 Task: Find connections with filter location Zagreb with filter topic #wfhwith filter profile language German with filter current company NES Fircroft with filter school Lucknow Public School with filter industry Wholesale Alcoholic Beverages with filter service category Event Photography with filter keywords title Business Analyst
Action: Mouse moved to (581, 78)
Screenshot: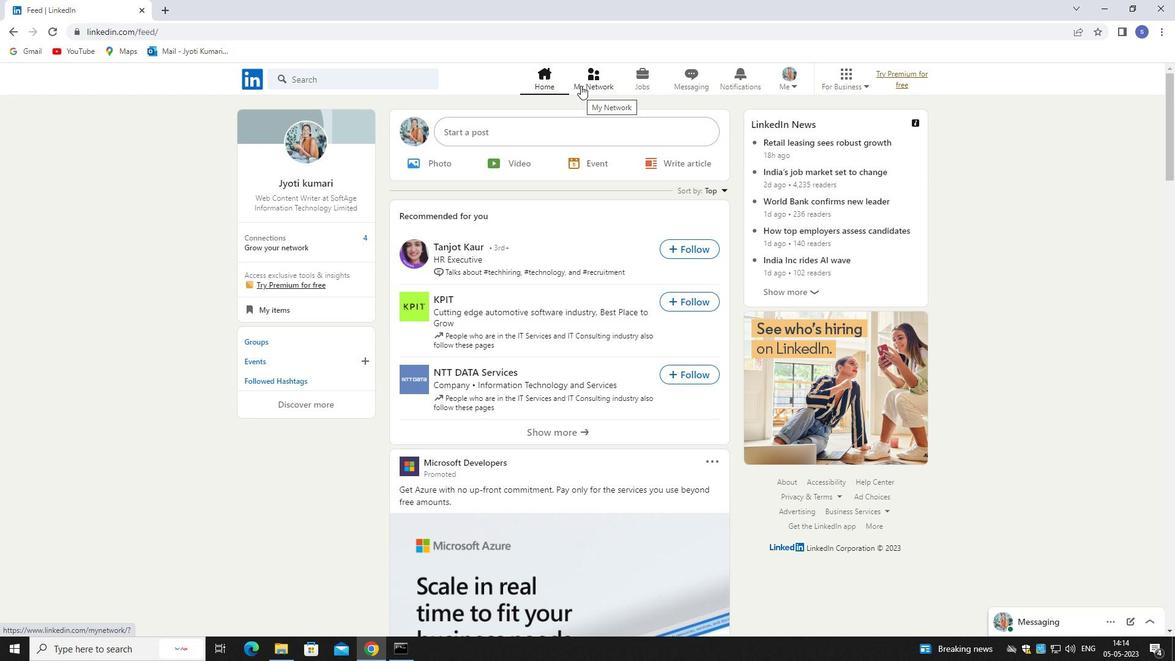
Action: Mouse pressed left at (581, 78)
Screenshot: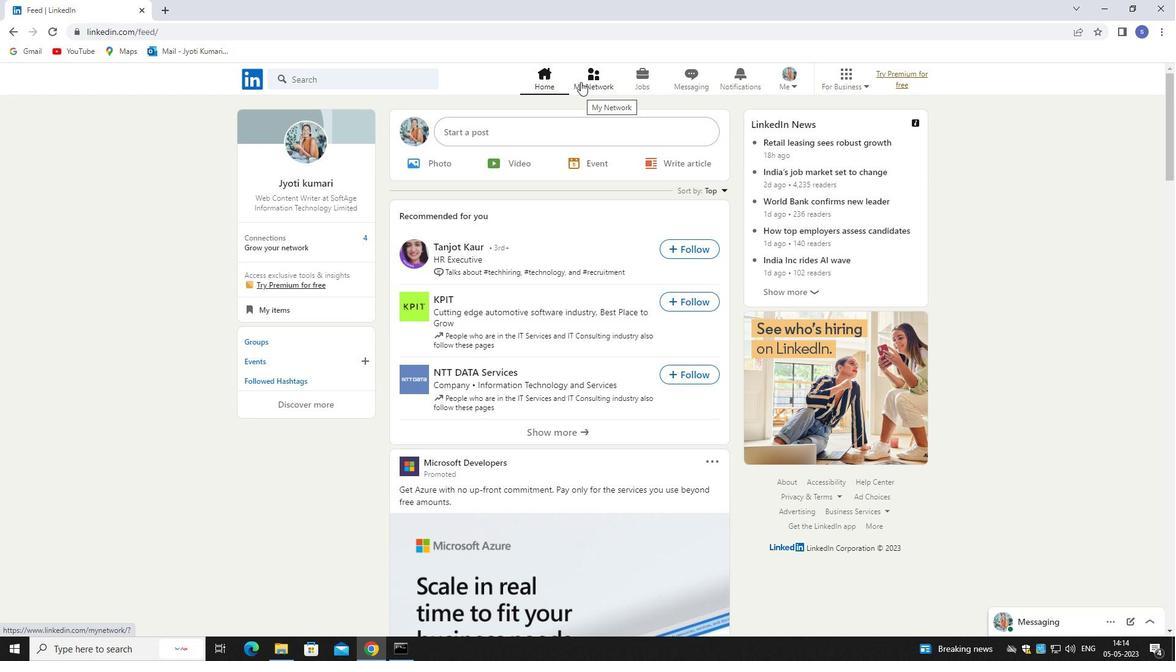 
Action: Mouse moved to (581, 77)
Screenshot: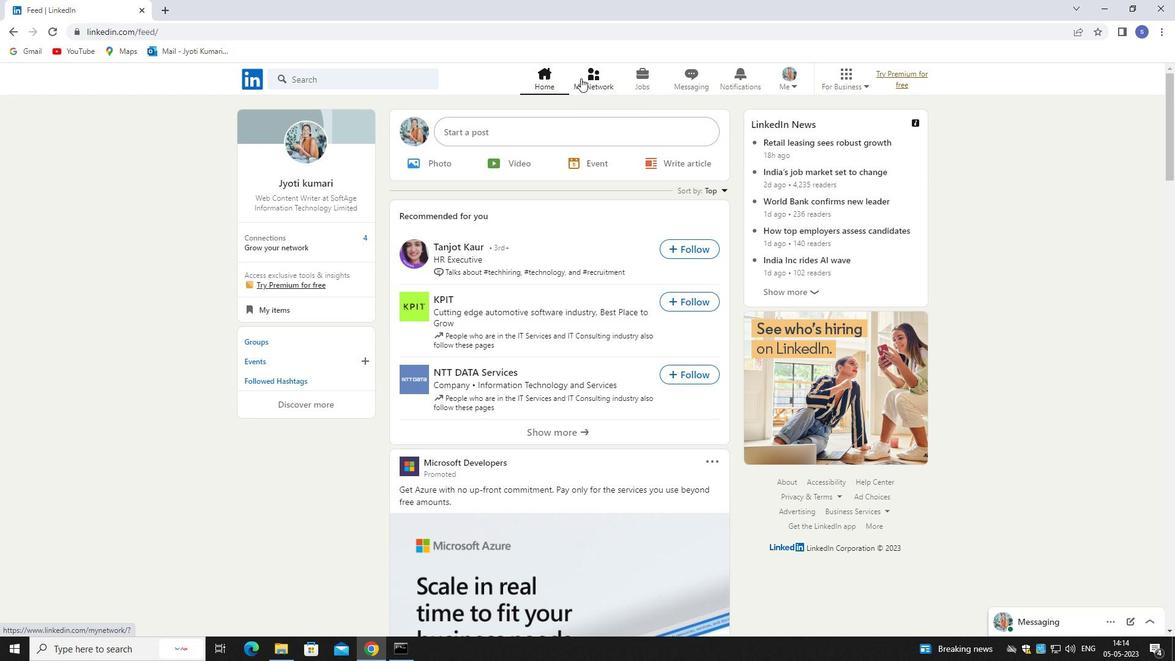 
Action: Mouse pressed left at (581, 77)
Screenshot: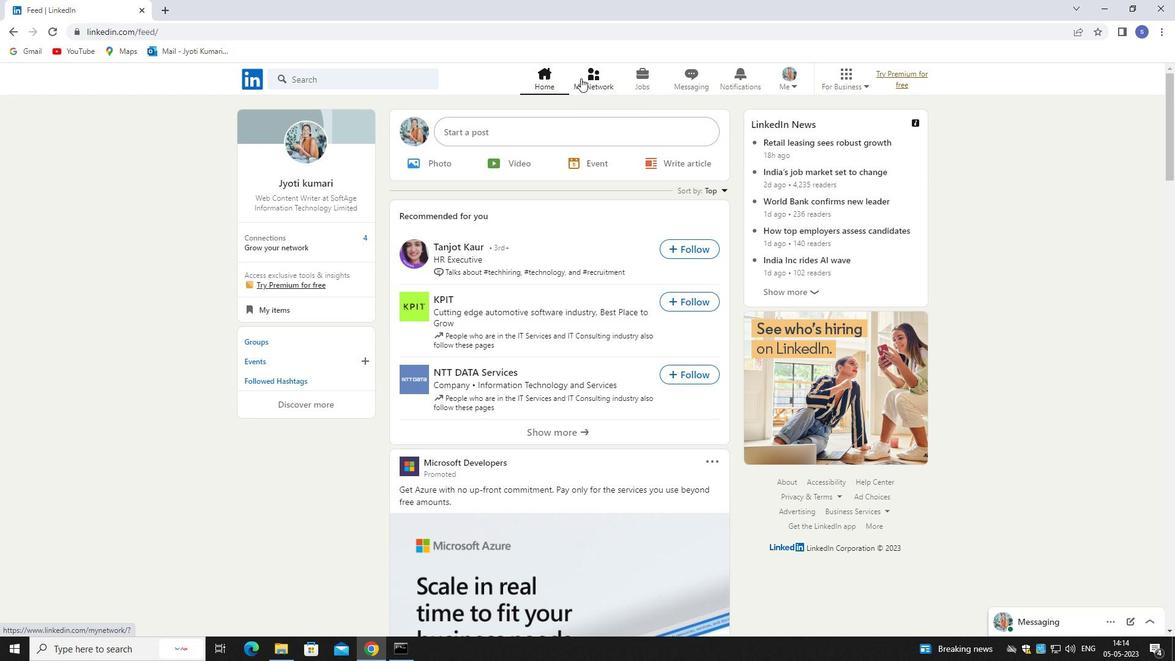 
Action: Mouse moved to (374, 143)
Screenshot: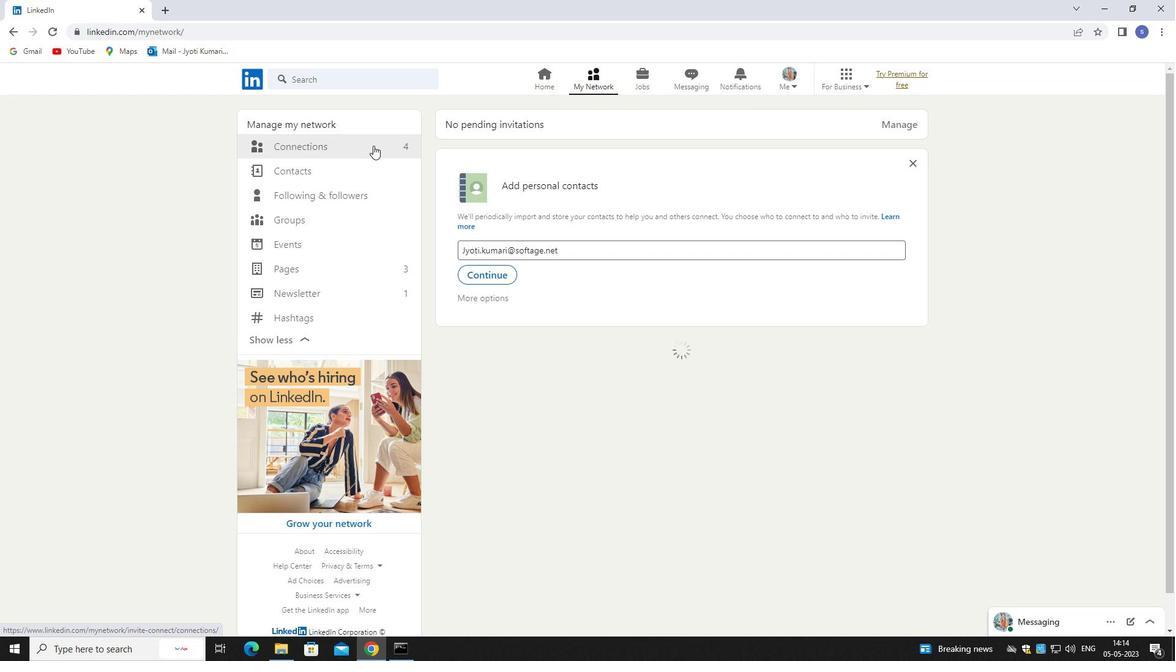 
Action: Mouse pressed left at (374, 143)
Screenshot: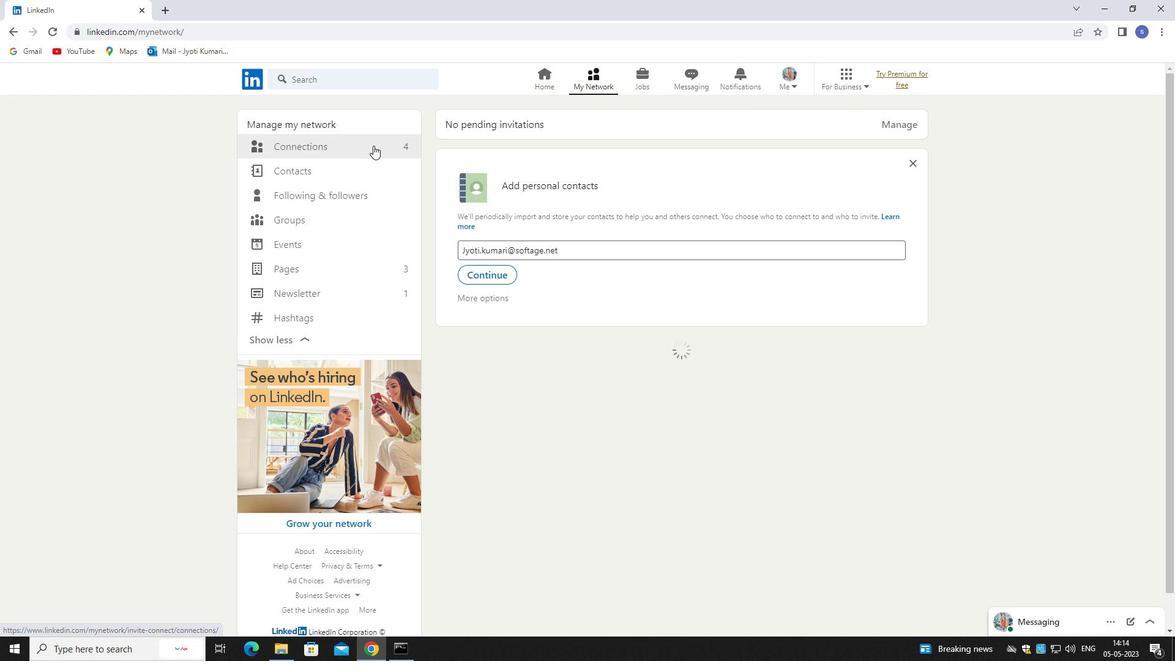 
Action: Mouse moved to (376, 143)
Screenshot: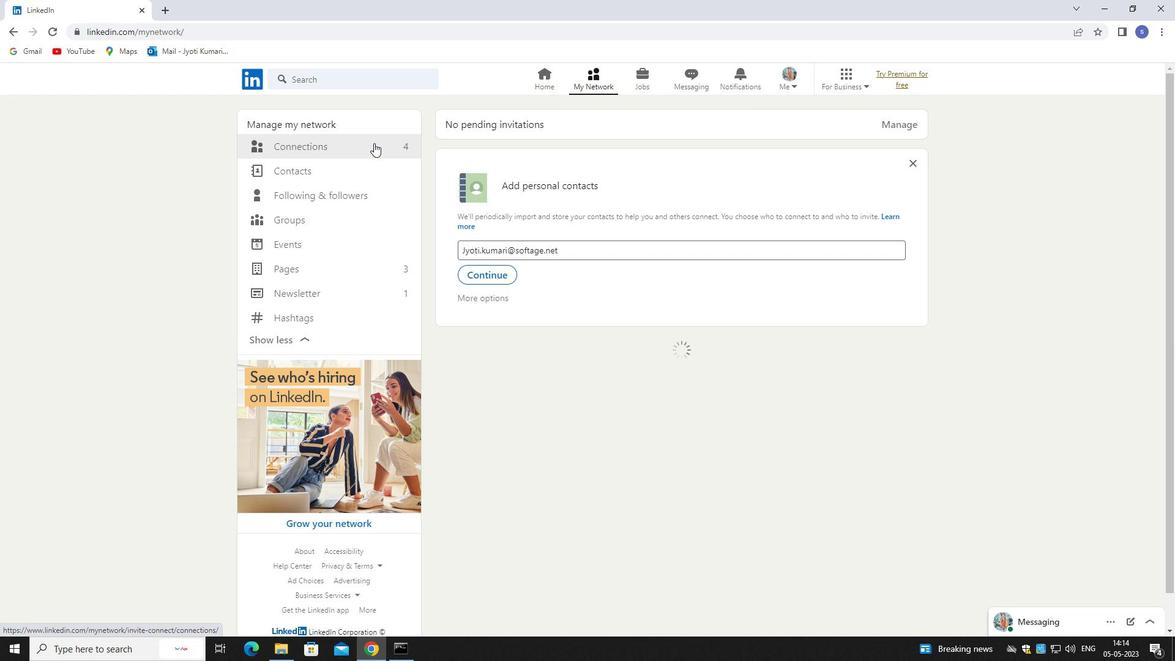 
Action: Mouse pressed left at (376, 143)
Screenshot: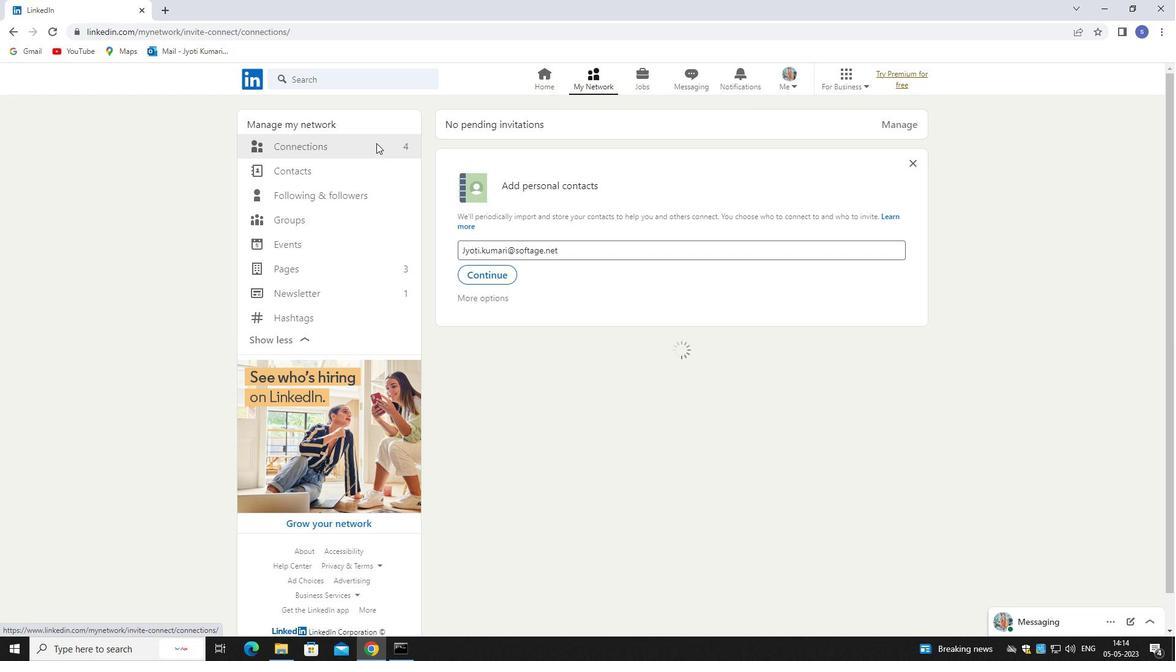 
Action: Mouse moved to (674, 145)
Screenshot: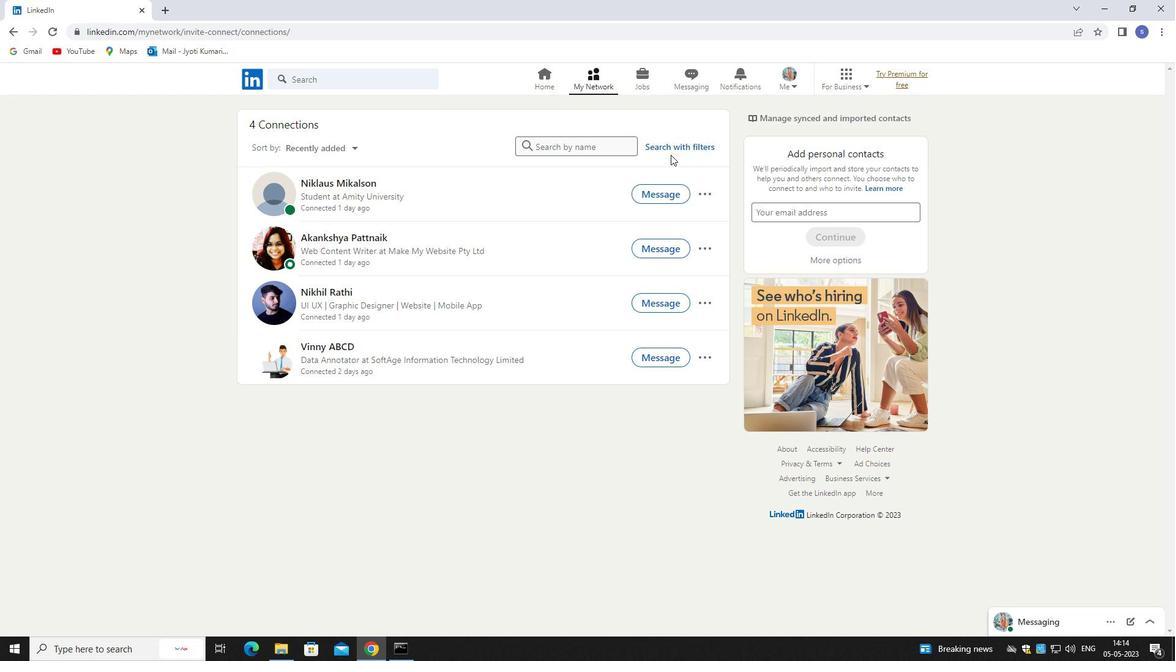 
Action: Mouse pressed left at (674, 145)
Screenshot: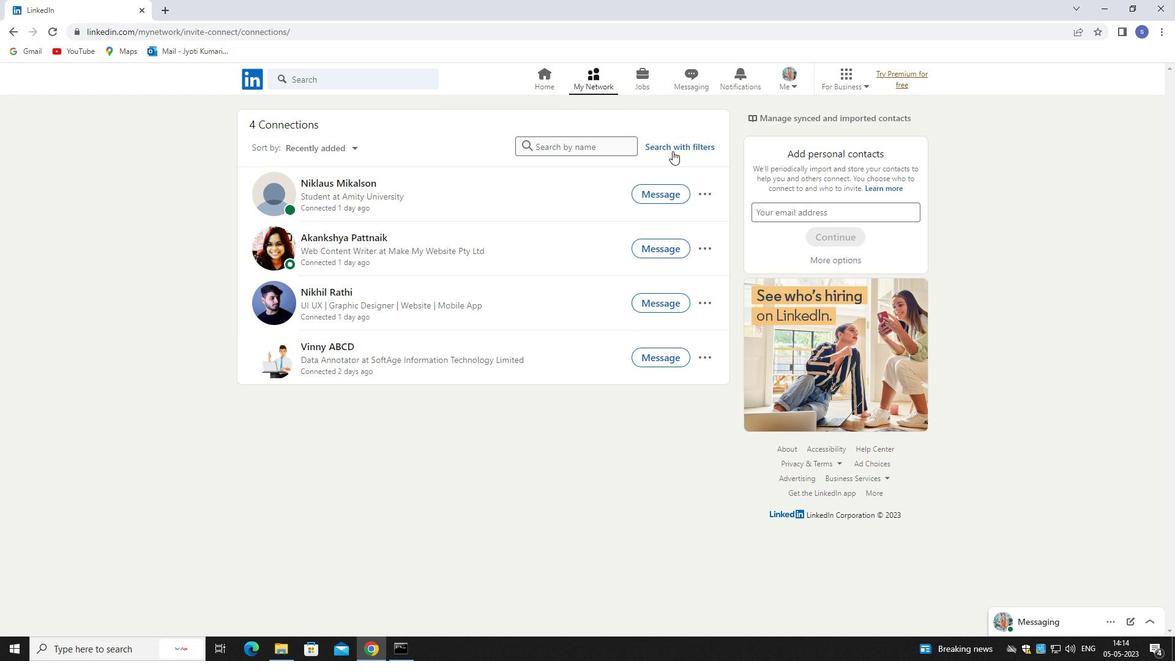 
Action: Mouse moved to (631, 115)
Screenshot: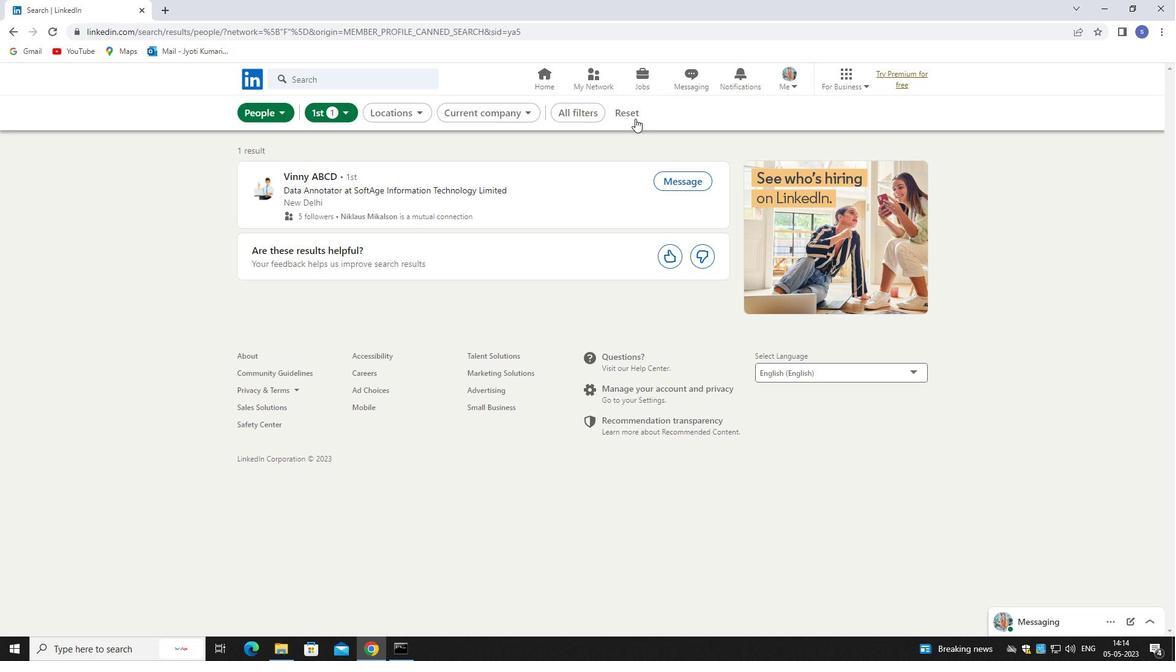 
Action: Mouse pressed left at (631, 115)
Screenshot: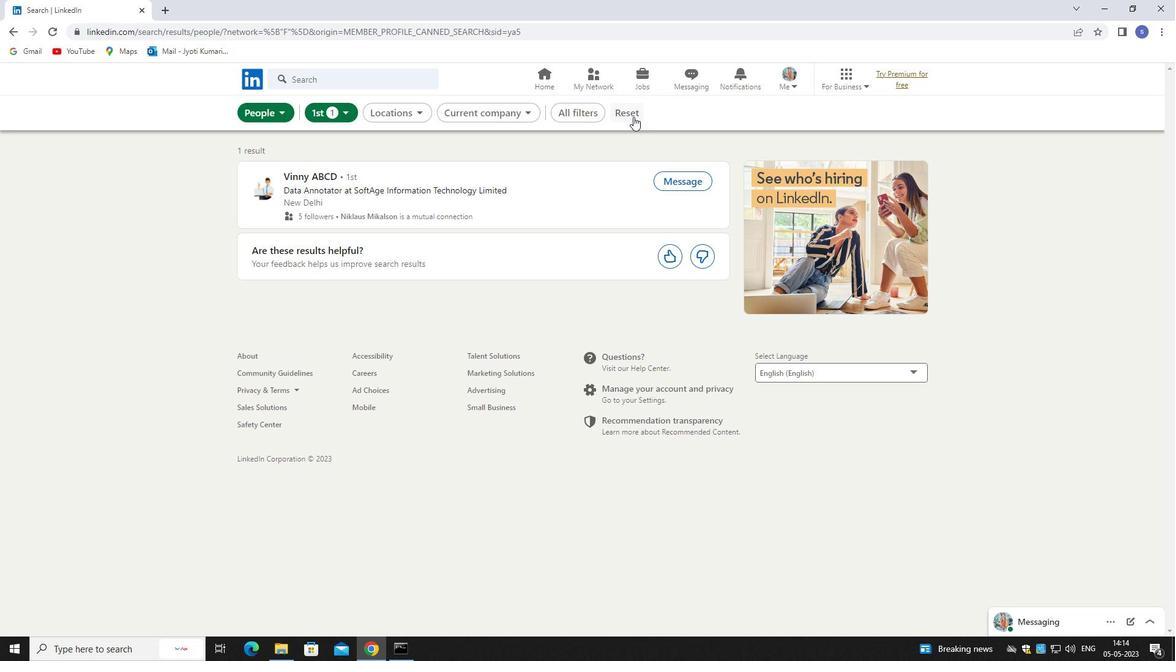 
Action: Mouse moved to (597, 107)
Screenshot: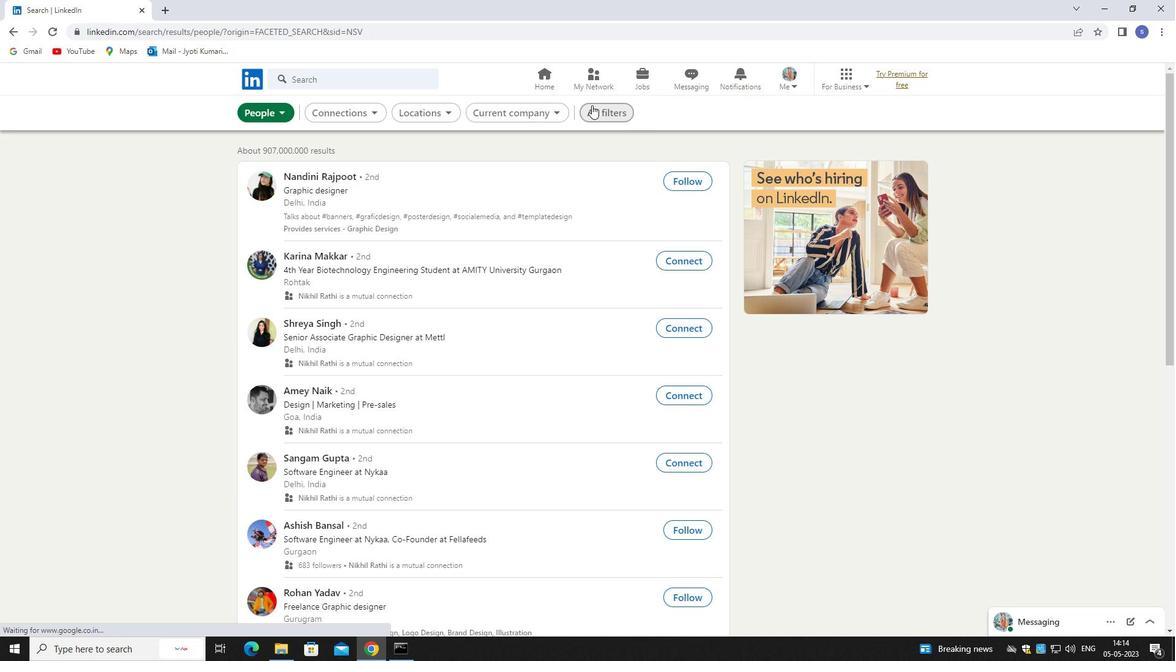 
Action: Mouse pressed left at (597, 107)
Screenshot: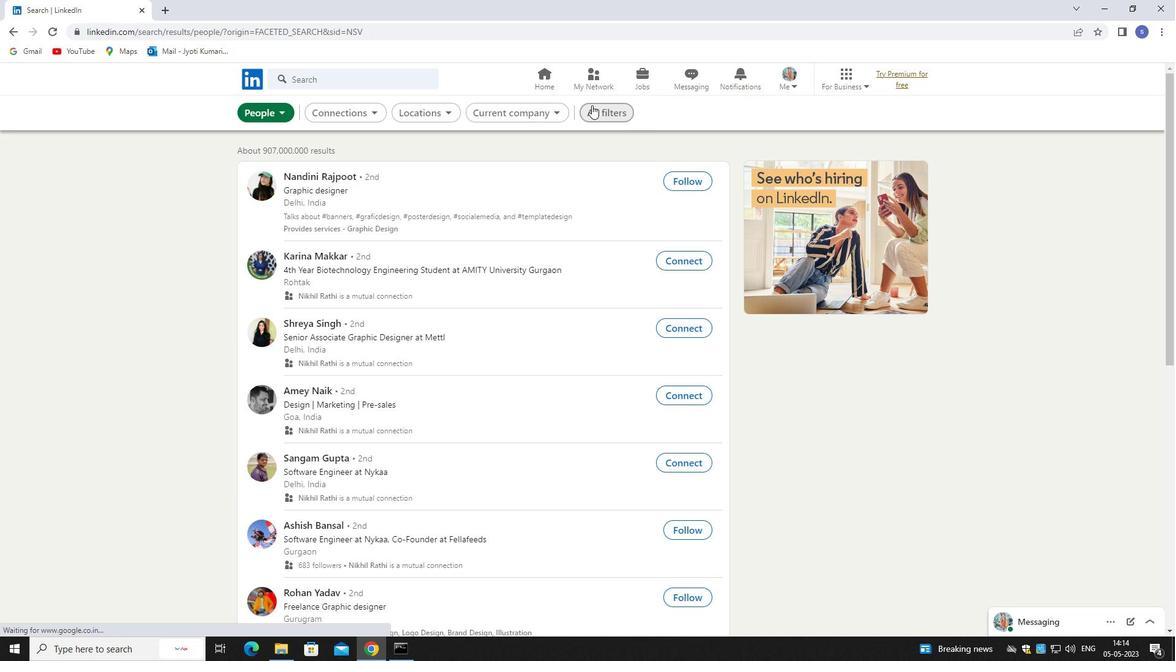 
Action: Mouse moved to (1046, 488)
Screenshot: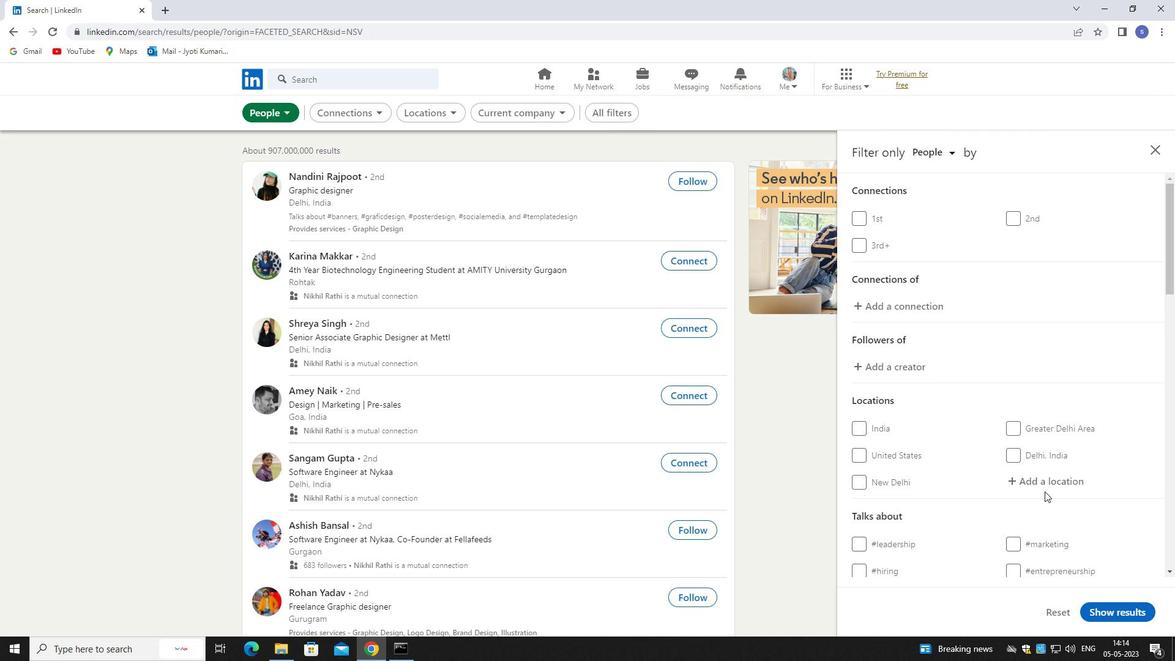 
Action: Mouse pressed left at (1046, 488)
Screenshot: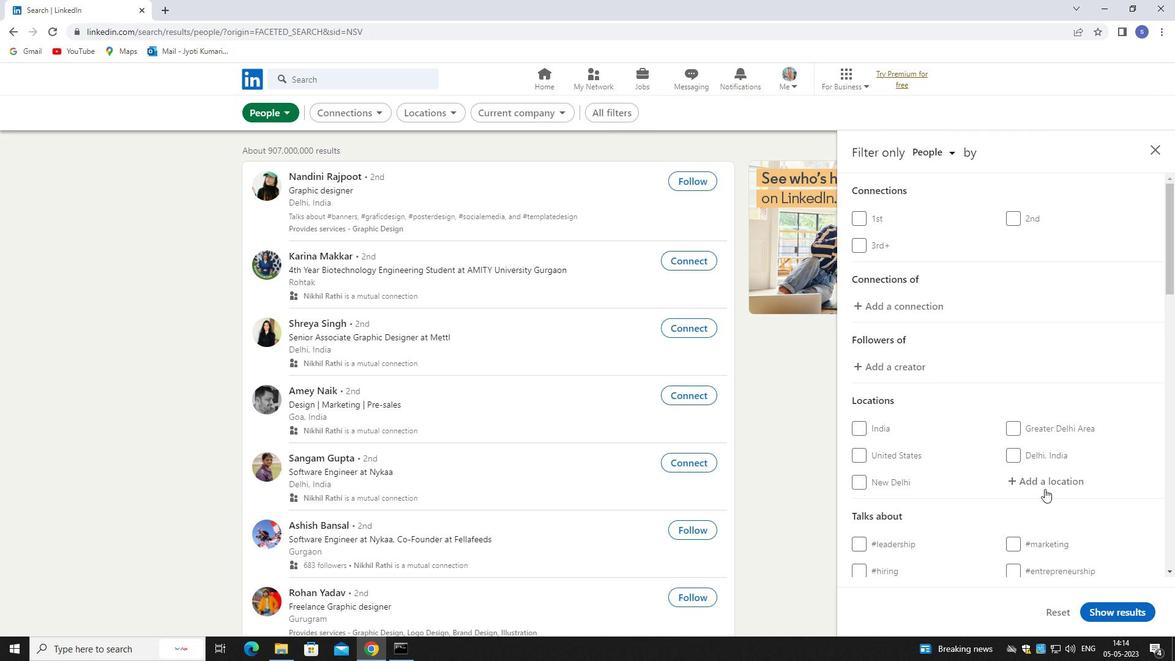 
Action: Mouse moved to (1052, 489)
Screenshot: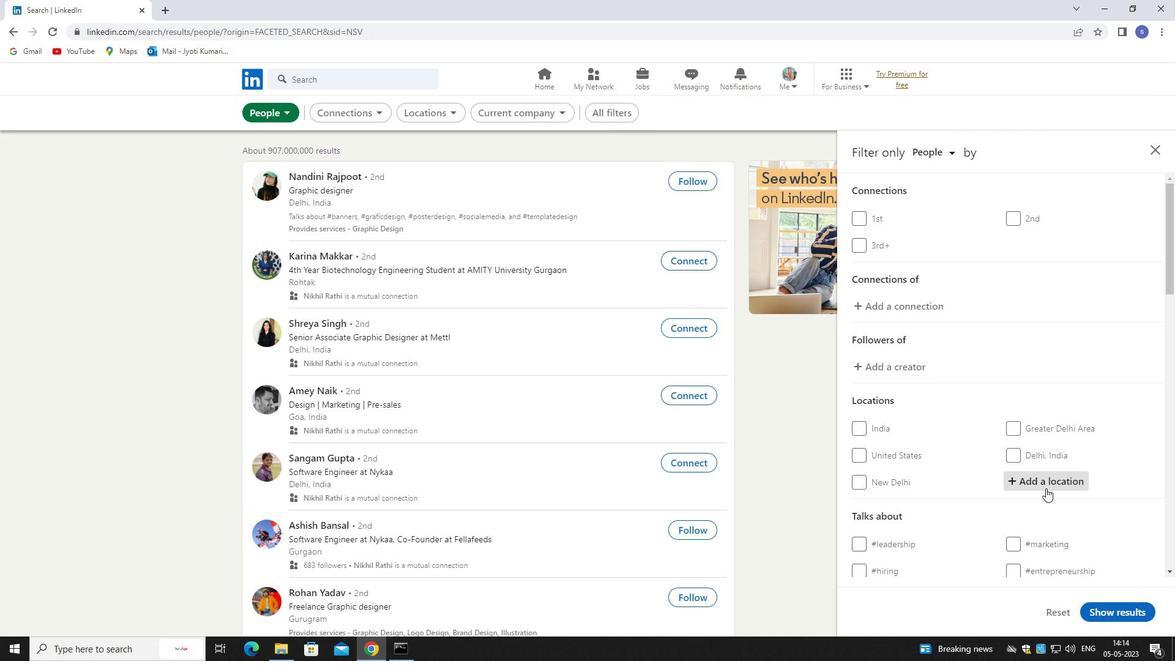 
Action: Key pressed zacreb
Screenshot: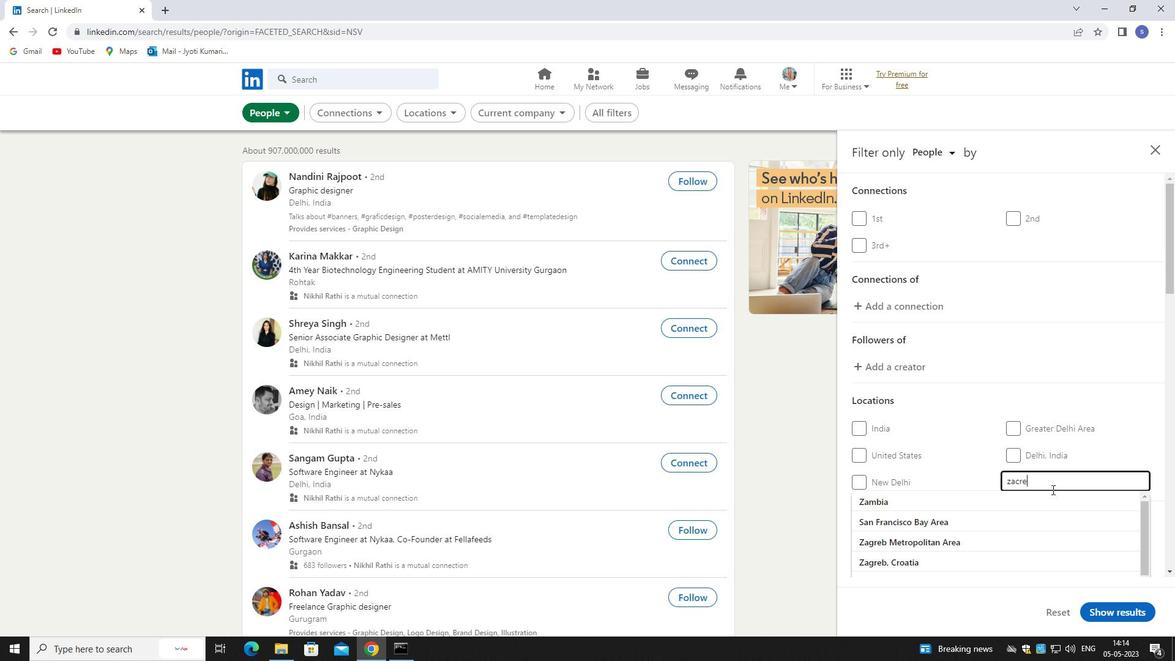 
Action: Mouse moved to (1073, 499)
Screenshot: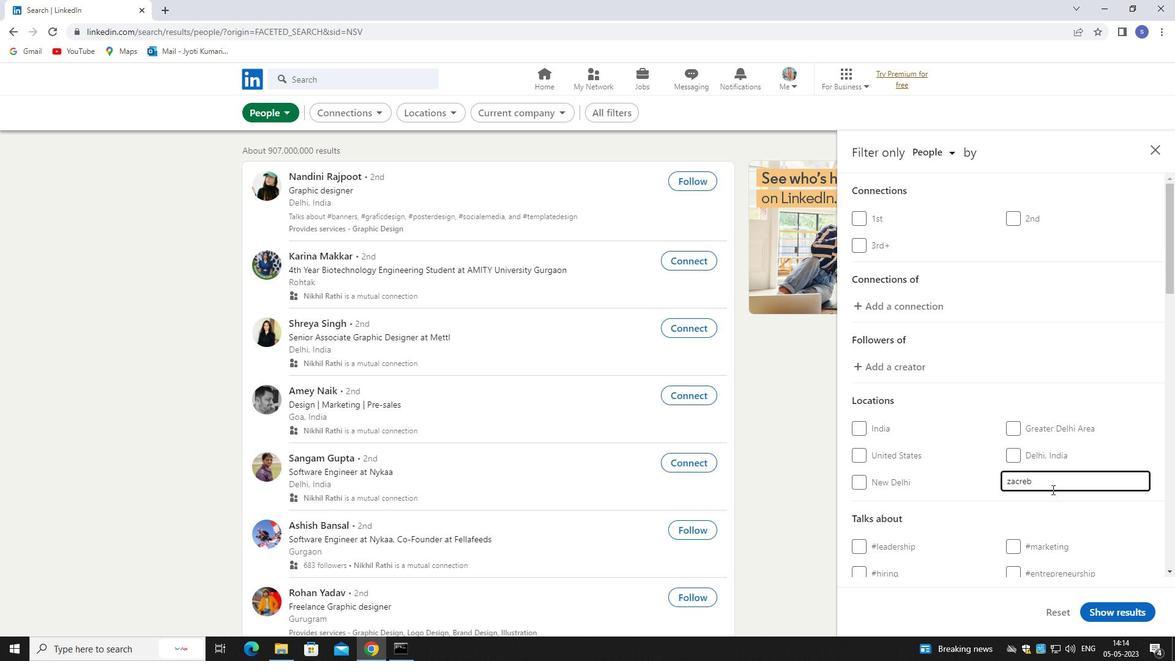 
Action: Key pressed <Key.backspace>
Screenshot: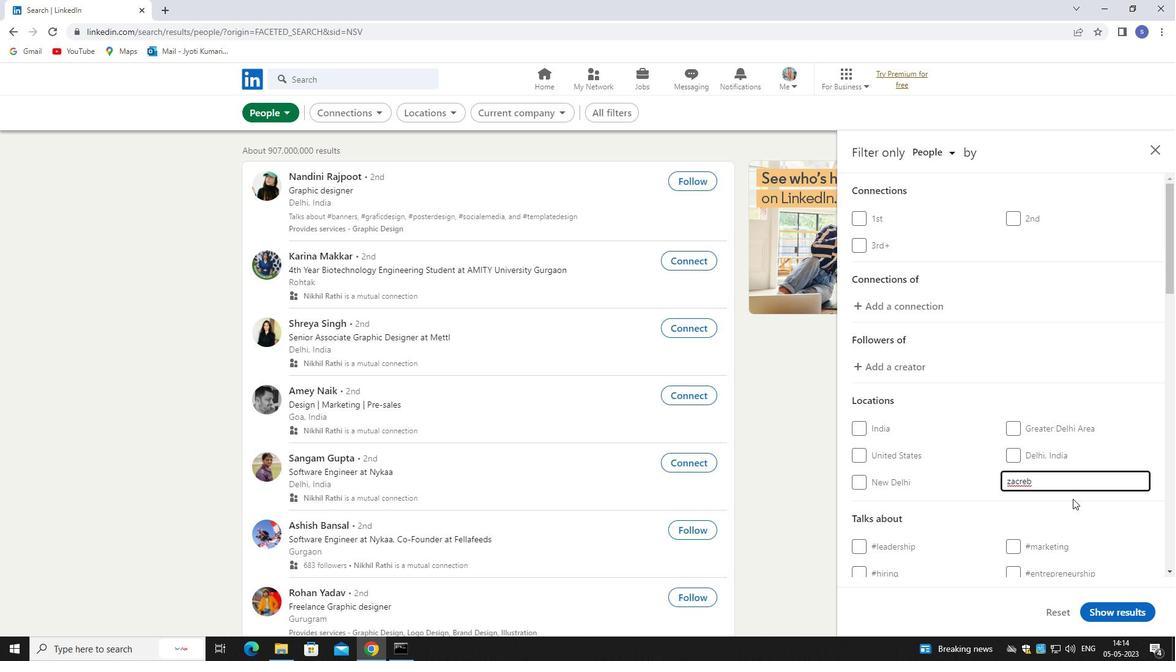
Action: Mouse moved to (1067, 492)
Screenshot: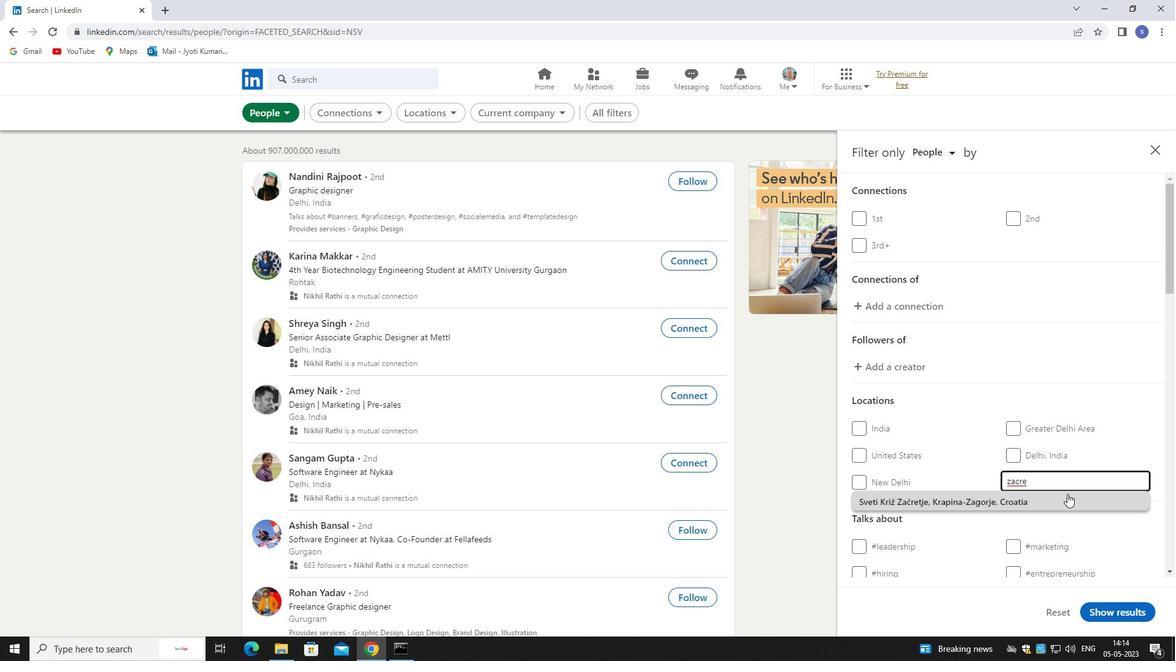 
Action: Key pressed b<Key.enter>
Screenshot: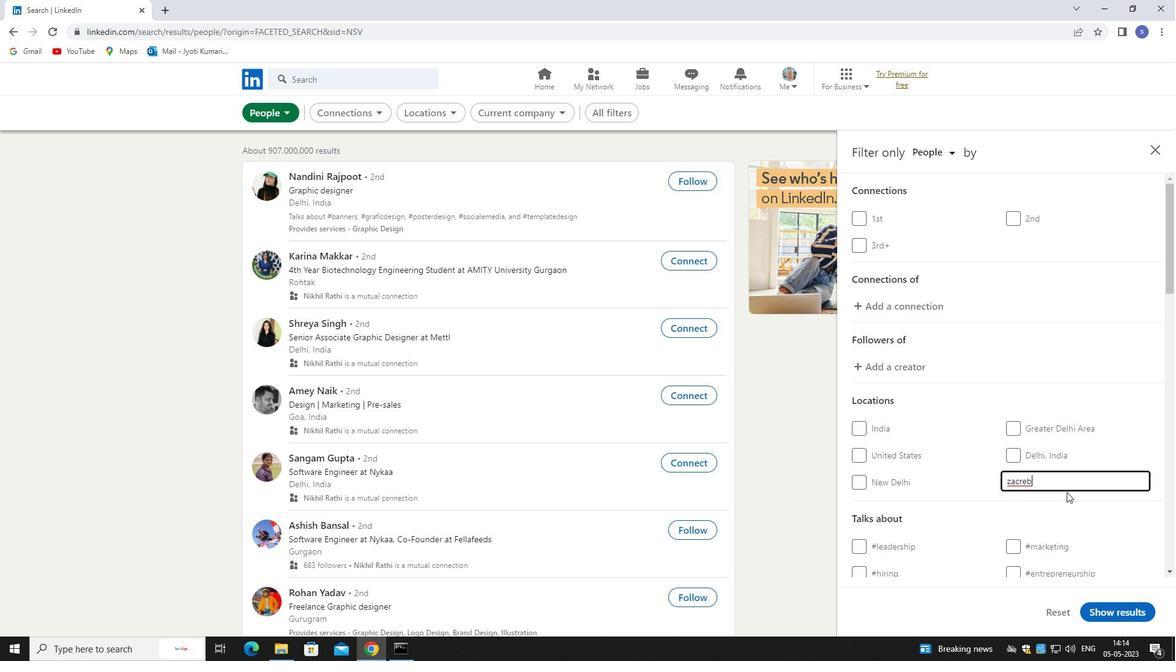 
Action: Mouse moved to (1096, 502)
Screenshot: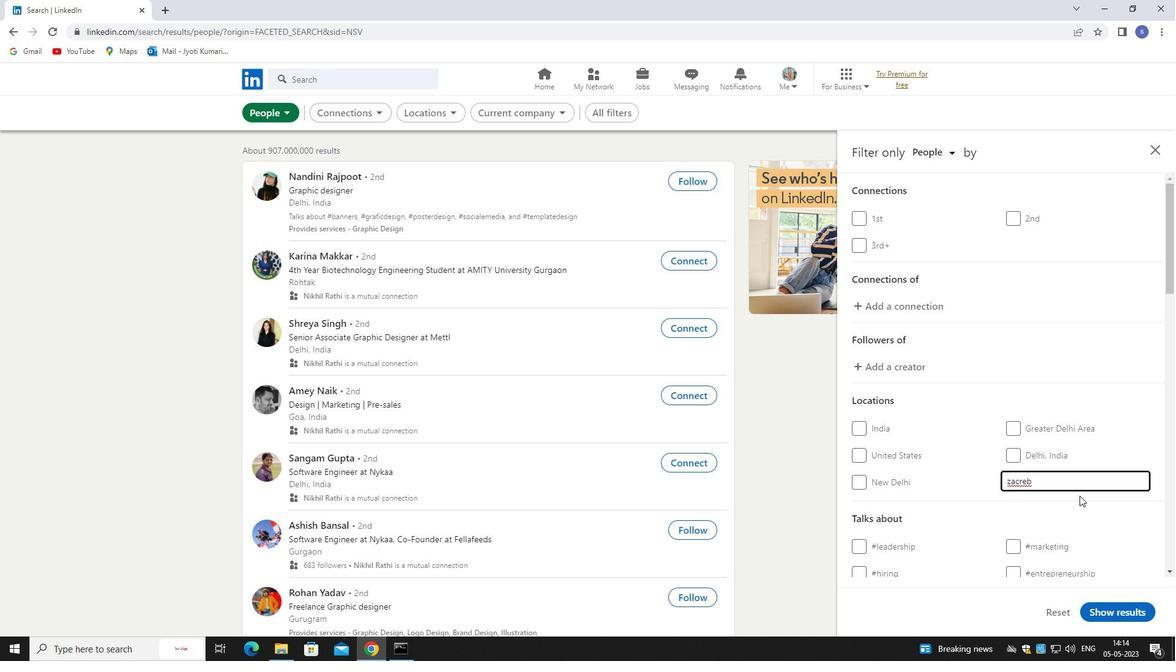 
Action: Mouse scrolled (1096, 501) with delta (0, 0)
Screenshot: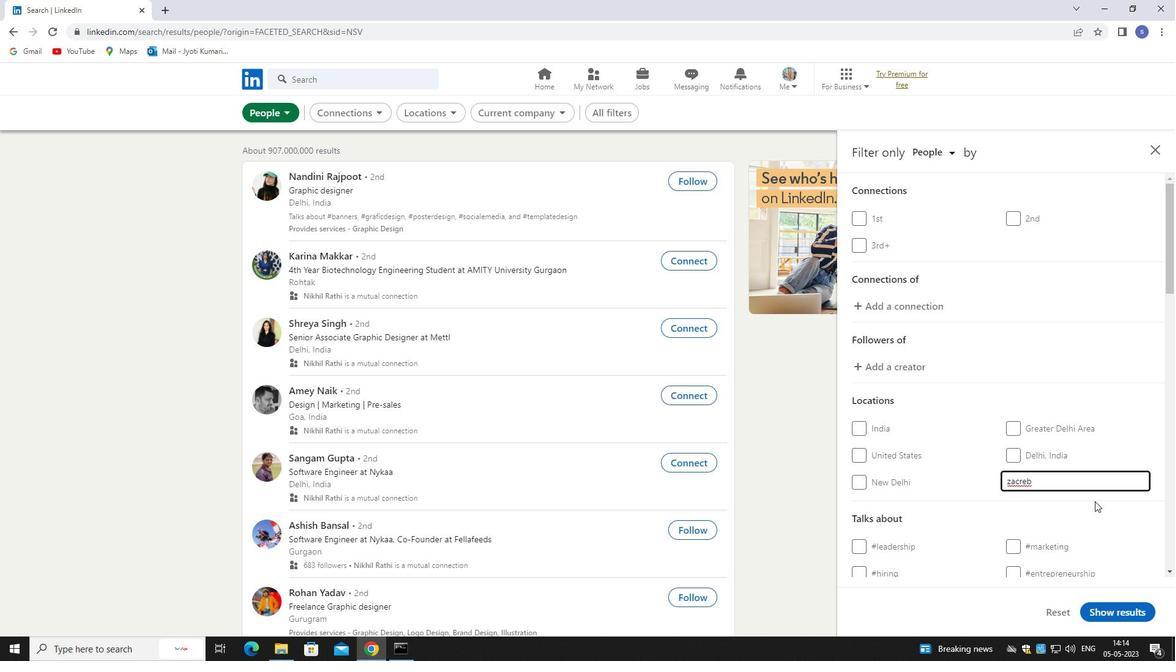 
Action: Mouse scrolled (1096, 501) with delta (0, 0)
Screenshot: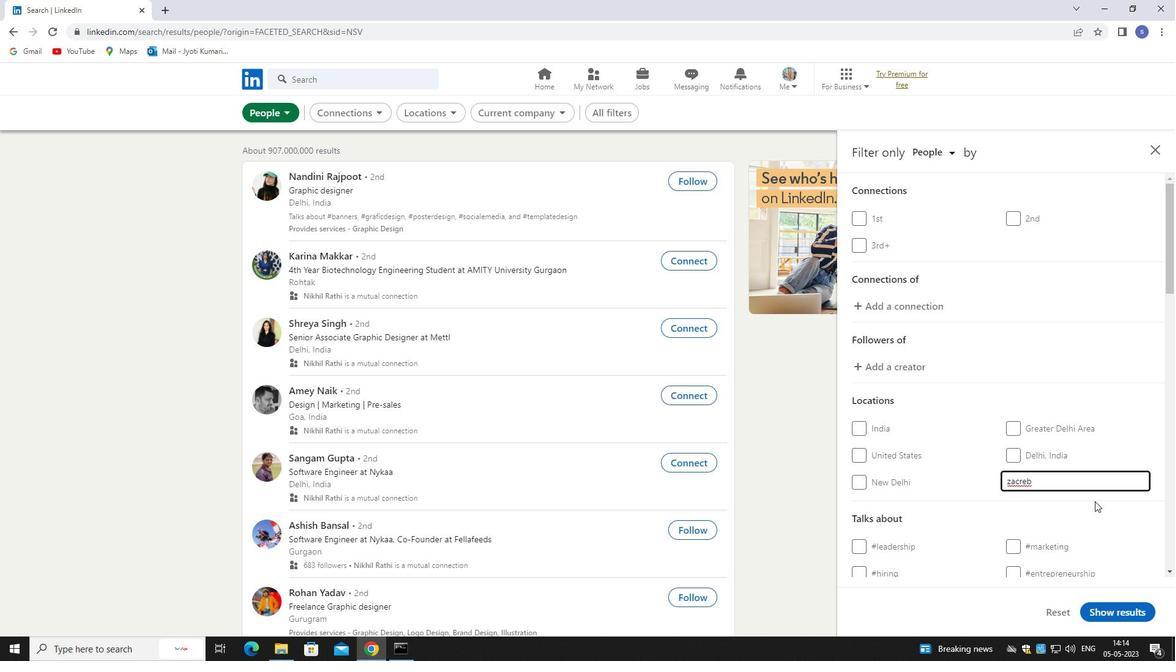 
Action: Mouse moved to (1096, 502)
Screenshot: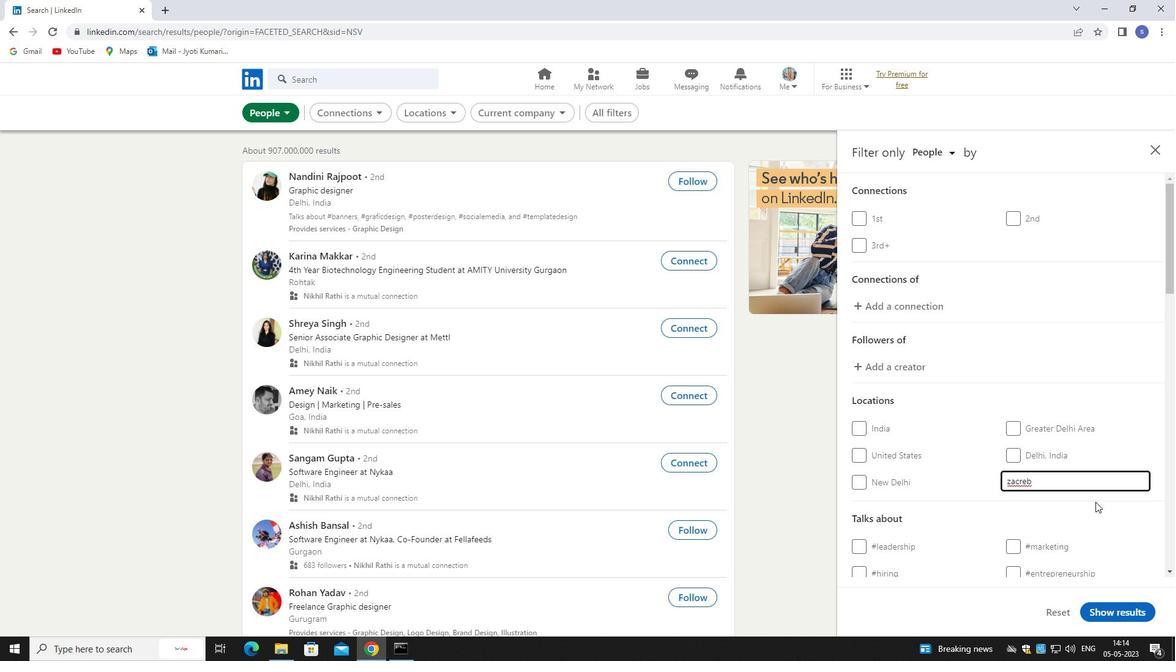 
Action: Mouse scrolled (1096, 501) with delta (0, 0)
Screenshot: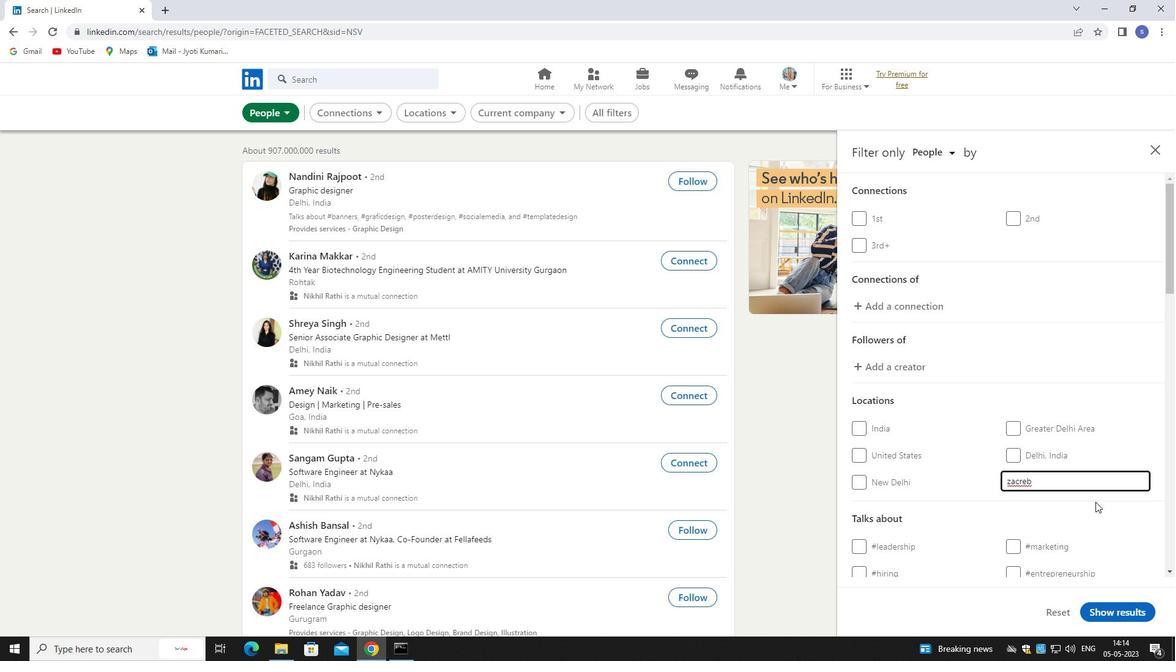 
Action: Mouse moved to (1096, 502)
Screenshot: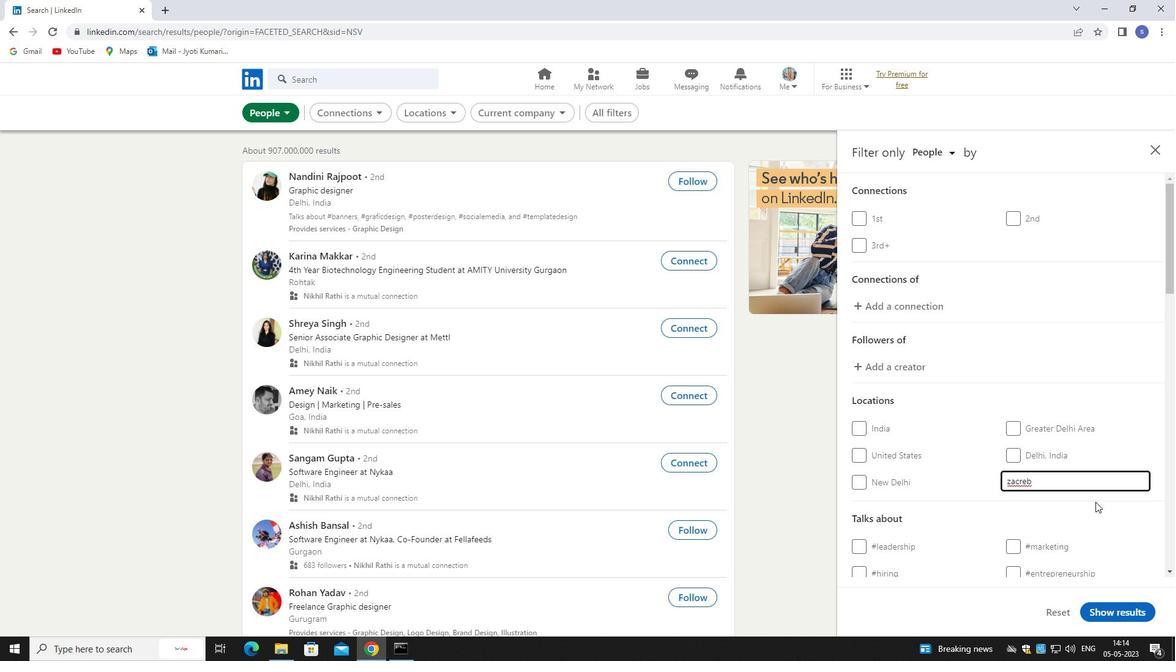 
Action: Mouse scrolled (1096, 501) with delta (0, 0)
Screenshot: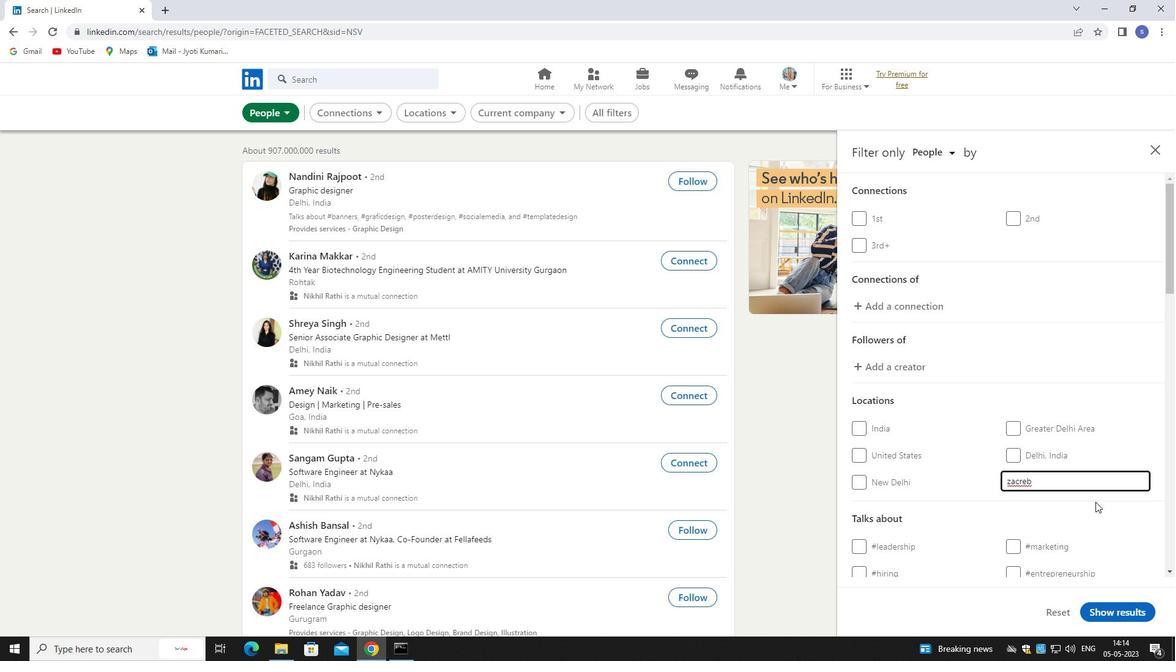 
Action: Mouse moved to (1095, 502)
Screenshot: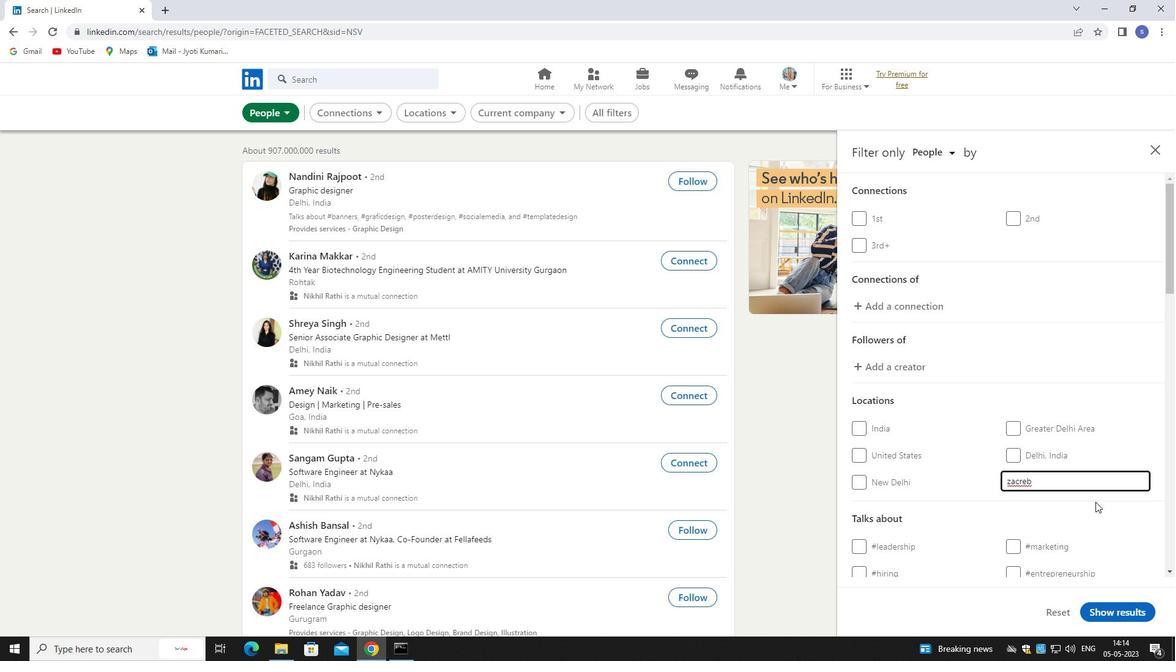 
Action: Mouse scrolled (1095, 501) with delta (0, 0)
Screenshot: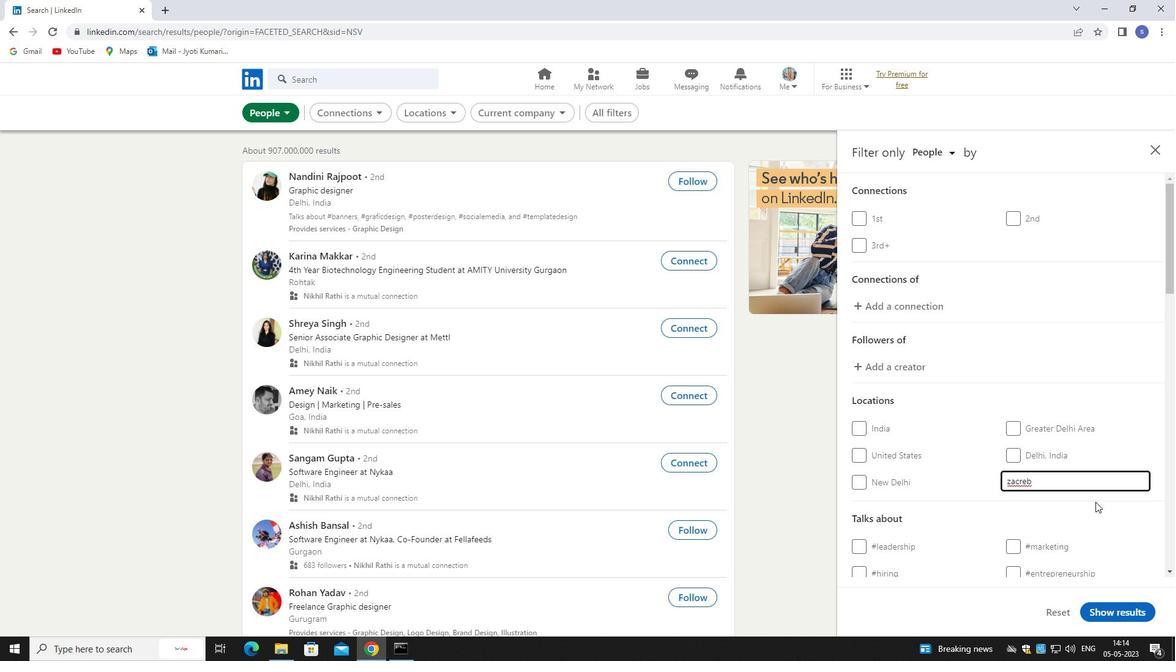 
Action: Mouse moved to (1046, 292)
Screenshot: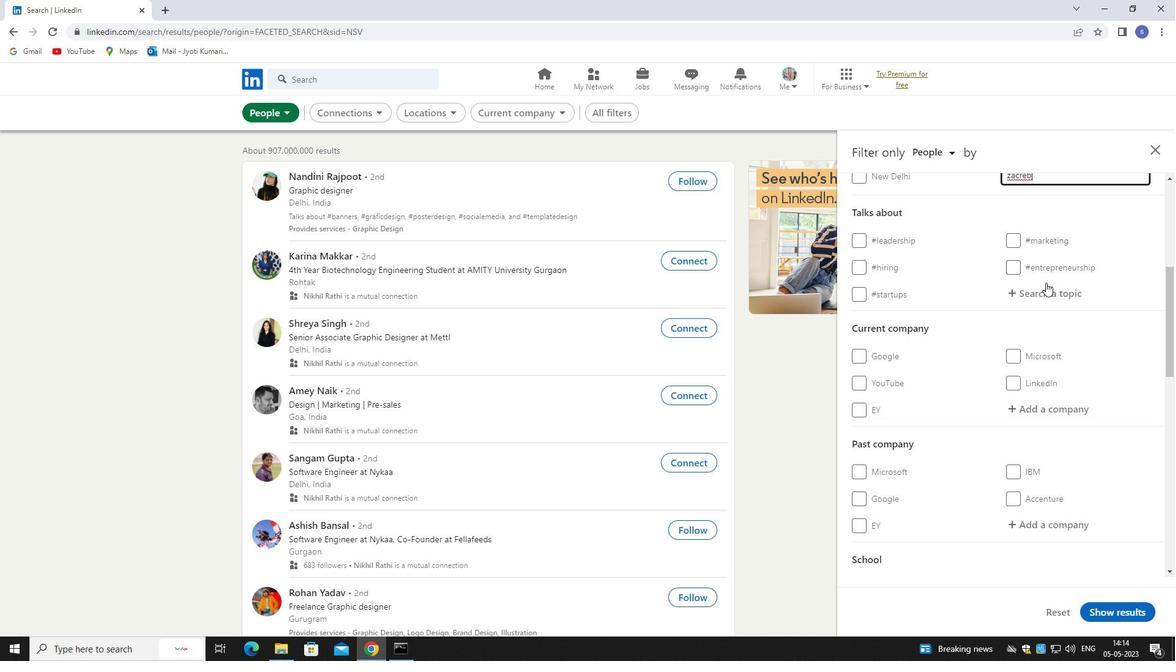 
Action: Mouse pressed left at (1046, 292)
Screenshot: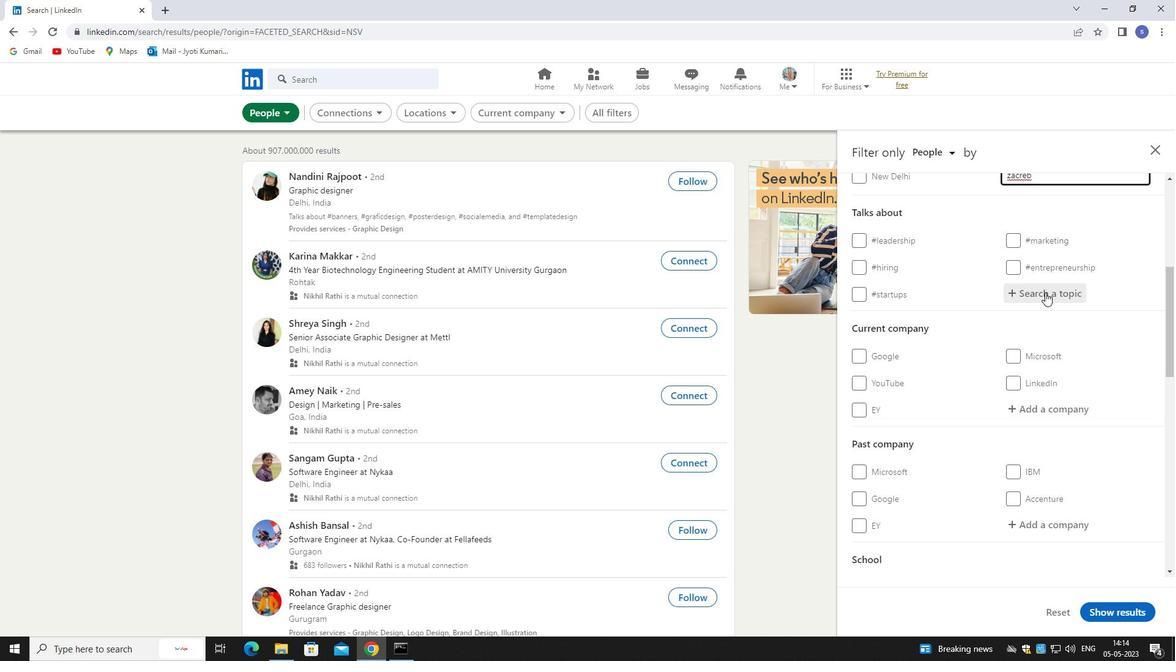 
Action: Mouse moved to (1046, 292)
Screenshot: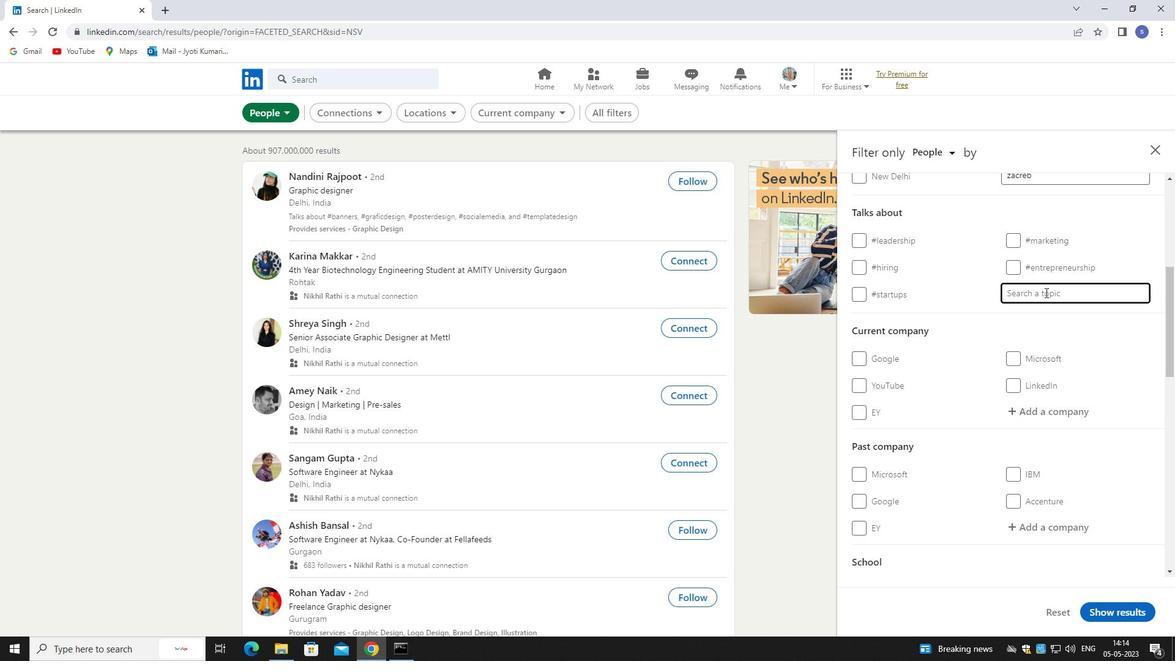 
Action: Key pressed wfh
Screenshot: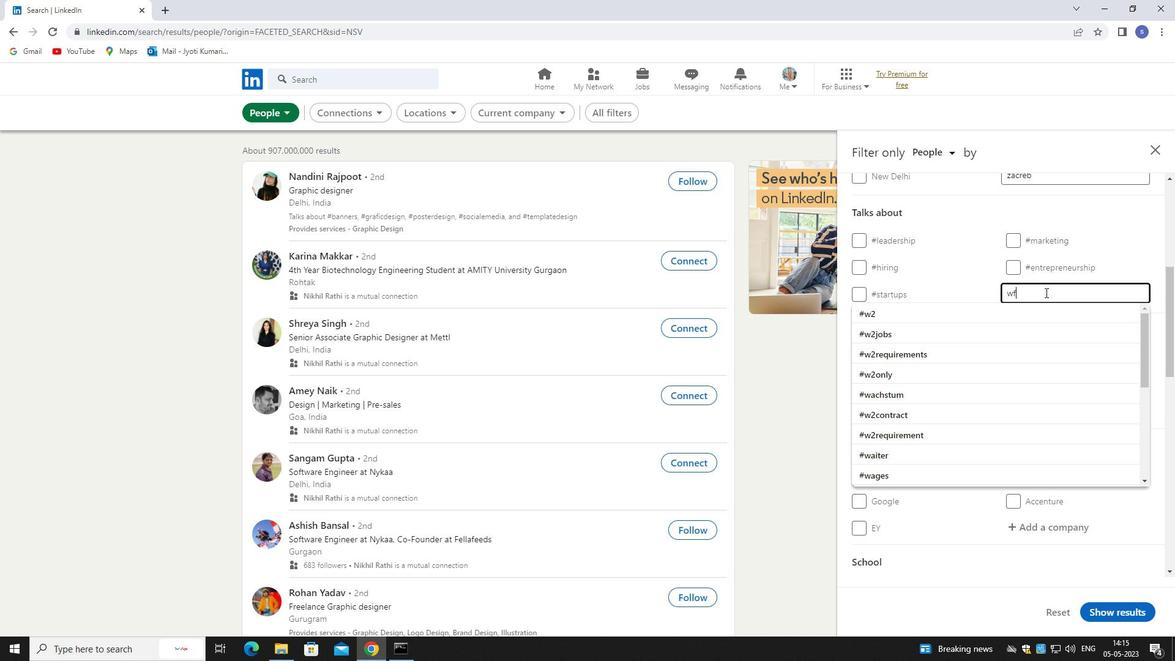 
Action: Mouse moved to (1046, 316)
Screenshot: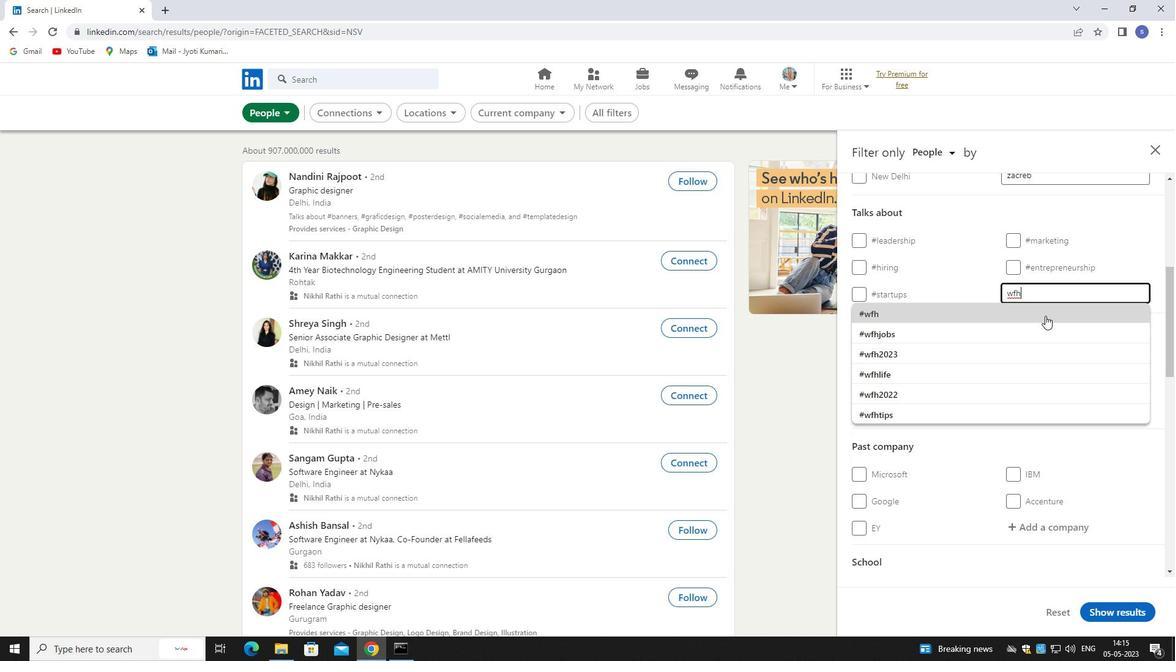 
Action: Mouse pressed left at (1046, 316)
Screenshot: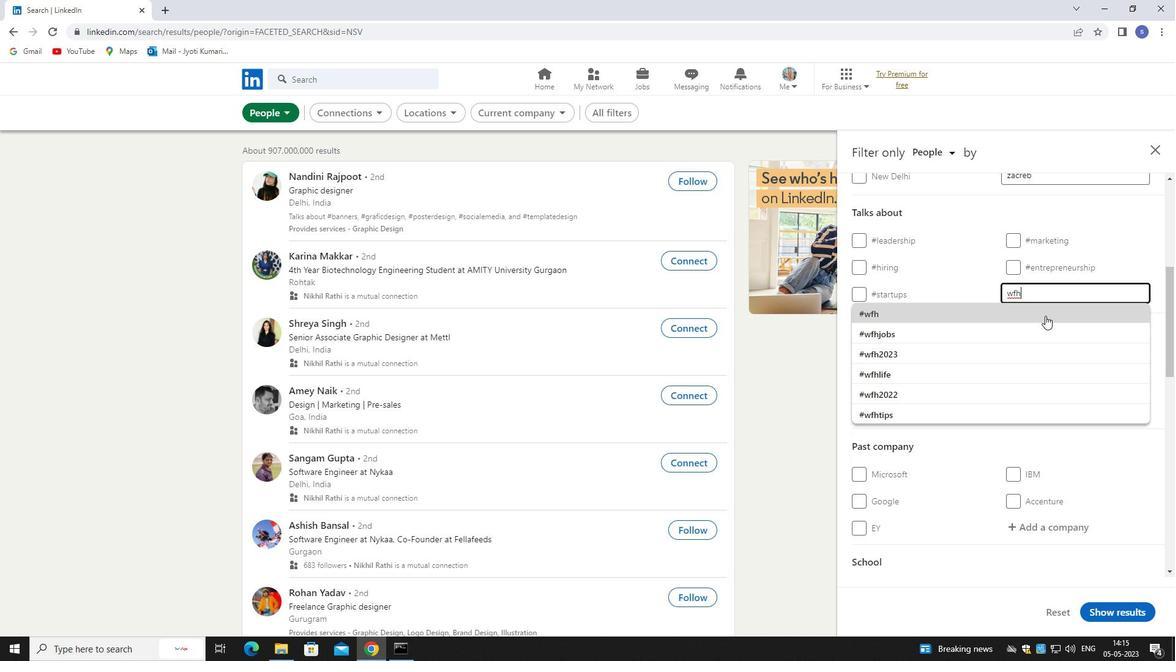
Action: Mouse moved to (1047, 322)
Screenshot: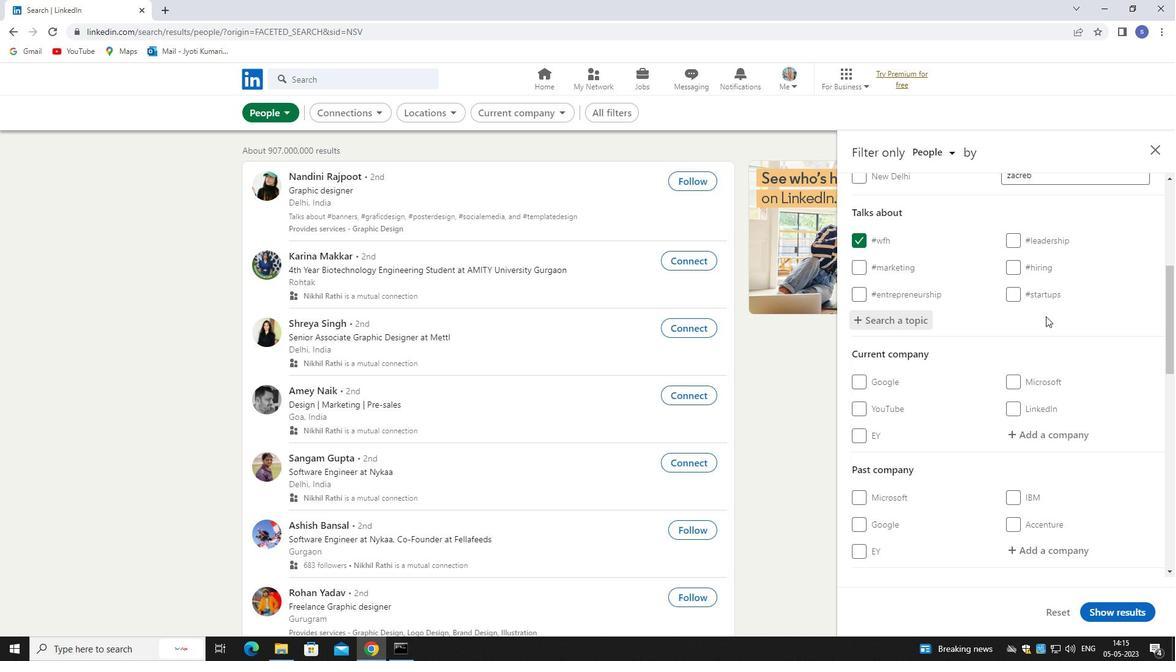 
Action: Mouse scrolled (1047, 321) with delta (0, 0)
Screenshot: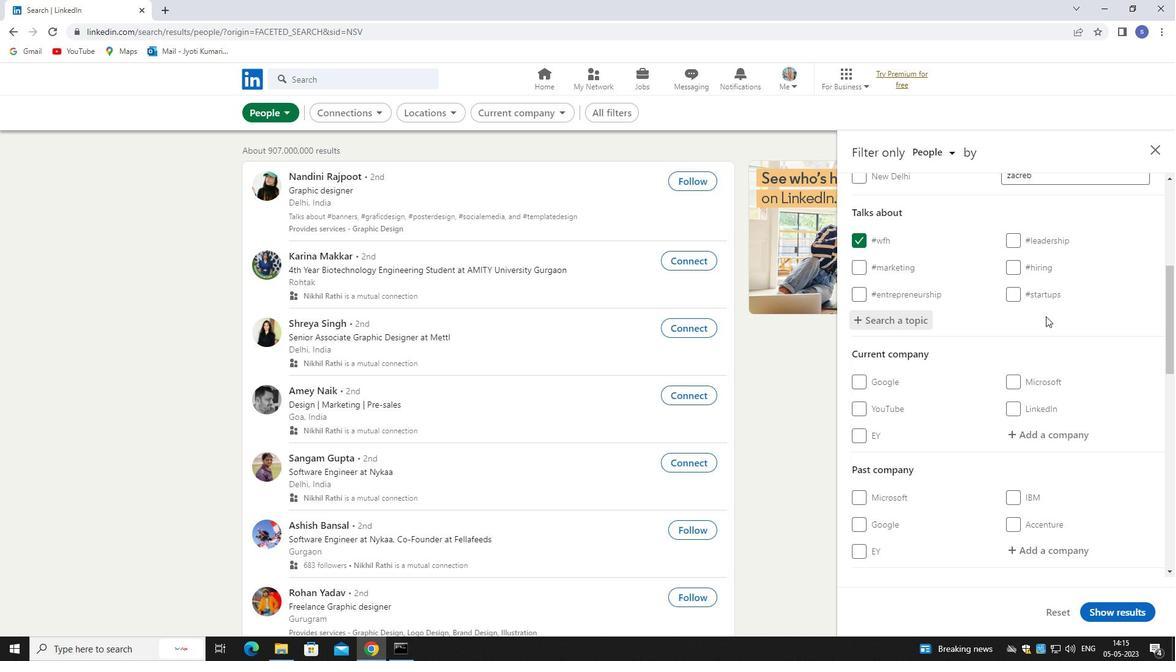 
Action: Mouse moved to (1047, 330)
Screenshot: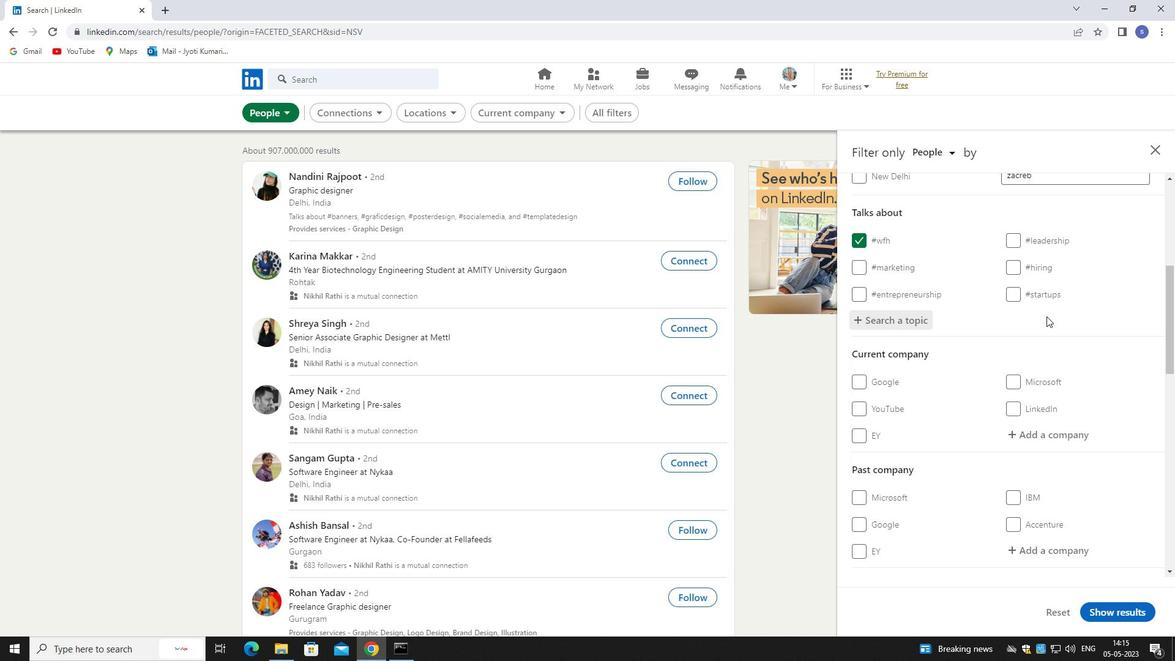 
Action: Mouse scrolled (1047, 330) with delta (0, 0)
Screenshot: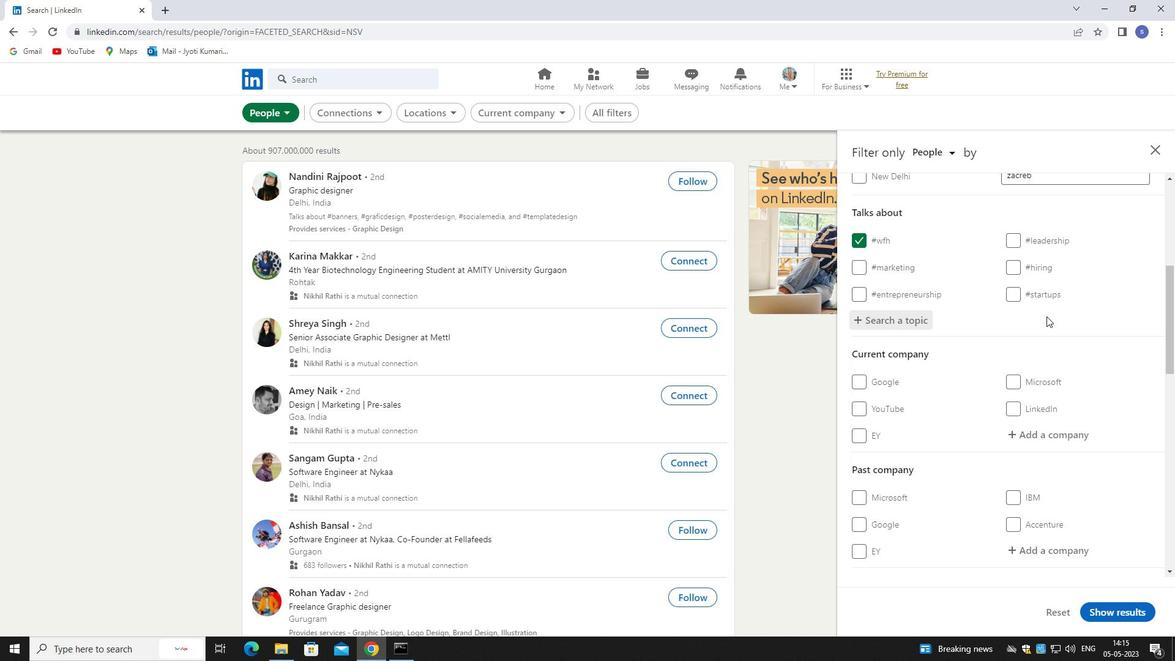 
Action: Mouse moved to (1047, 341)
Screenshot: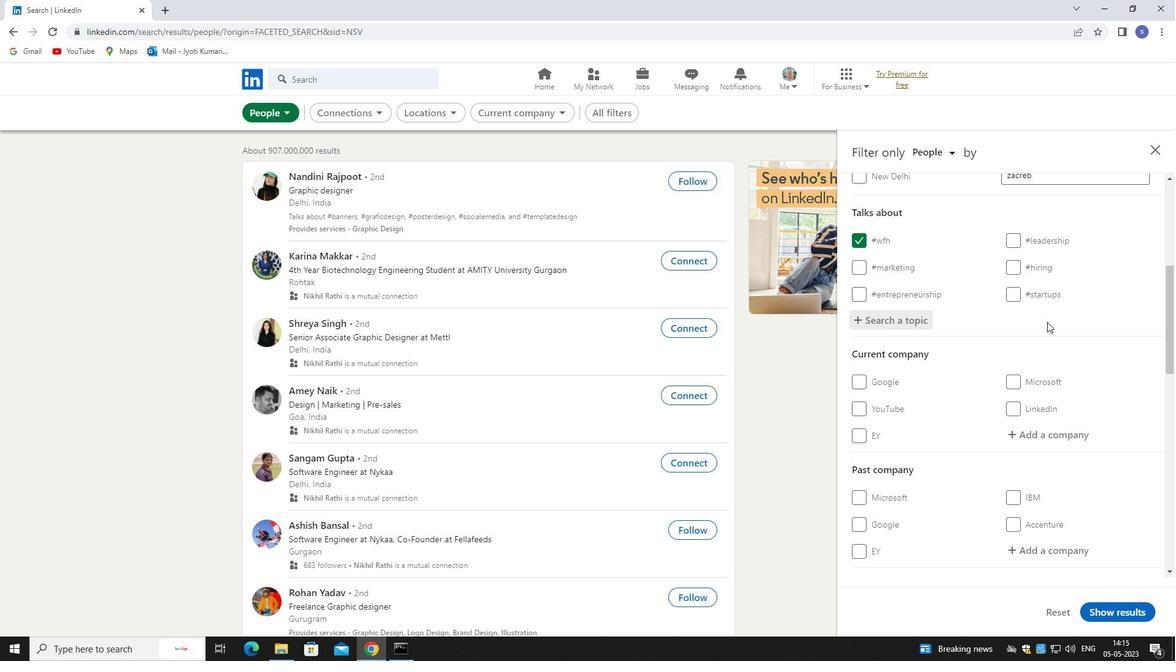 
Action: Mouse scrolled (1047, 340) with delta (0, 0)
Screenshot: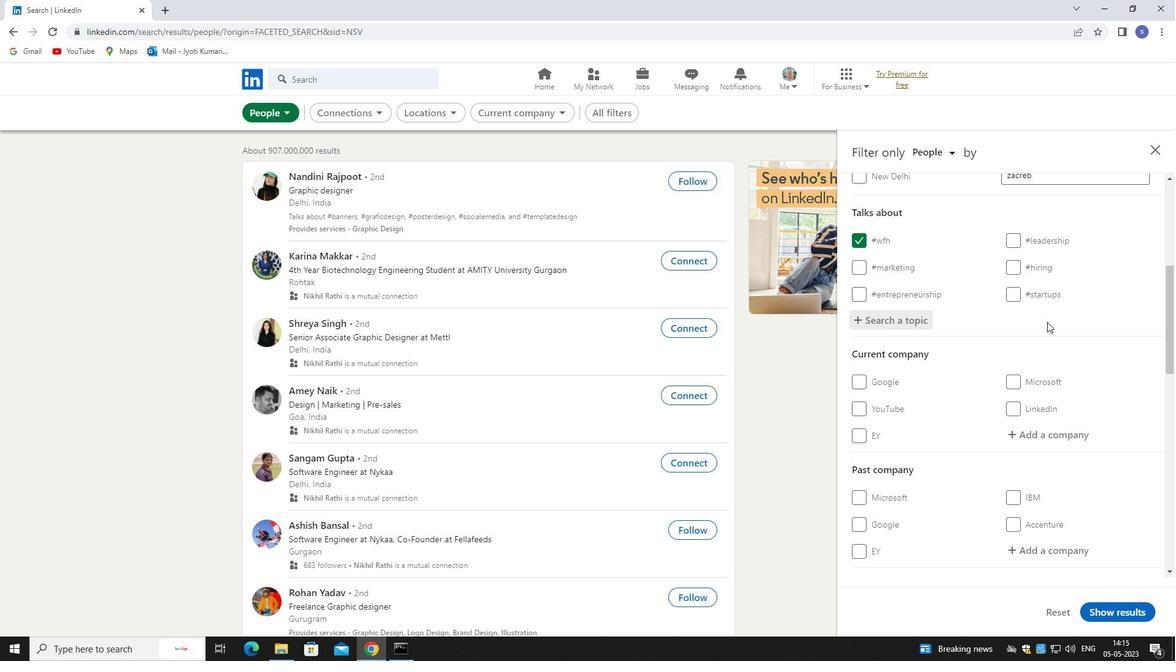 
Action: Mouse moved to (1064, 255)
Screenshot: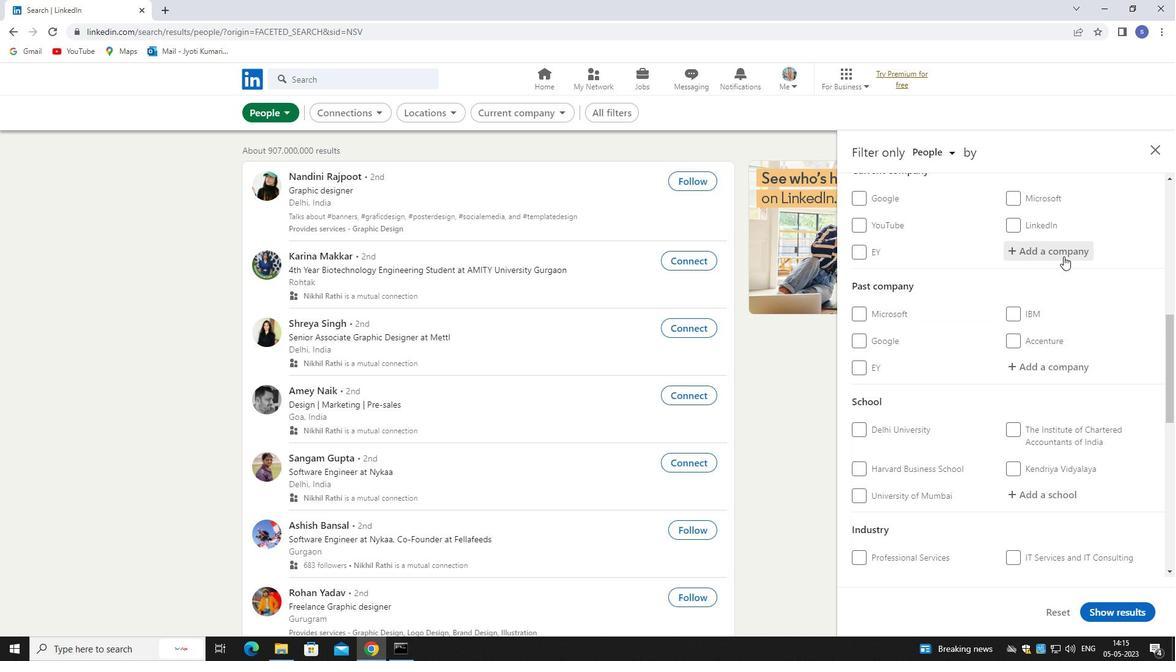 
Action: Mouse pressed left at (1064, 255)
Screenshot: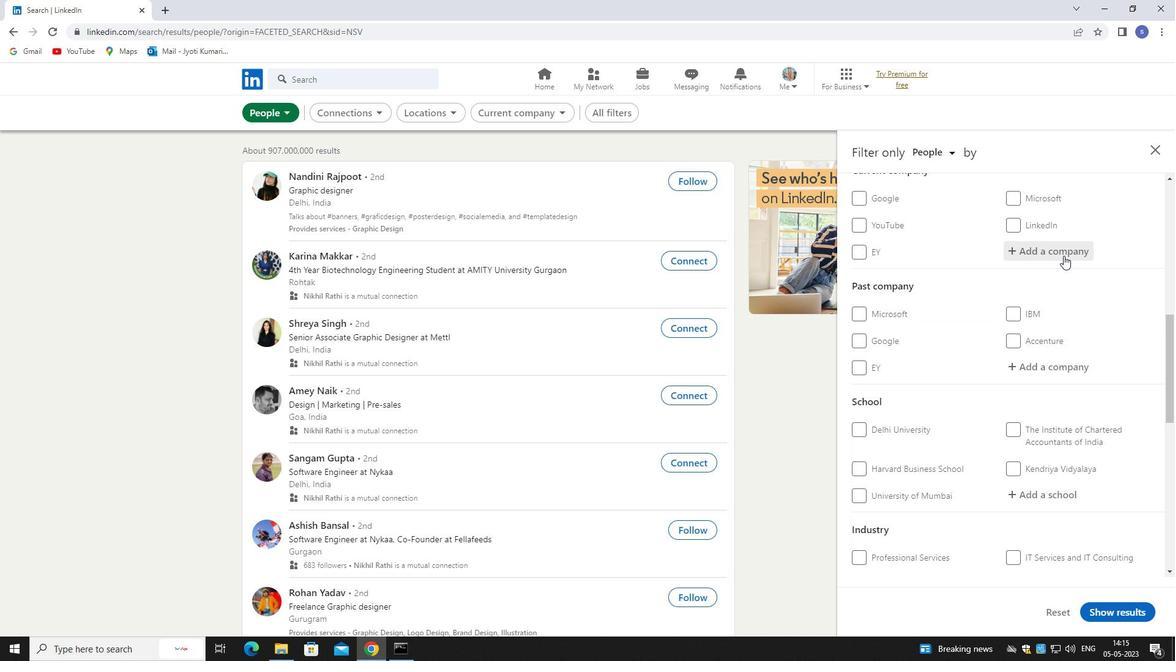 
Action: Mouse moved to (1064, 252)
Screenshot: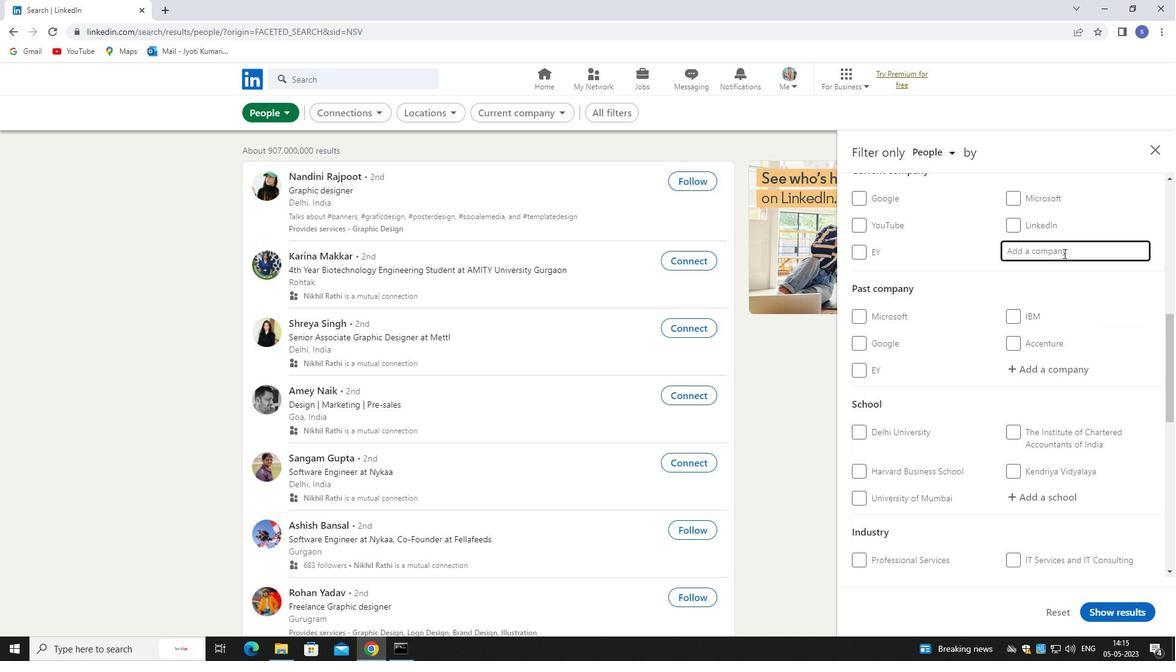 
Action: Key pressed nes<Key.space>f
Screenshot: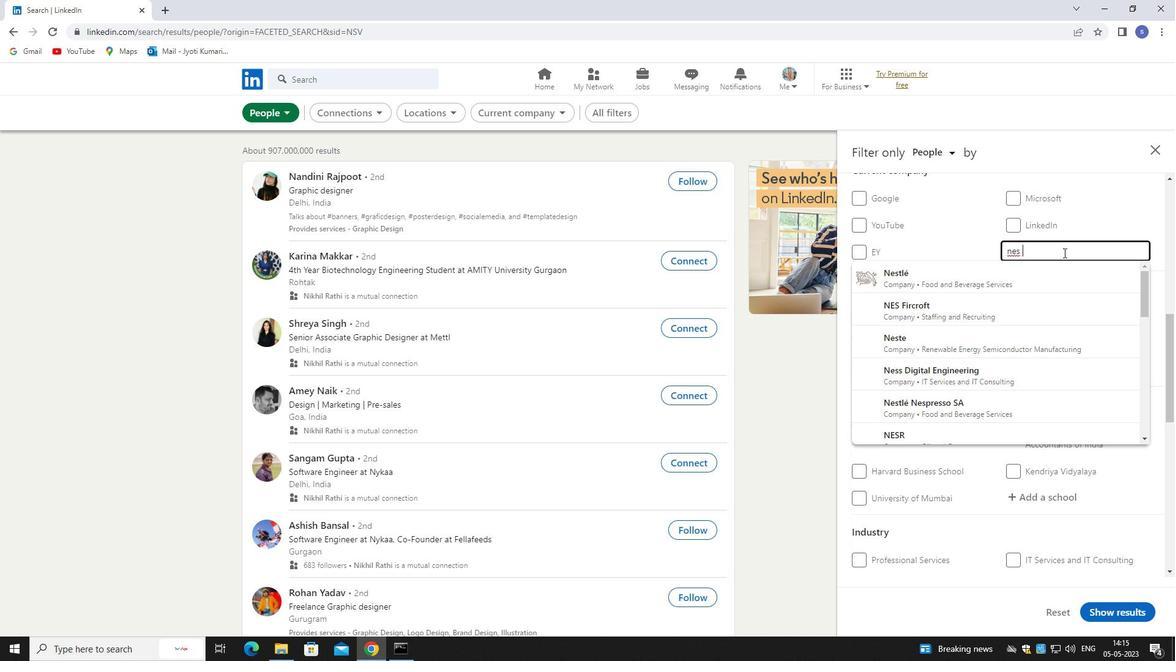 
Action: Mouse moved to (1054, 281)
Screenshot: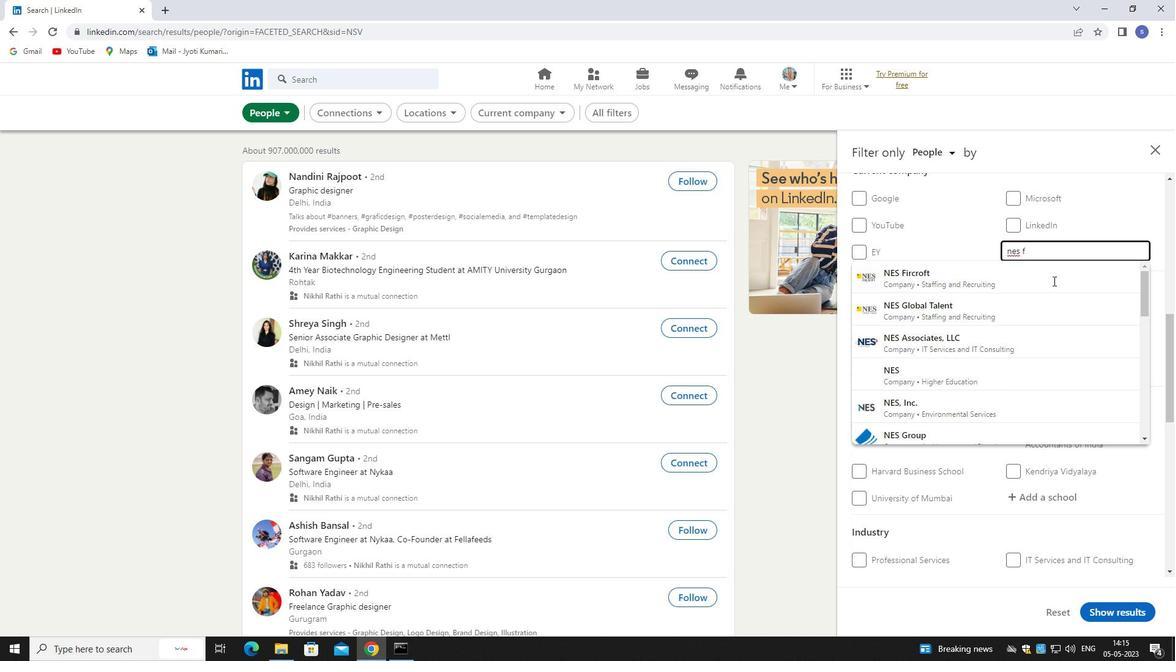 
Action: Mouse pressed left at (1054, 281)
Screenshot: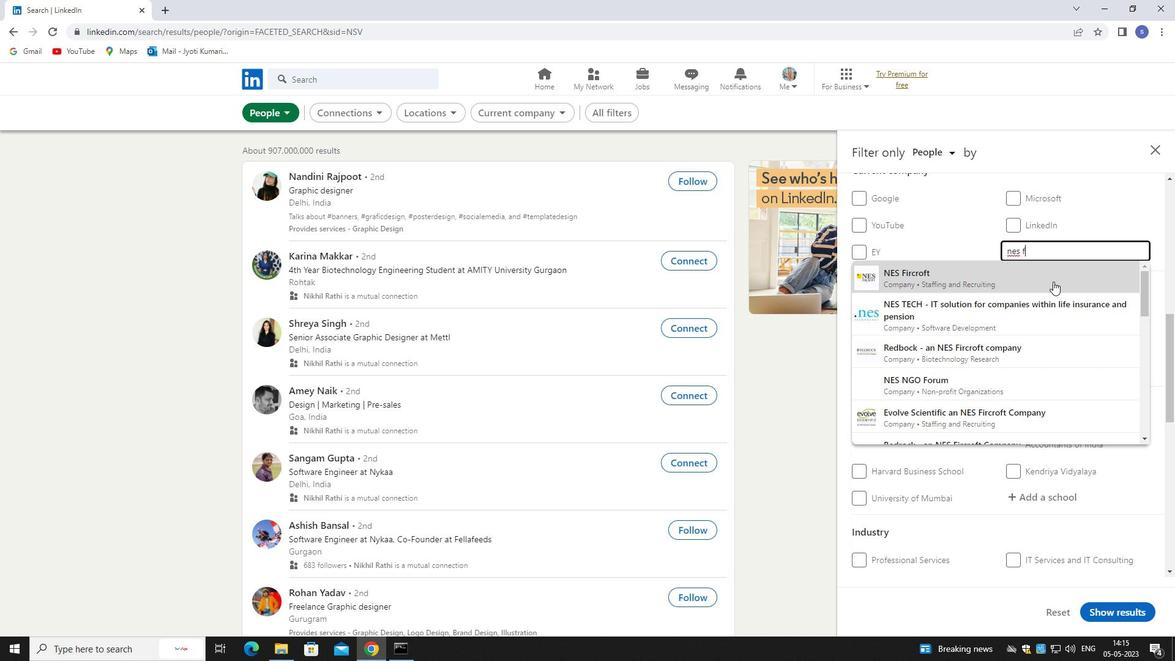 
Action: Mouse moved to (1054, 284)
Screenshot: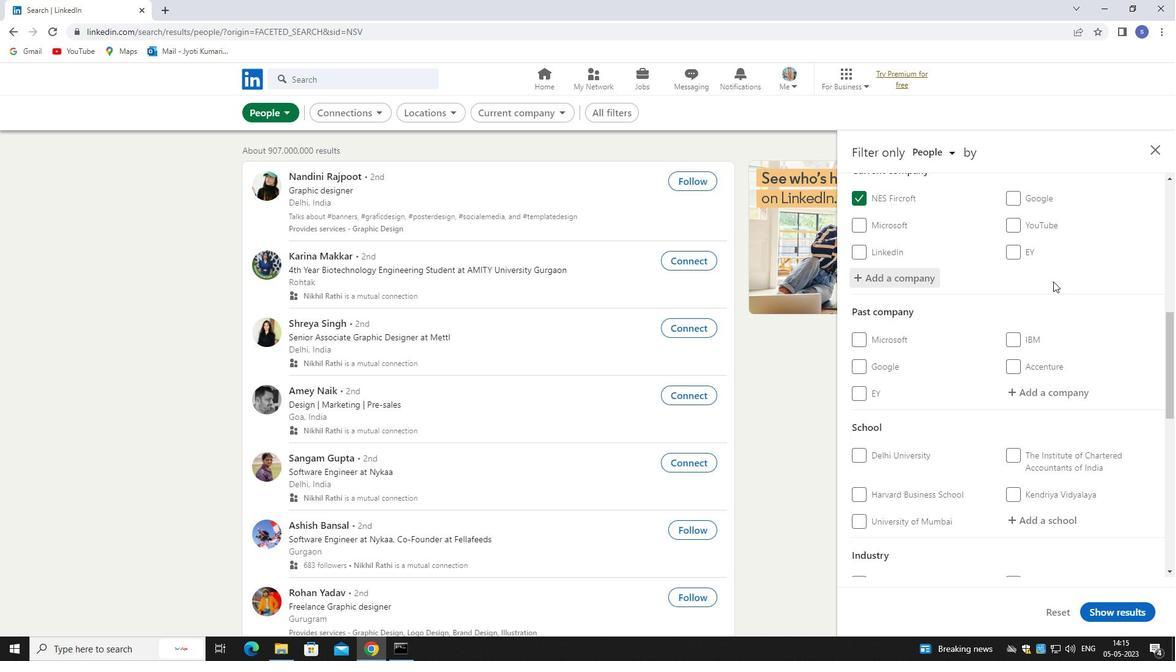 
Action: Mouse scrolled (1054, 284) with delta (0, 0)
Screenshot: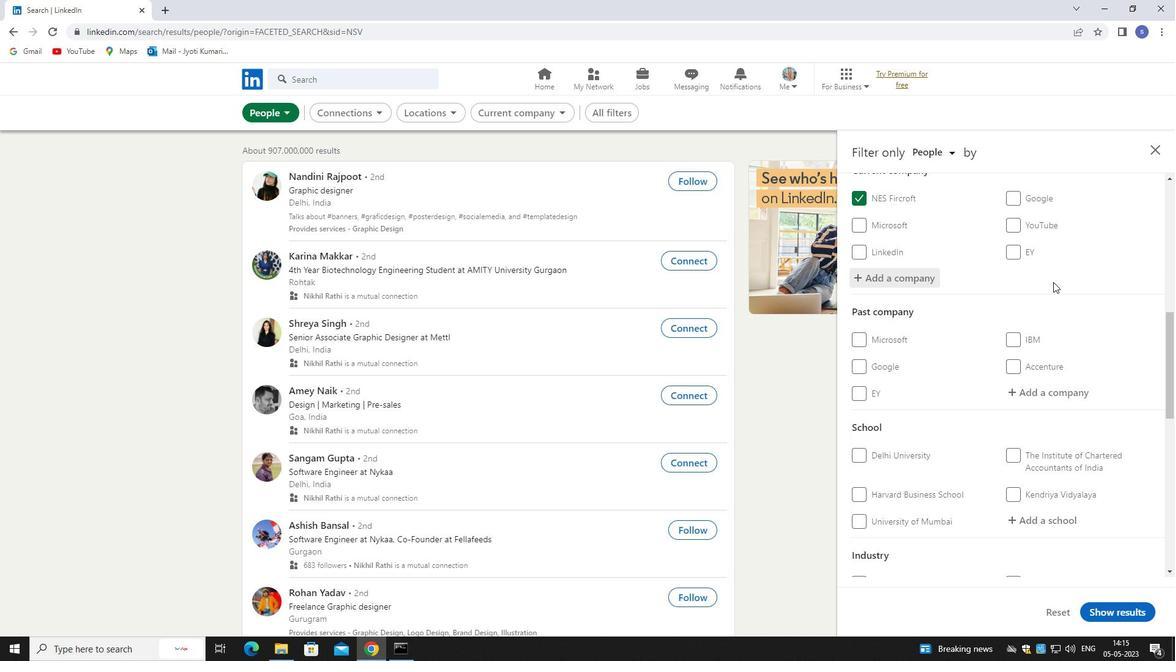 
Action: Mouse moved to (1054, 286)
Screenshot: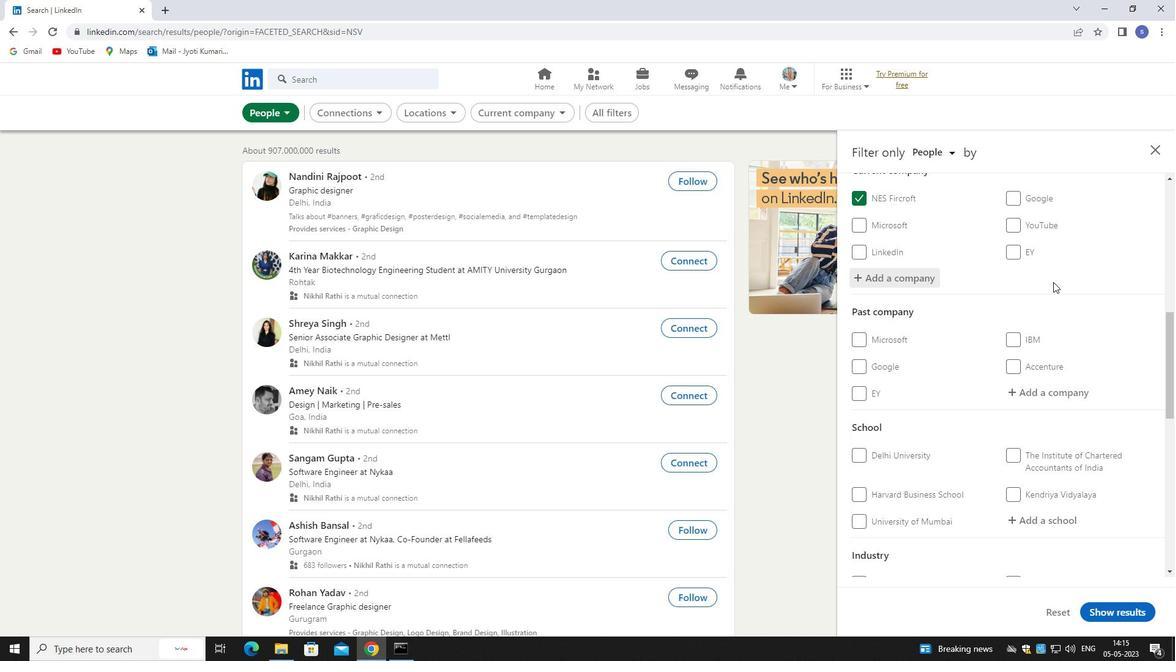 
Action: Mouse scrolled (1054, 285) with delta (0, 0)
Screenshot: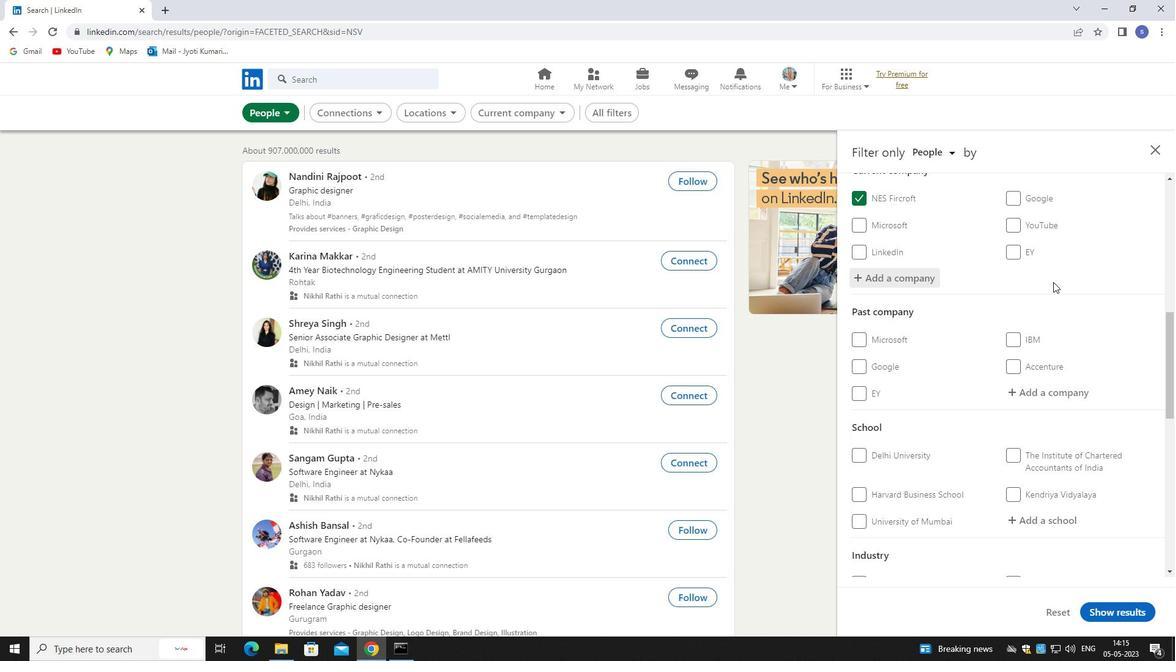 
Action: Mouse moved to (1033, 400)
Screenshot: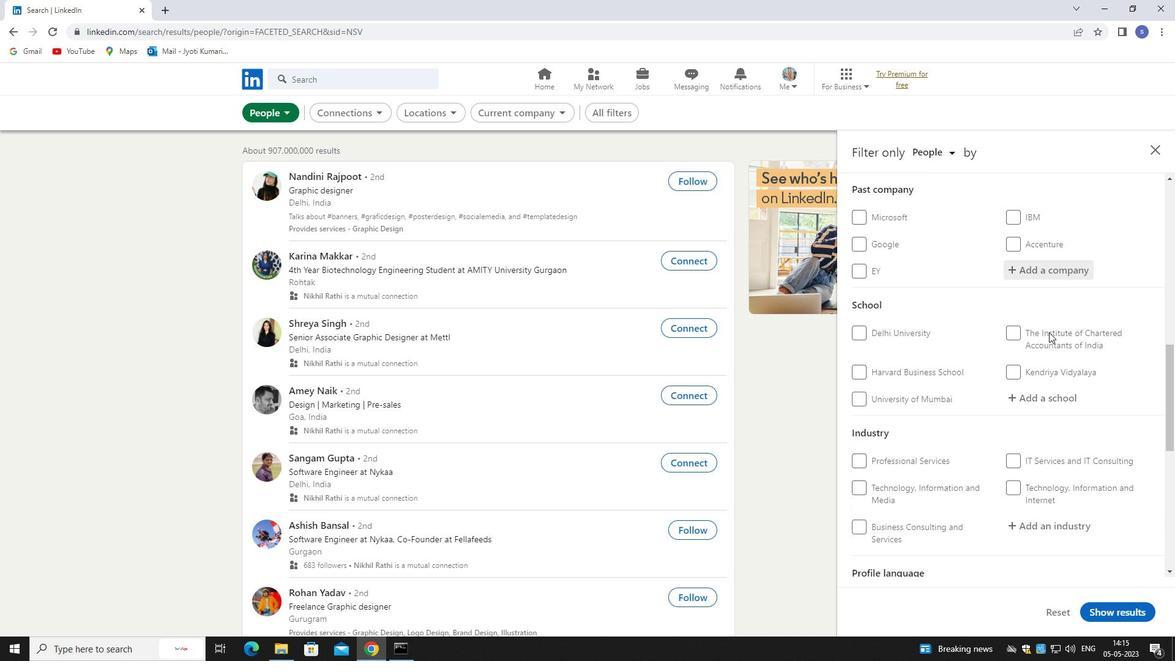 
Action: Mouse pressed left at (1033, 400)
Screenshot: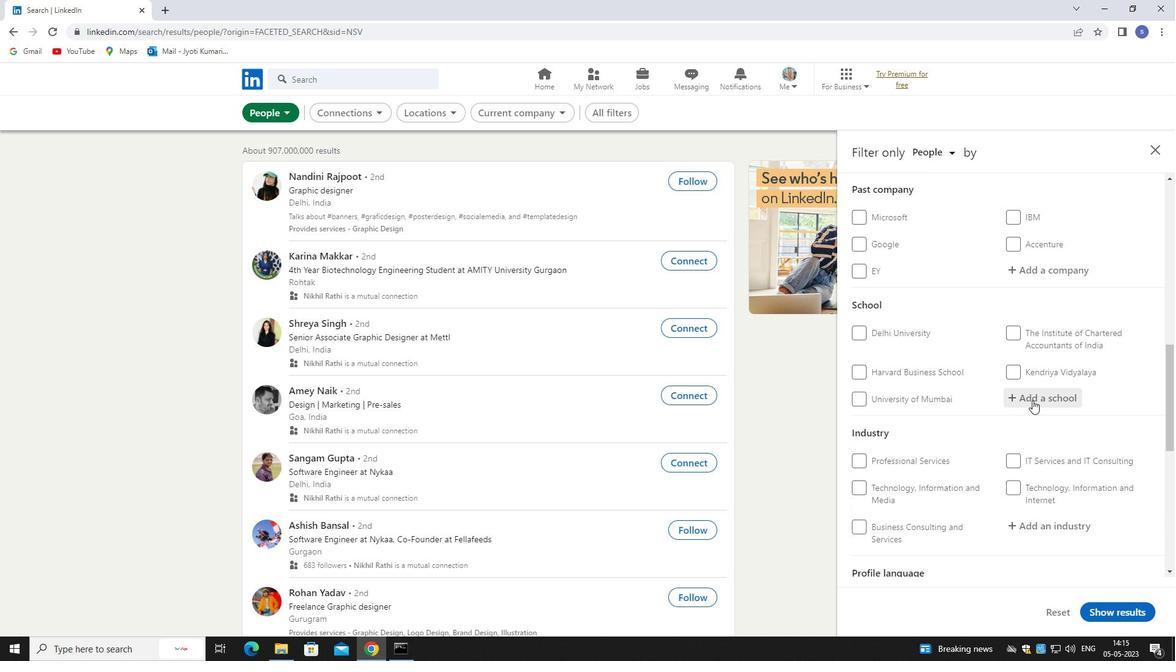 
Action: Mouse moved to (1032, 400)
Screenshot: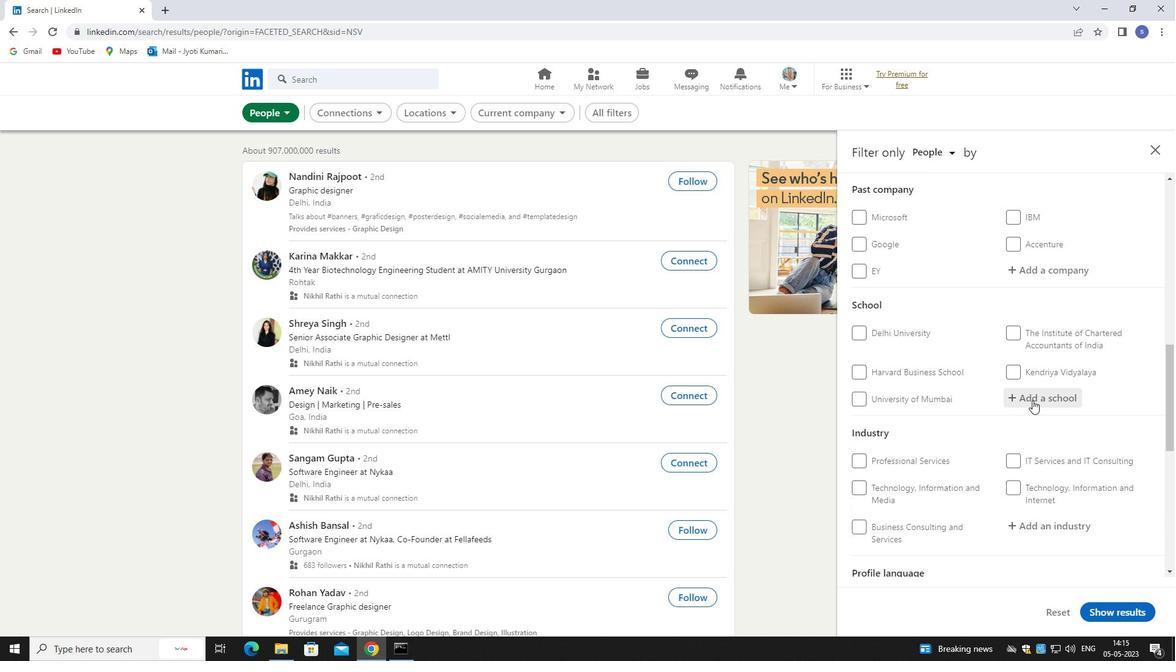 
Action: Key pressed luck
Screenshot: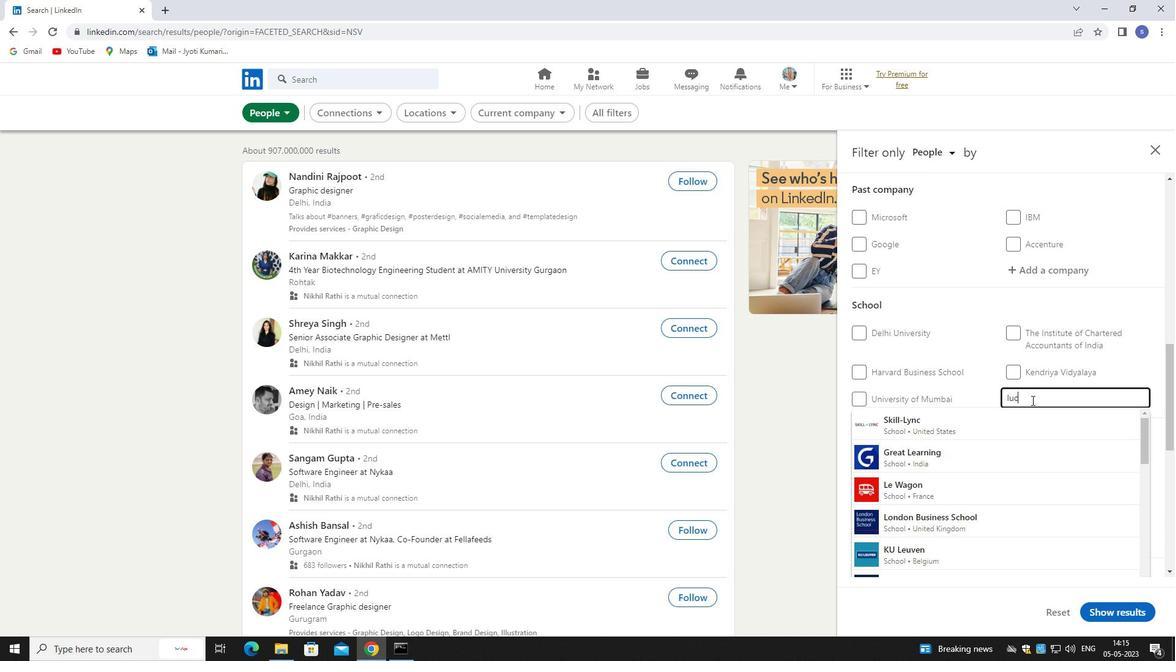 
Action: Mouse moved to (1031, 433)
Screenshot: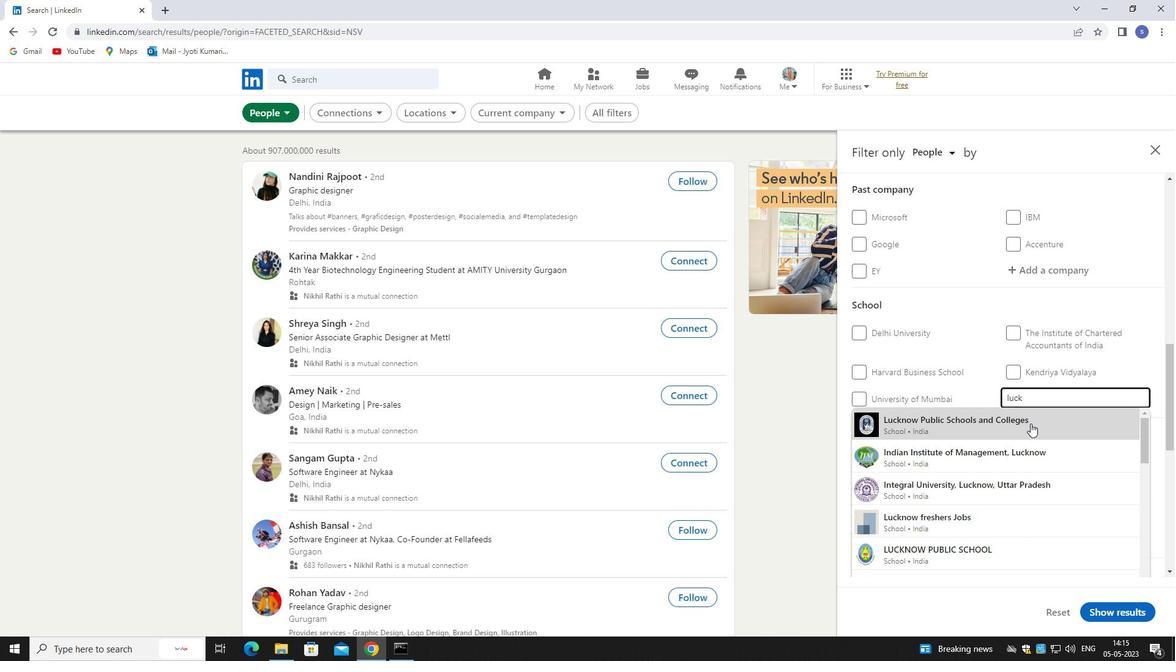 
Action: Mouse pressed left at (1031, 433)
Screenshot: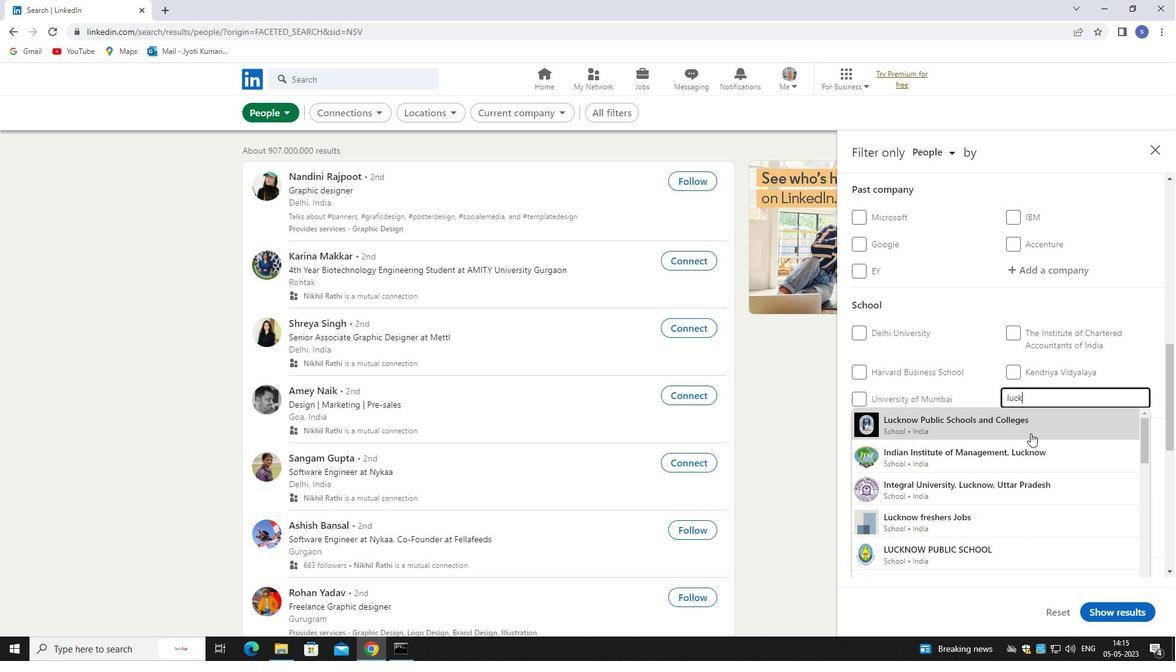 
Action: Mouse moved to (1030, 433)
Screenshot: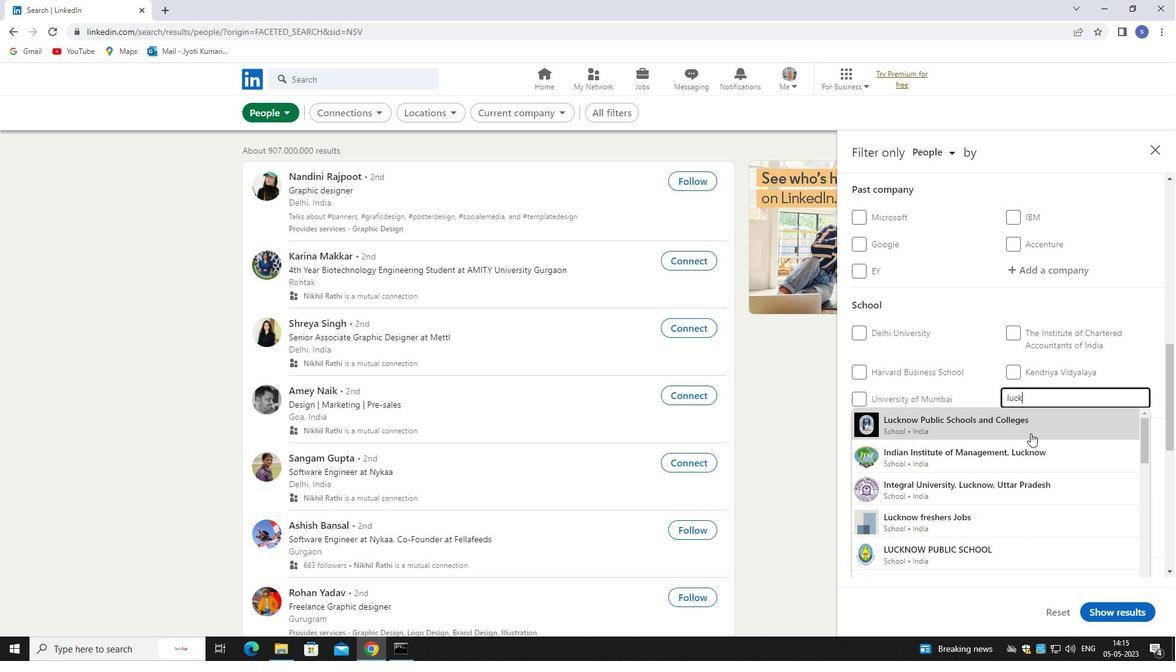 
Action: Mouse scrolled (1030, 433) with delta (0, 0)
Screenshot: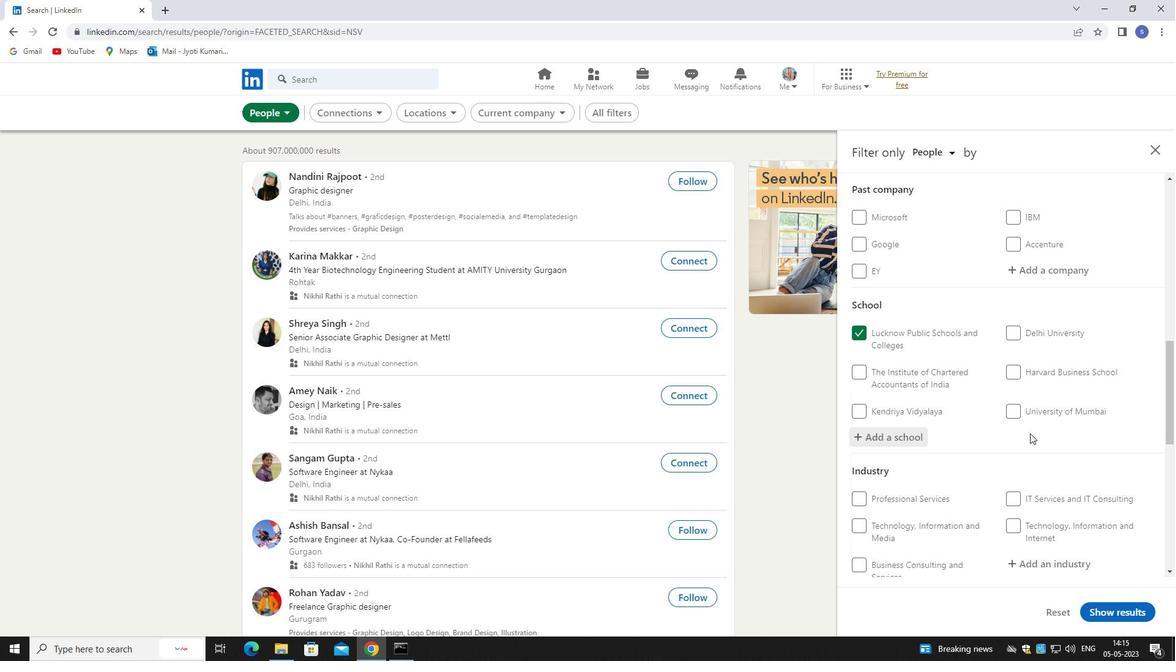
Action: Mouse scrolled (1030, 433) with delta (0, 0)
Screenshot: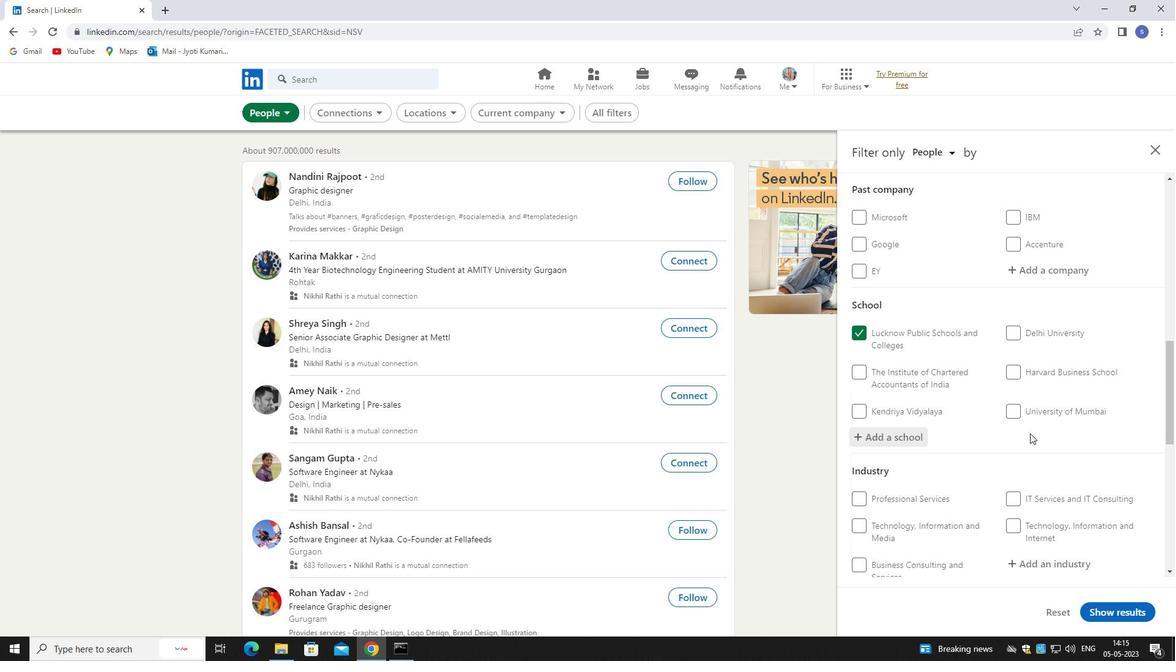 
Action: Mouse moved to (1035, 446)
Screenshot: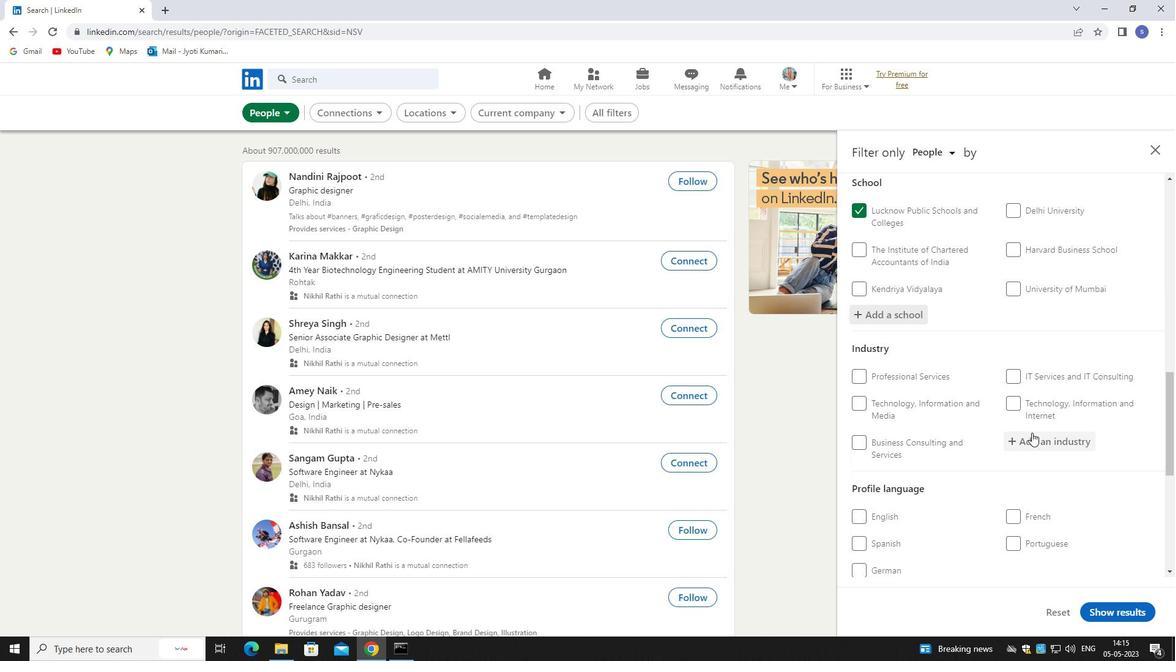 
Action: Mouse pressed left at (1035, 446)
Screenshot: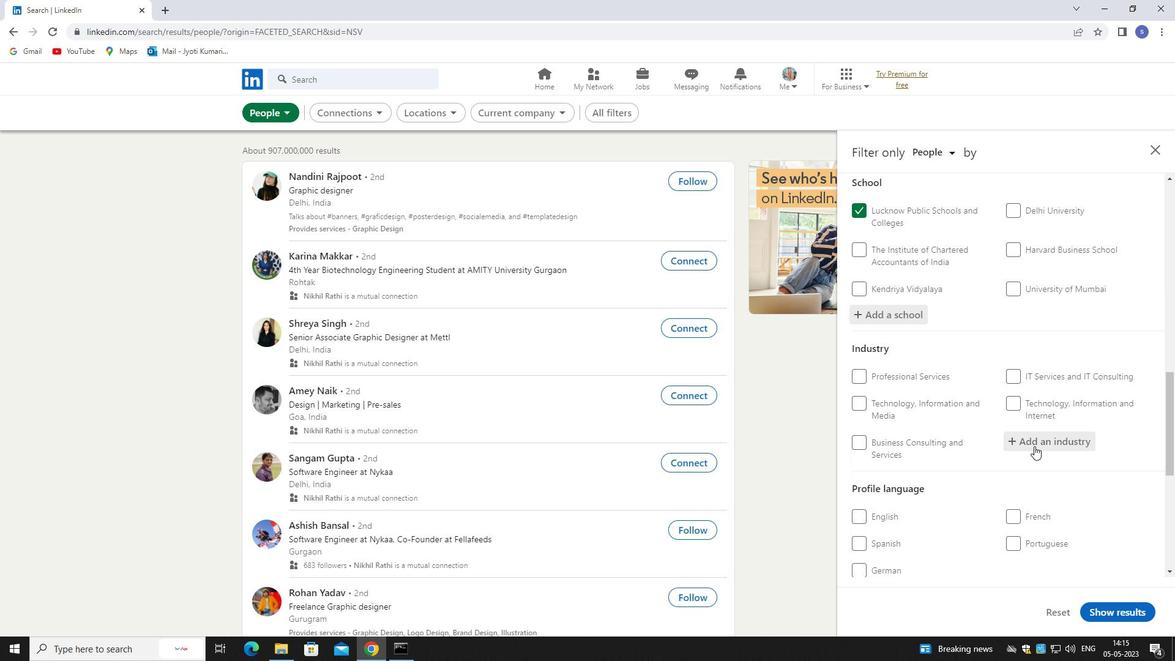 
Action: Key pressed whole
Screenshot: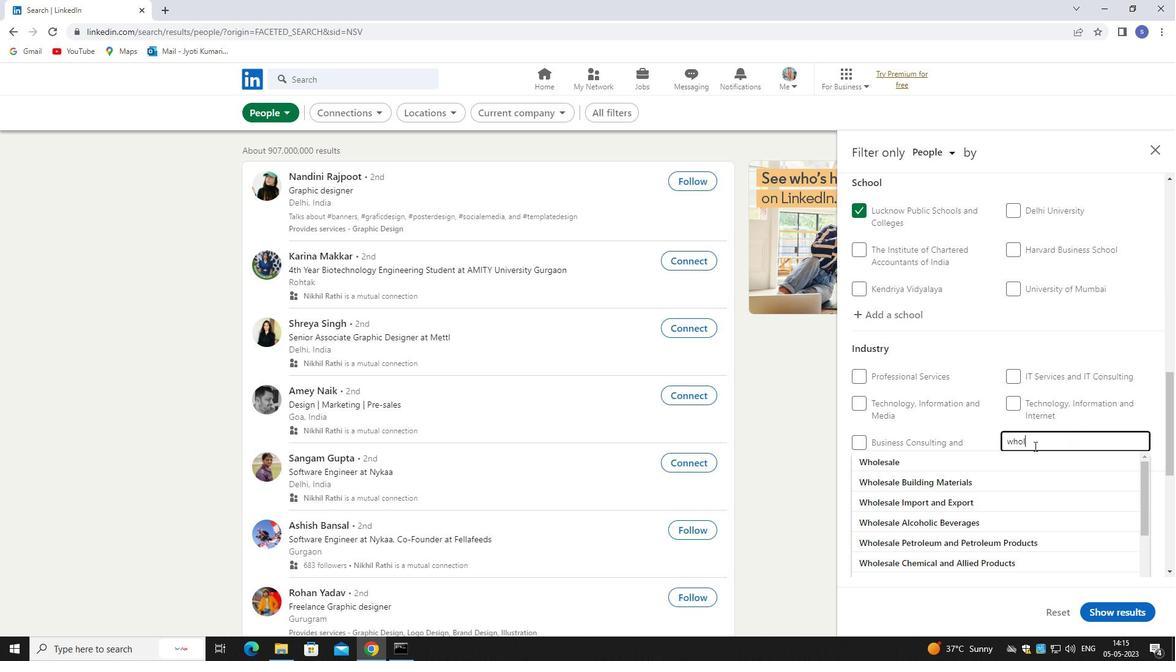 
Action: Mouse moved to (1041, 520)
Screenshot: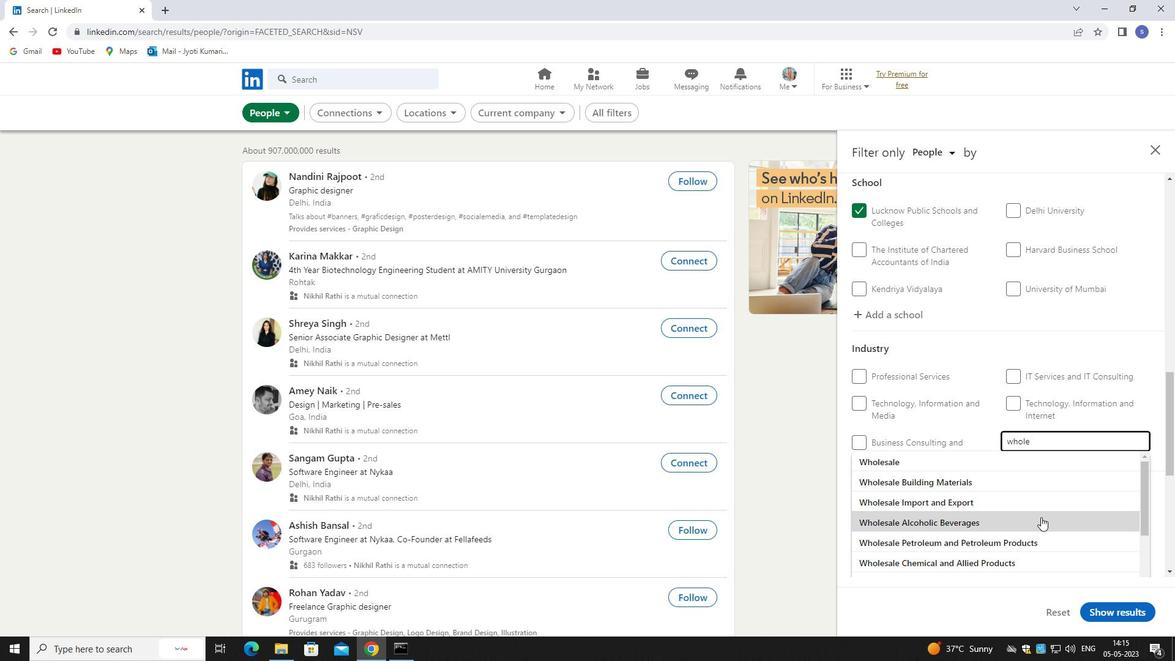 
Action: Mouse pressed left at (1041, 520)
Screenshot: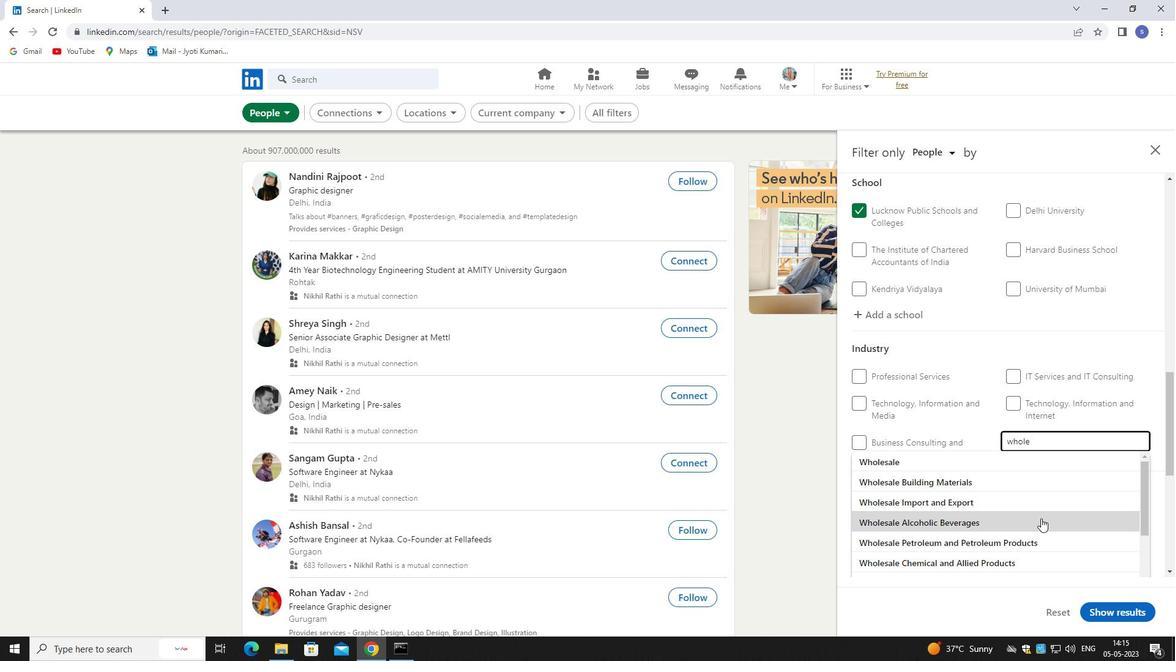 
Action: Mouse moved to (1042, 520)
Screenshot: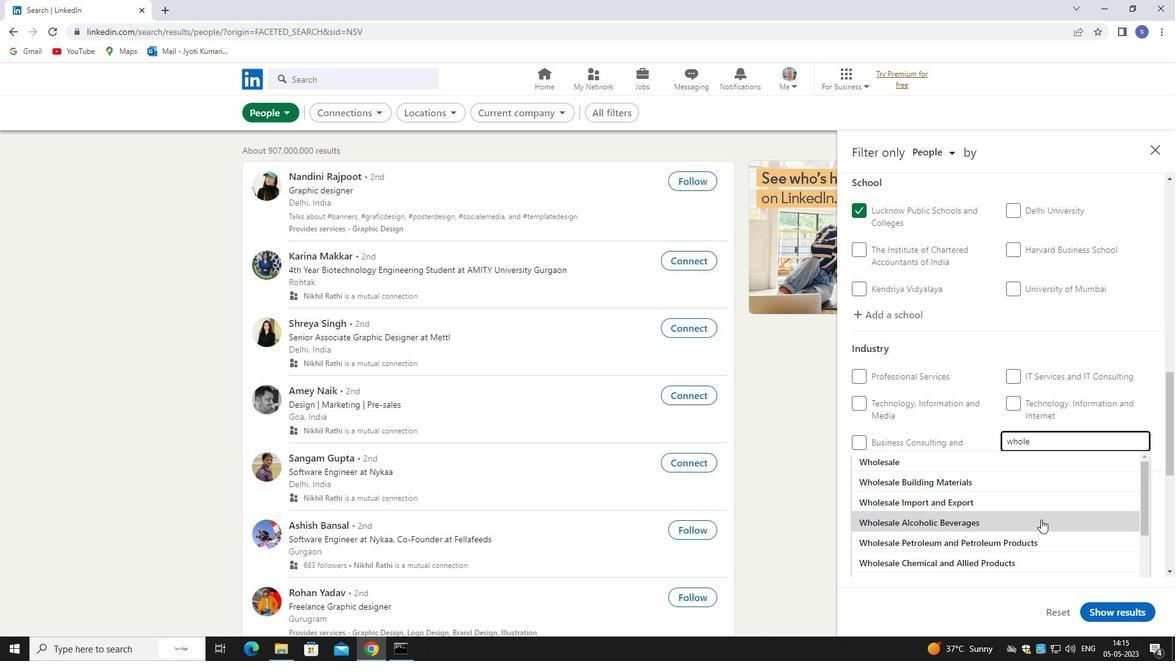 
Action: Mouse scrolled (1042, 519) with delta (0, 0)
Screenshot: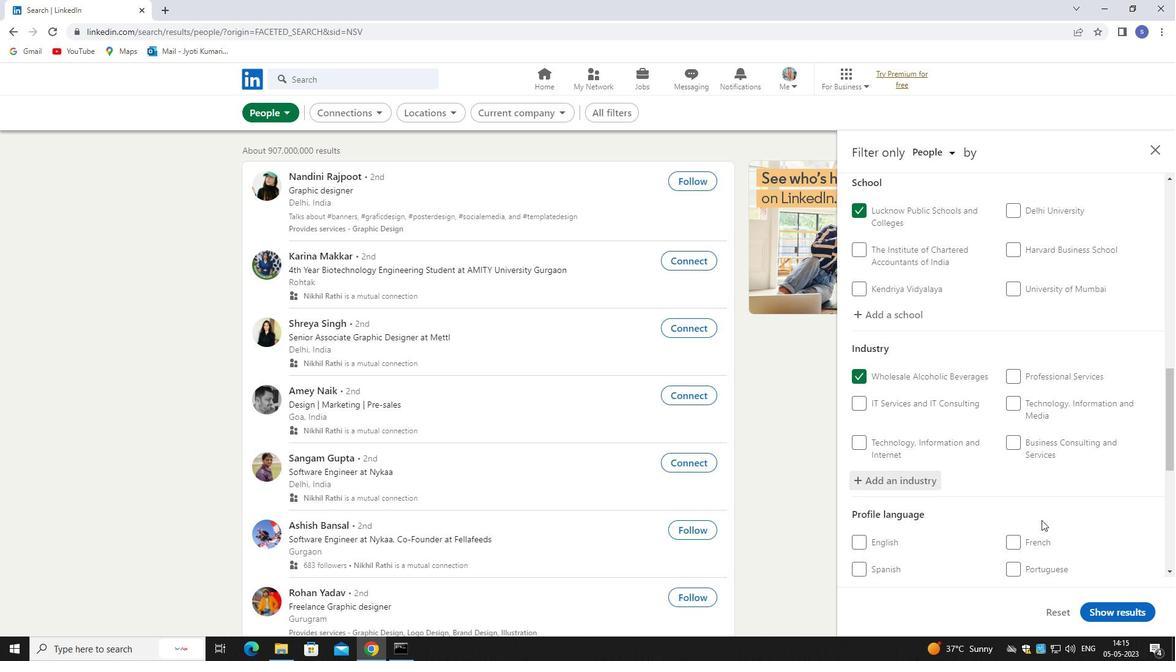 
Action: Mouse scrolled (1042, 519) with delta (0, 0)
Screenshot: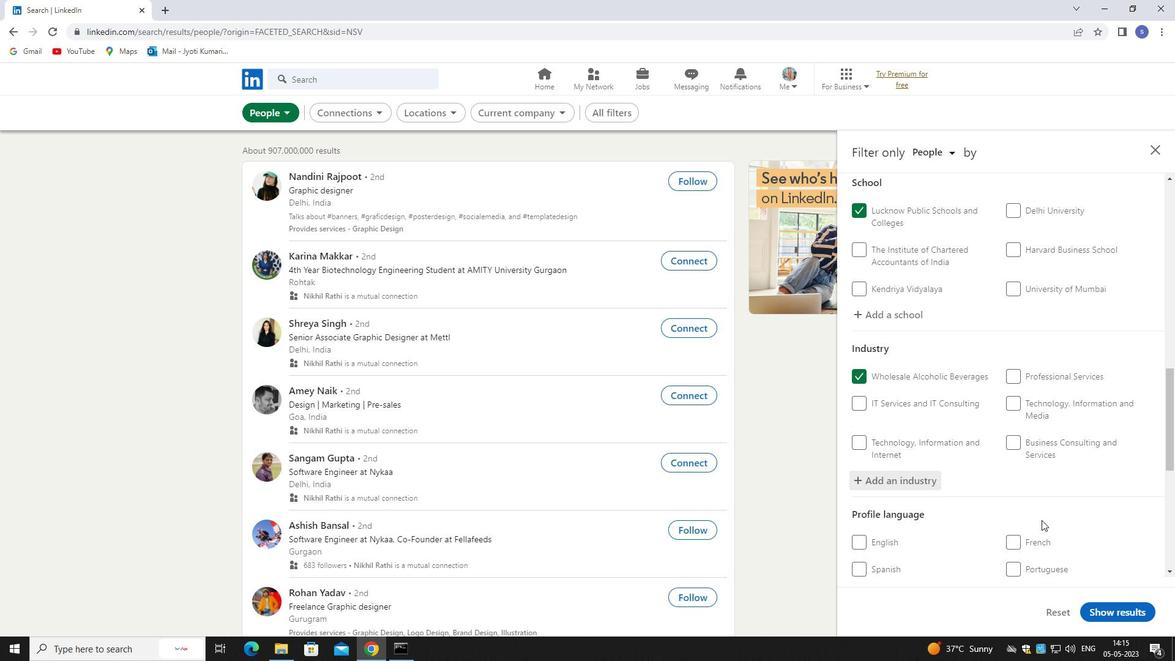 
Action: Mouse scrolled (1042, 519) with delta (0, 0)
Screenshot: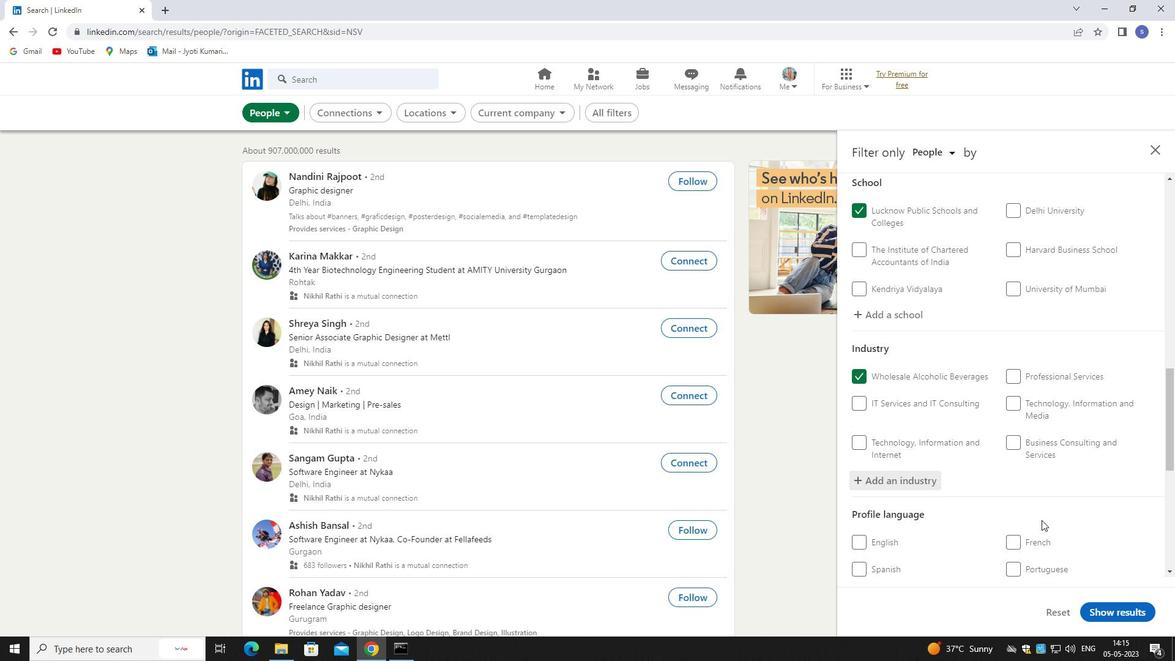 
Action: Mouse scrolled (1042, 519) with delta (0, 0)
Screenshot: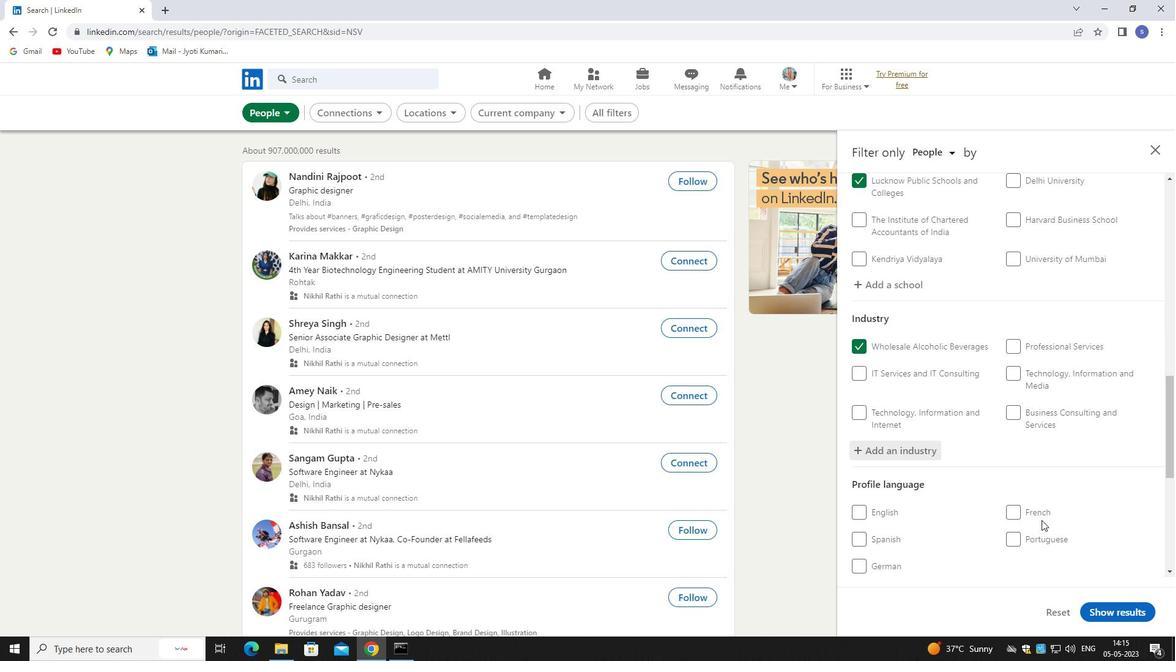 
Action: Mouse moved to (893, 355)
Screenshot: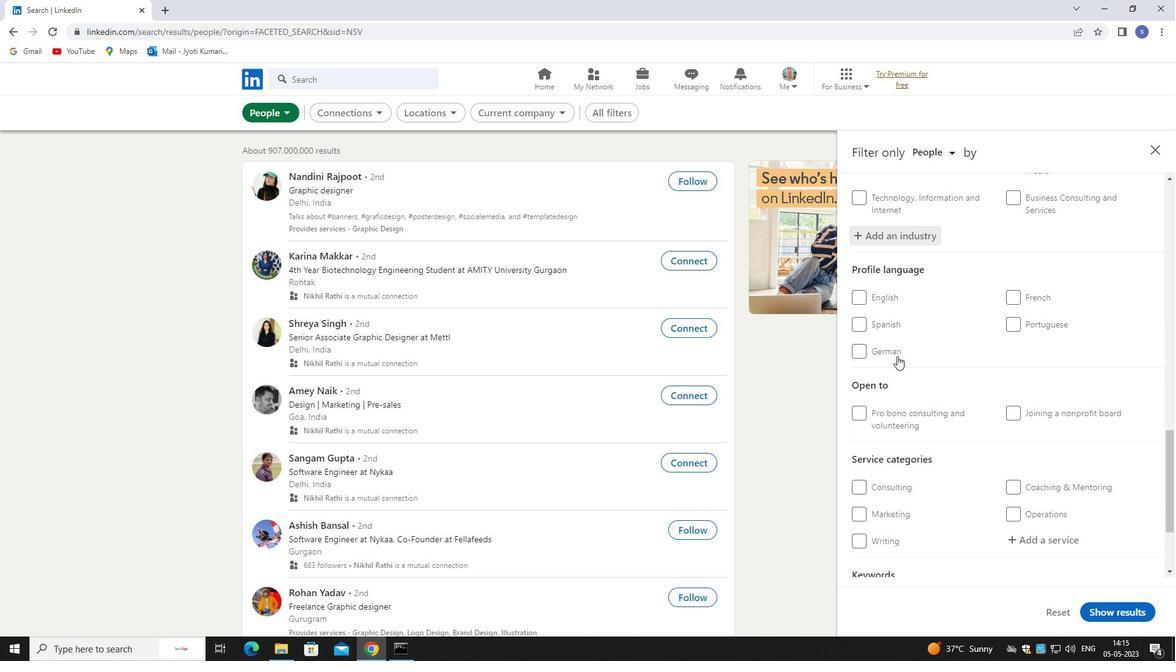 
Action: Mouse pressed left at (893, 355)
Screenshot: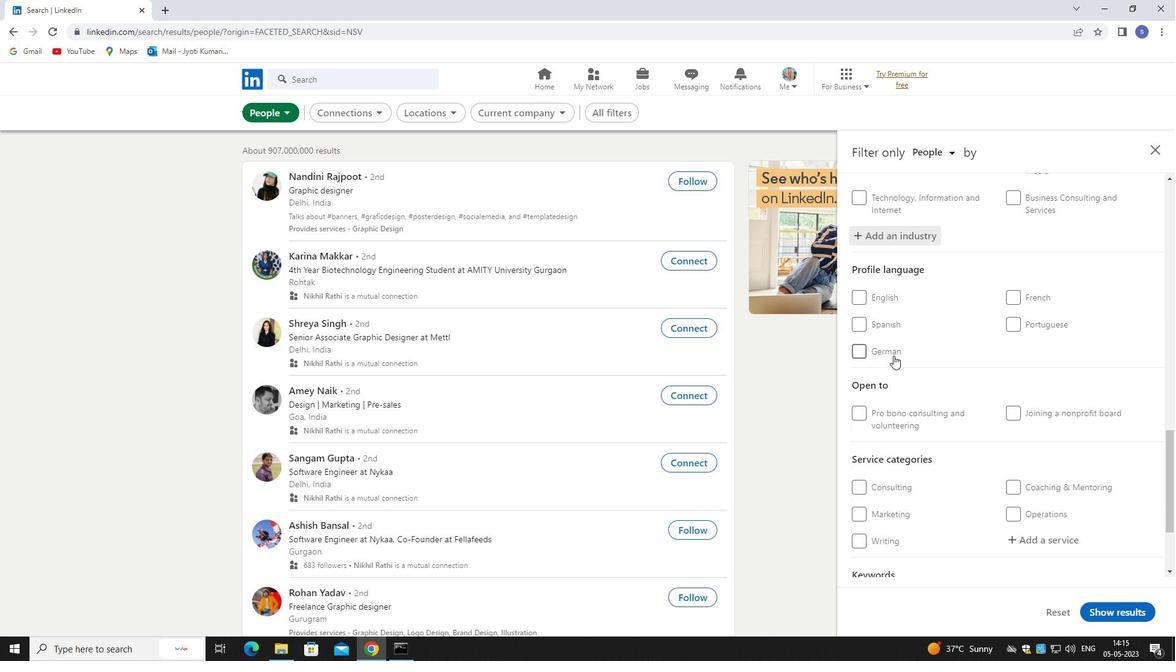 
Action: Mouse moved to (982, 462)
Screenshot: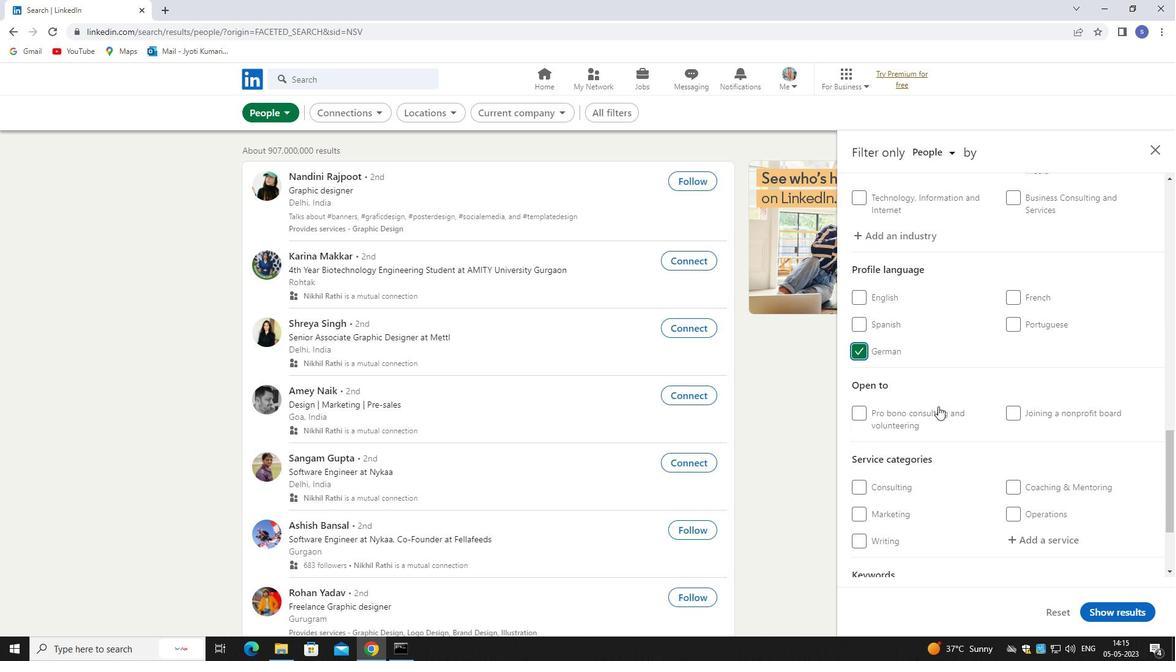 
Action: Mouse scrolled (982, 461) with delta (0, 0)
Screenshot: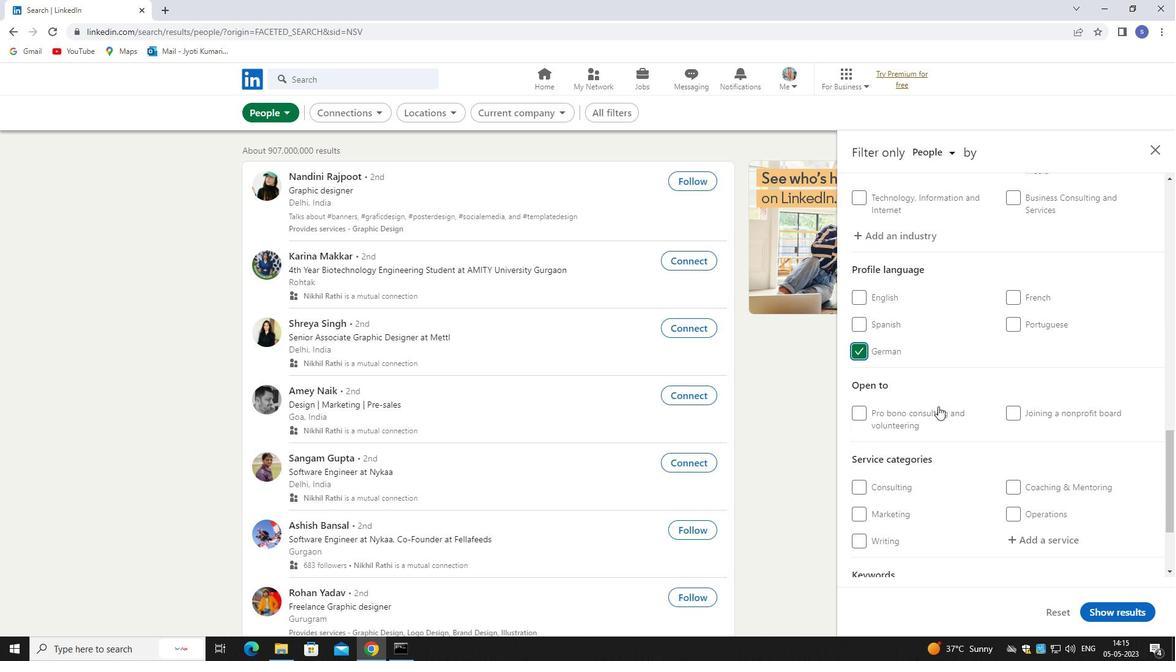 
Action: Mouse moved to (989, 471)
Screenshot: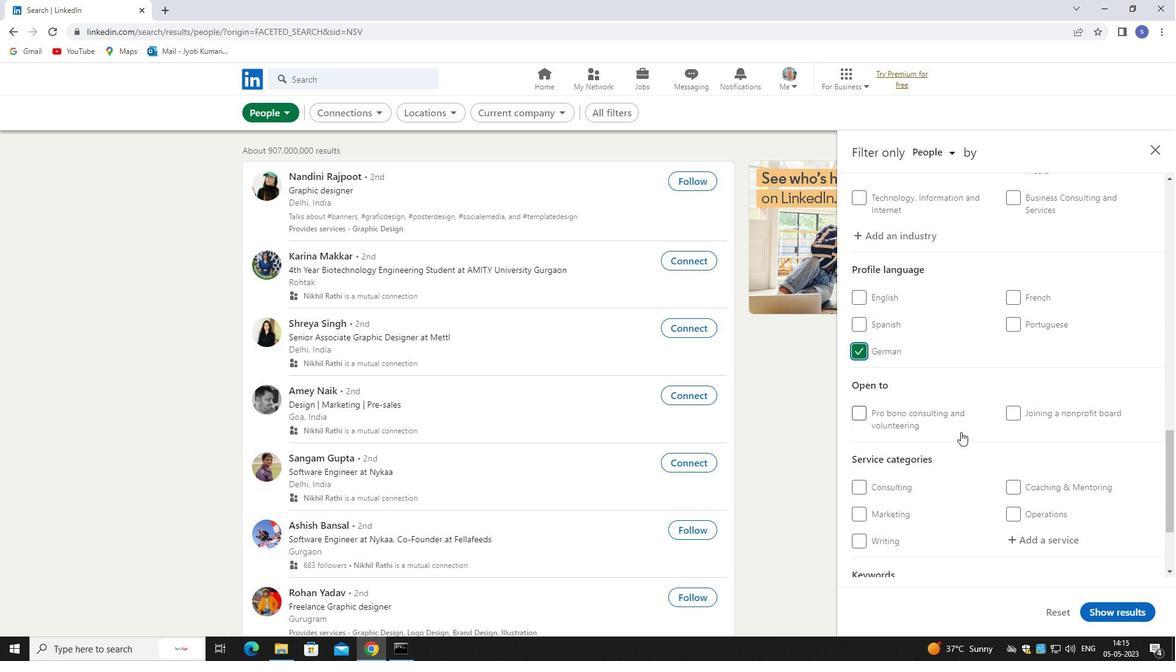 
Action: Mouse scrolled (989, 471) with delta (0, 0)
Screenshot: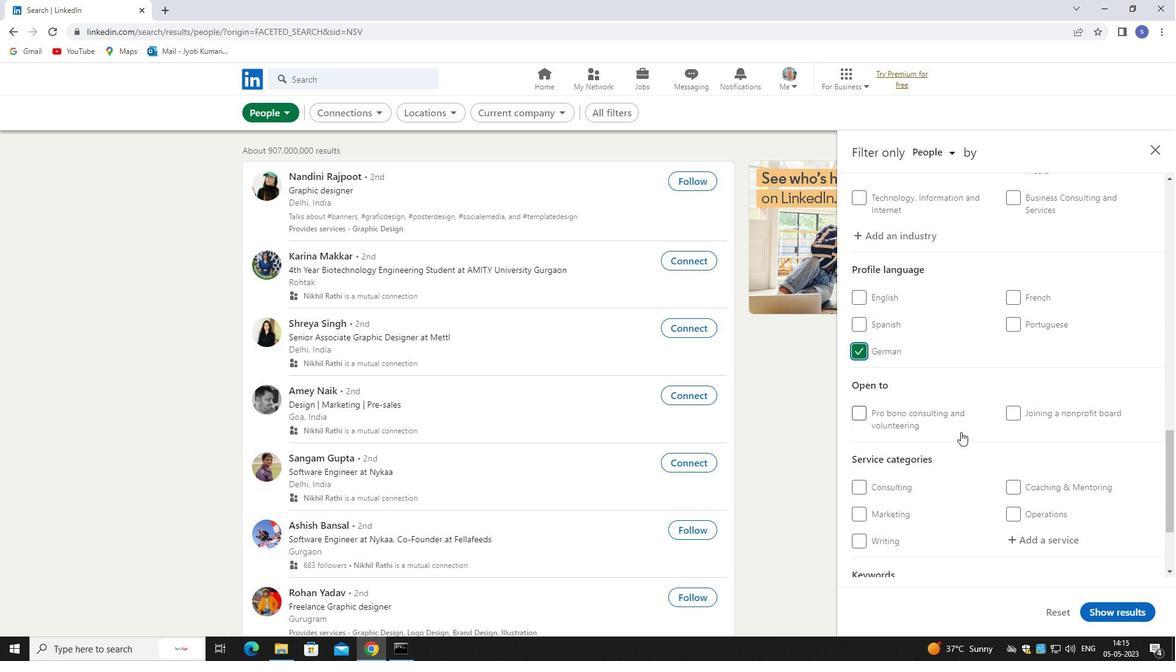 
Action: Mouse moved to (1071, 414)
Screenshot: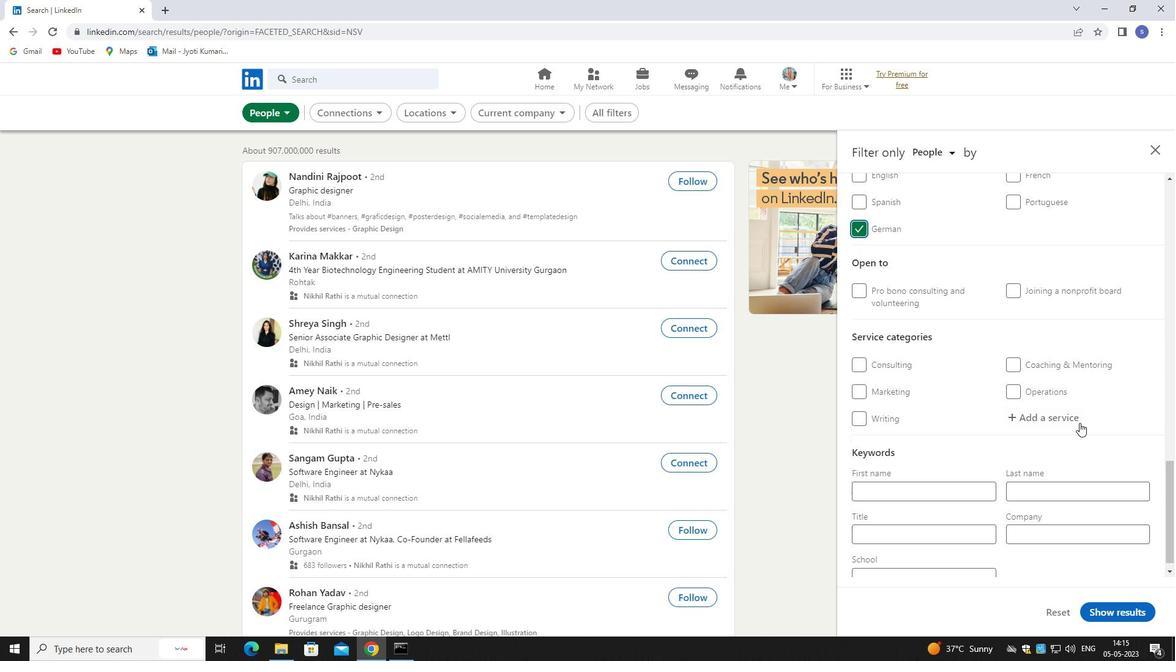 
Action: Mouse pressed left at (1071, 414)
Screenshot: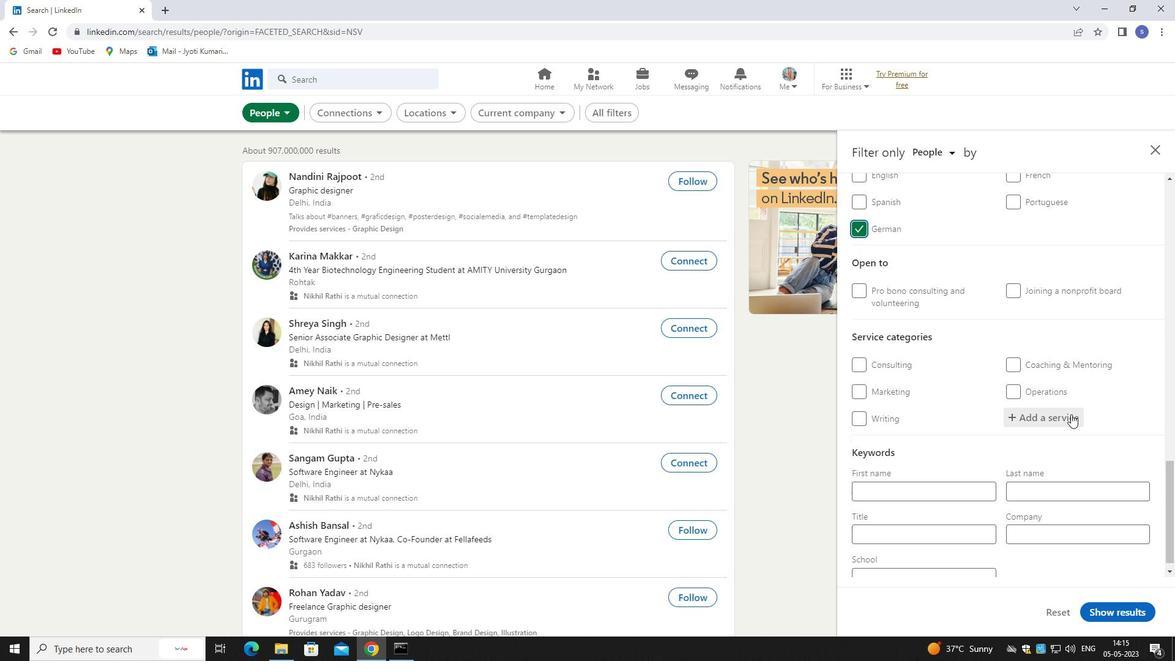 
Action: Key pressed event<Key.space>ph
Screenshot: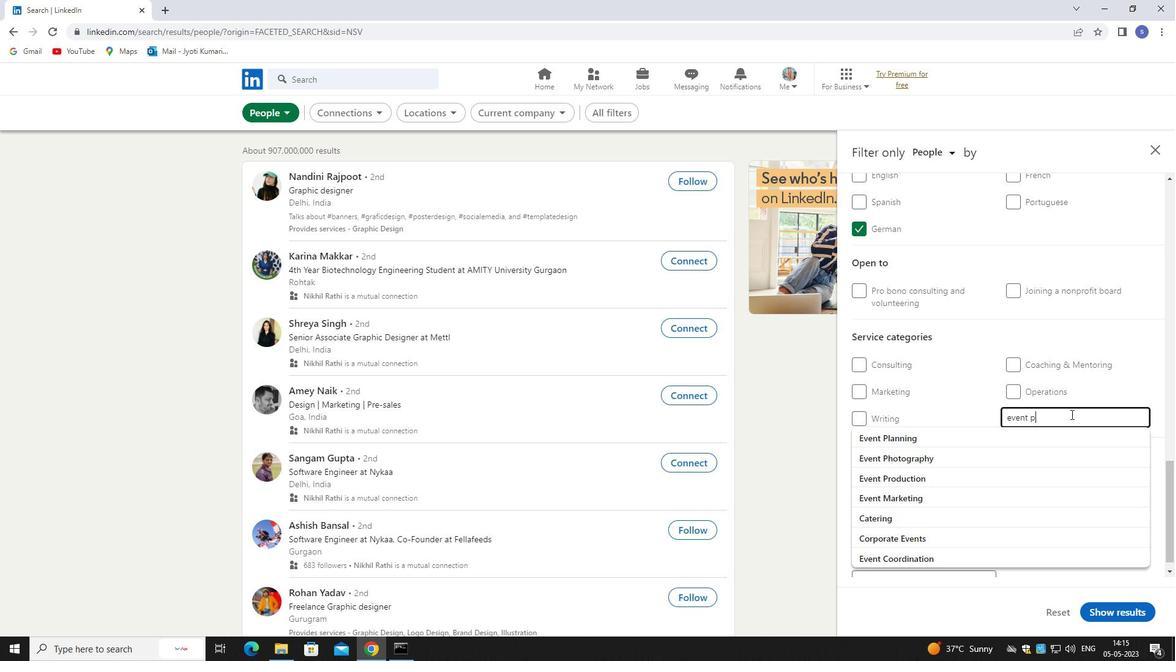 
Action: Mouse moved to (1065, 430)
Screenshot: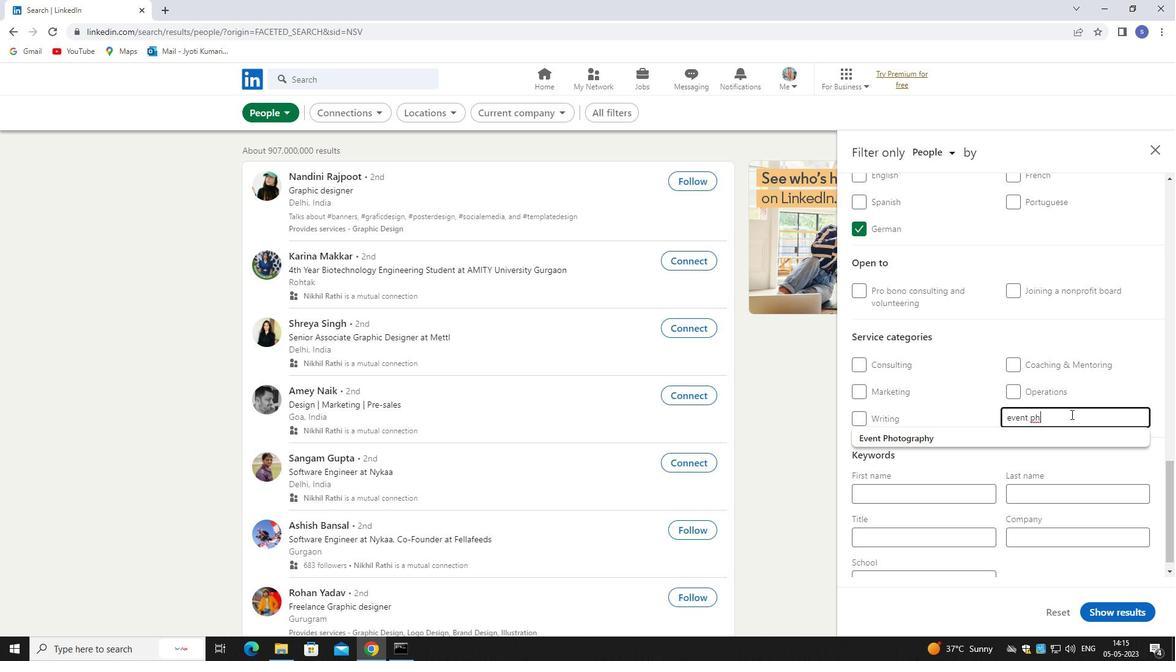 
Action: Mouse pressed left at (1065, 430)
Screenshot: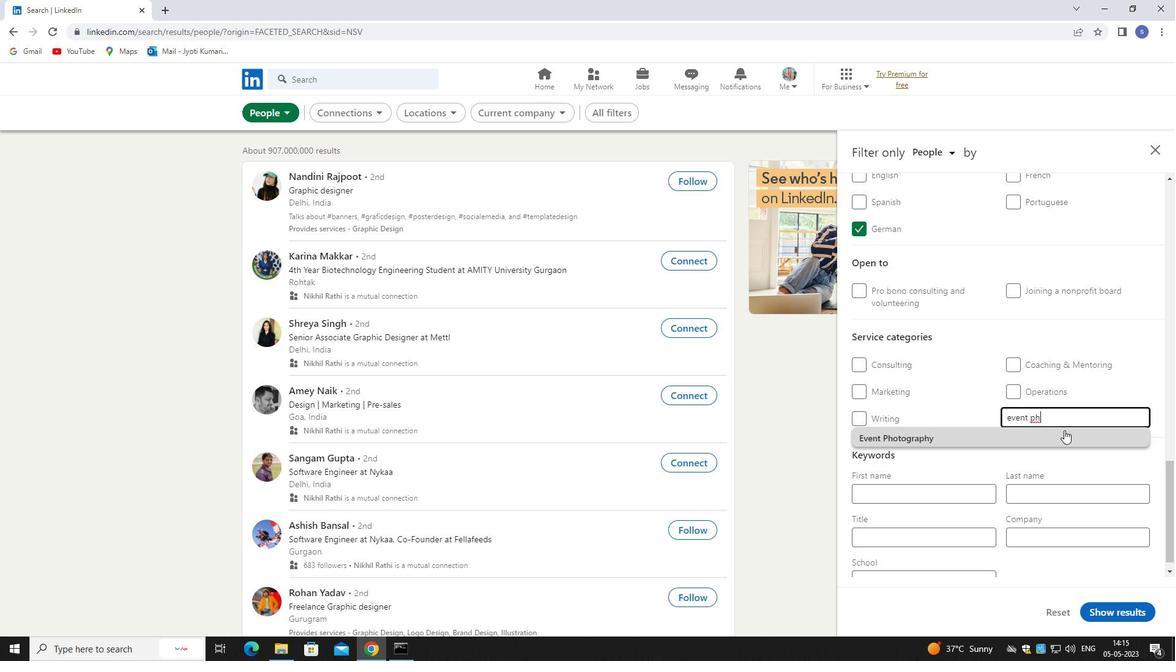 
Action: Mouse moved to (1065, 437)
Screenshot: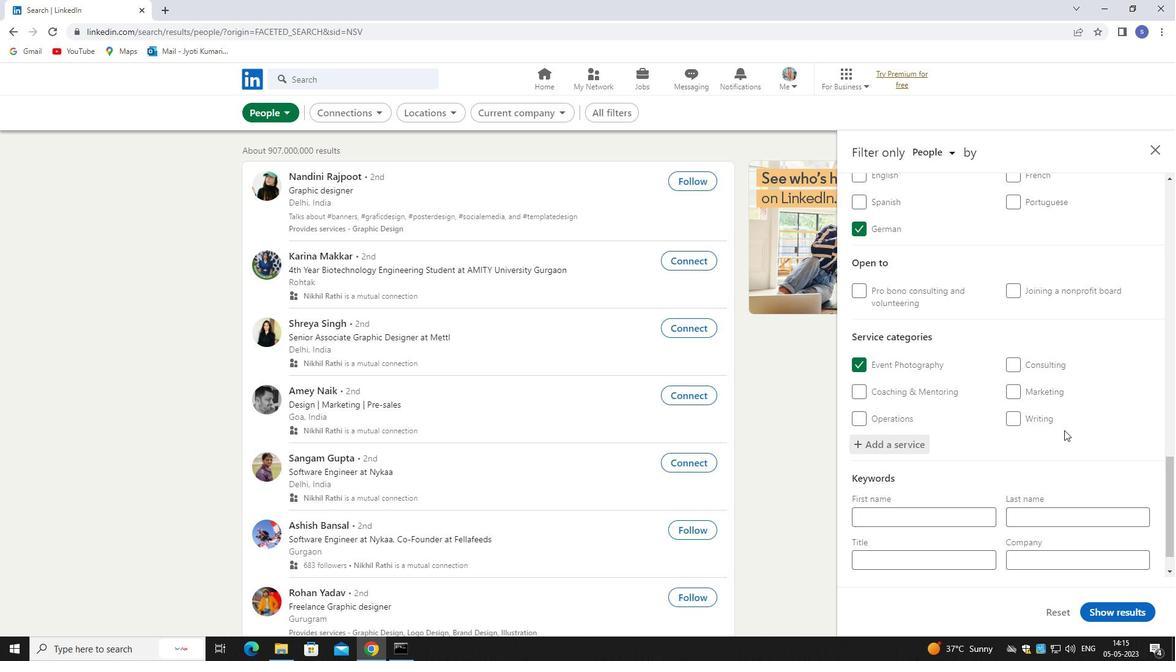 
Action: Mouse scrolled (1065, 436) with delta (0, 0)
Screenshot: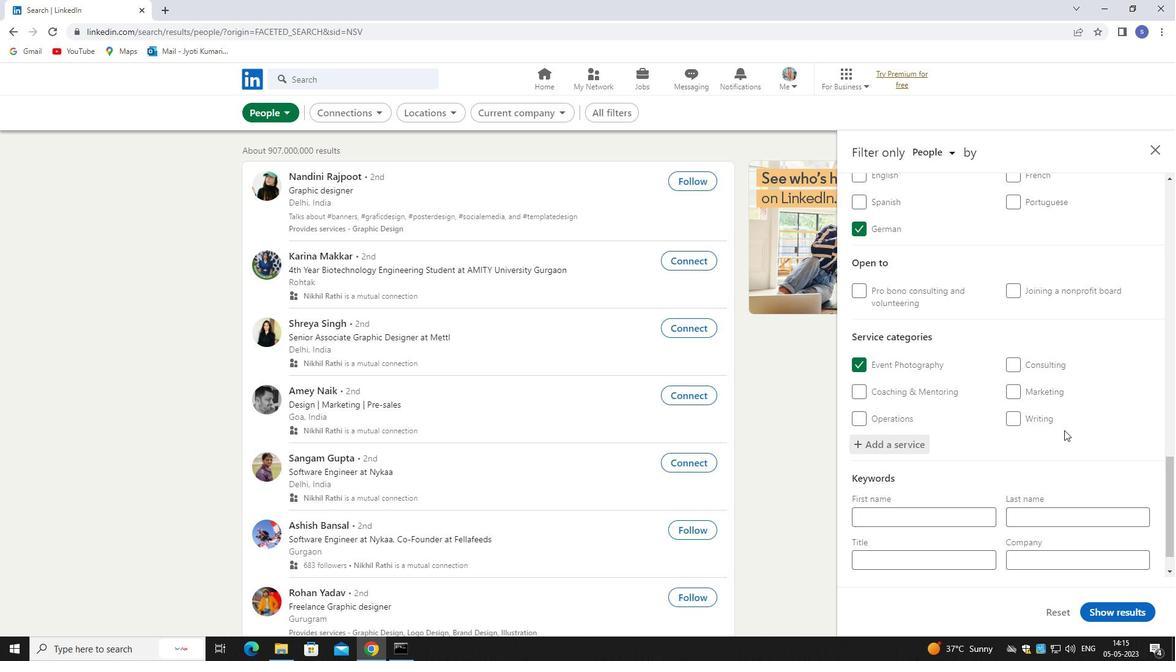 
Action: Mouse moved to (1060, 458)
Screenshot: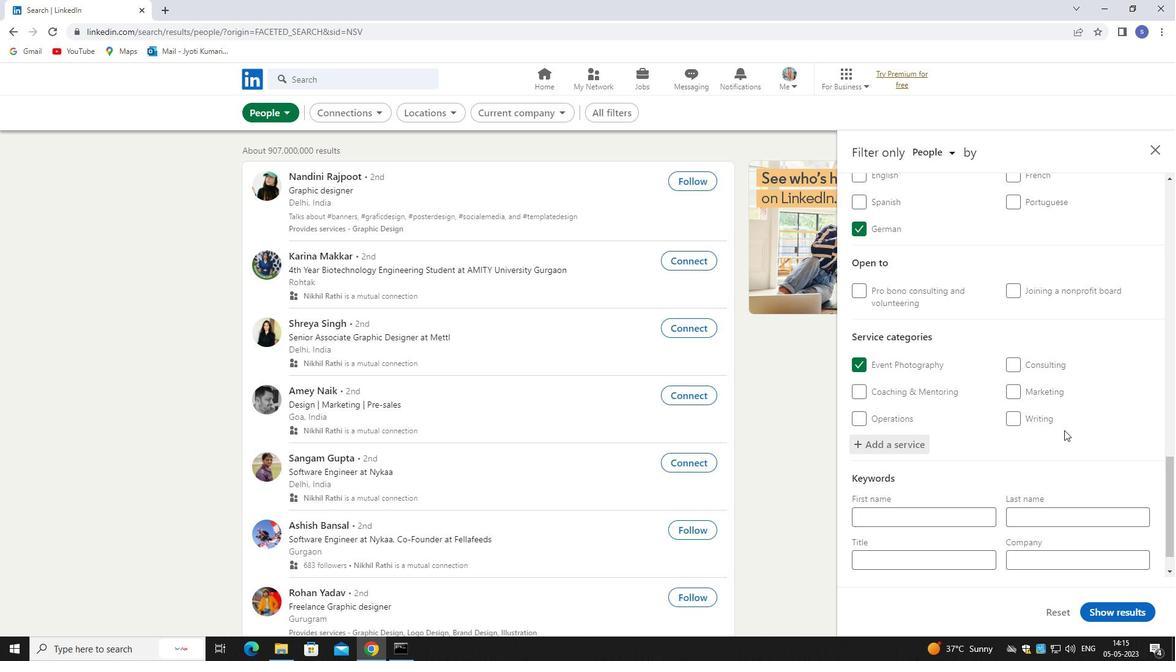 
Action: Mouse scrolled (1060, 458) with delta (0, 0)
Screenshot: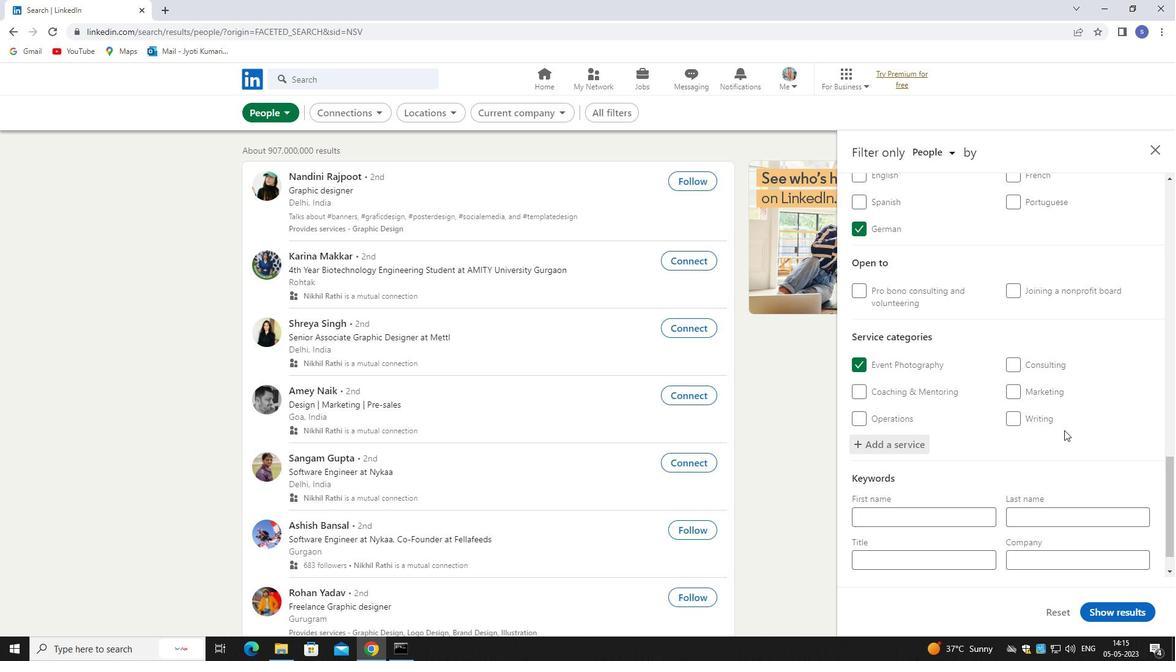 
Action: Mouse moved to (1052, 473)
Screenshot: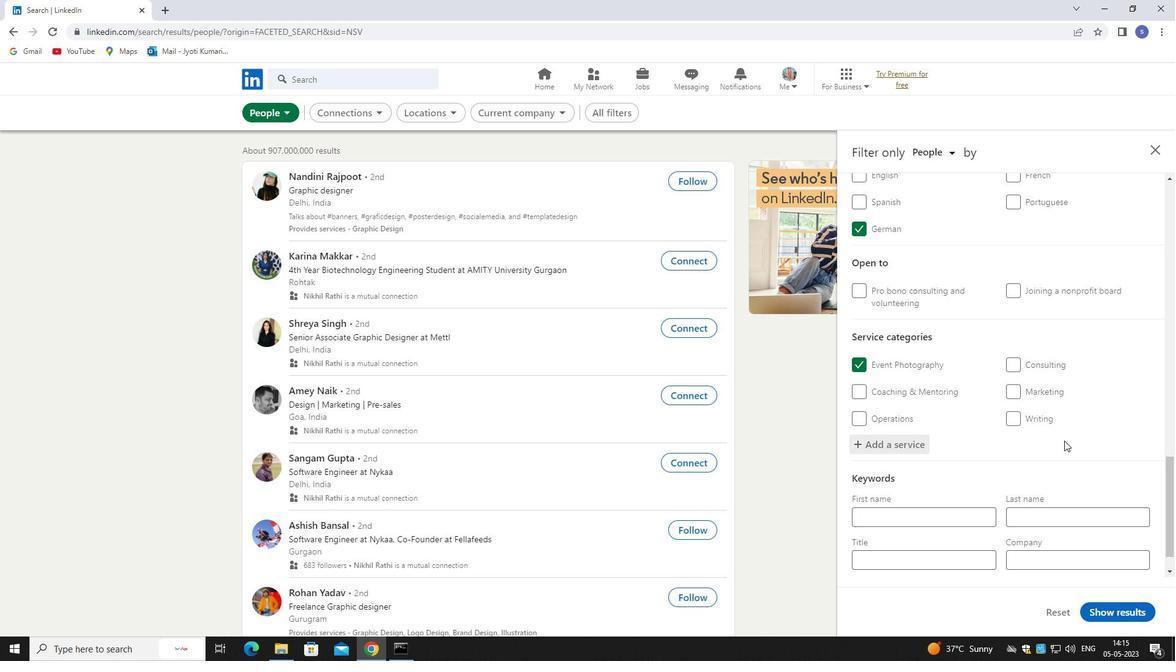 
Action: Mouse scrolled (1052, 472) with delta (0, 0)
Screenshot: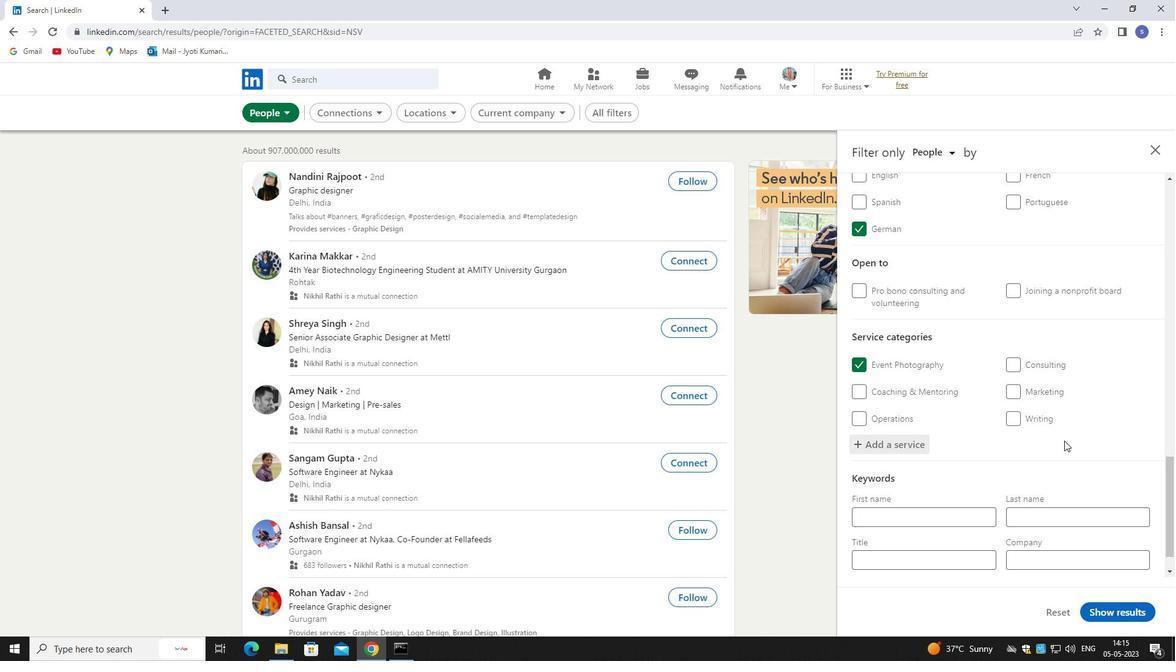 
Action: Mouse moved to (971, 518)
Screenshot: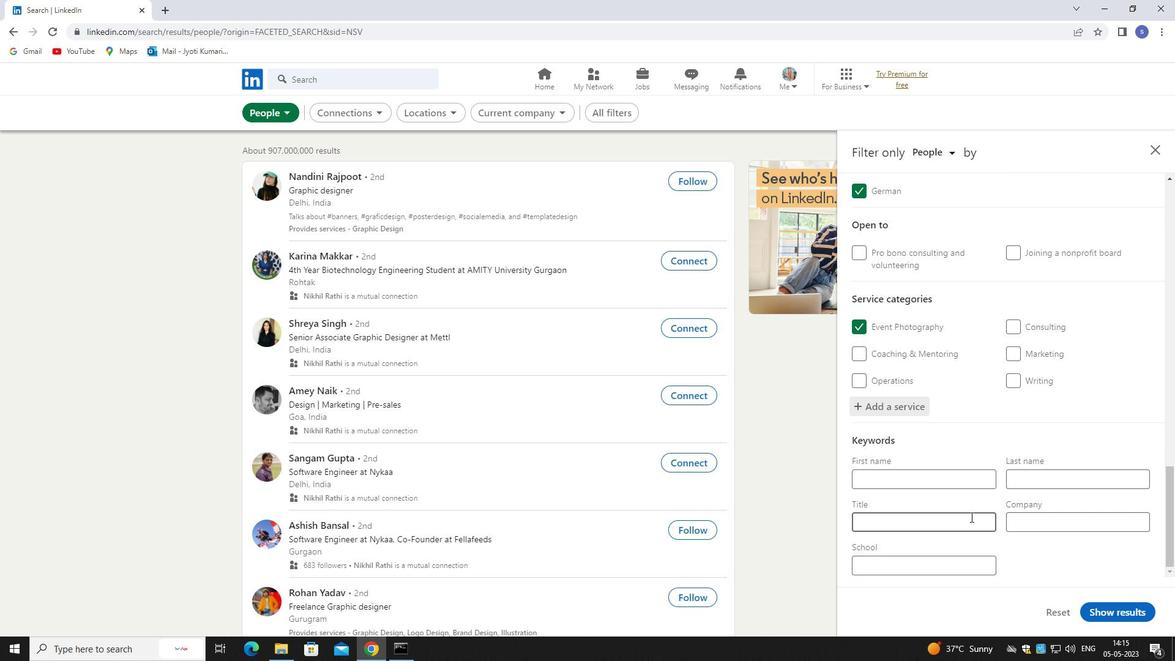 
Action: Mouse pressed left at (971, 518)
Screenshot: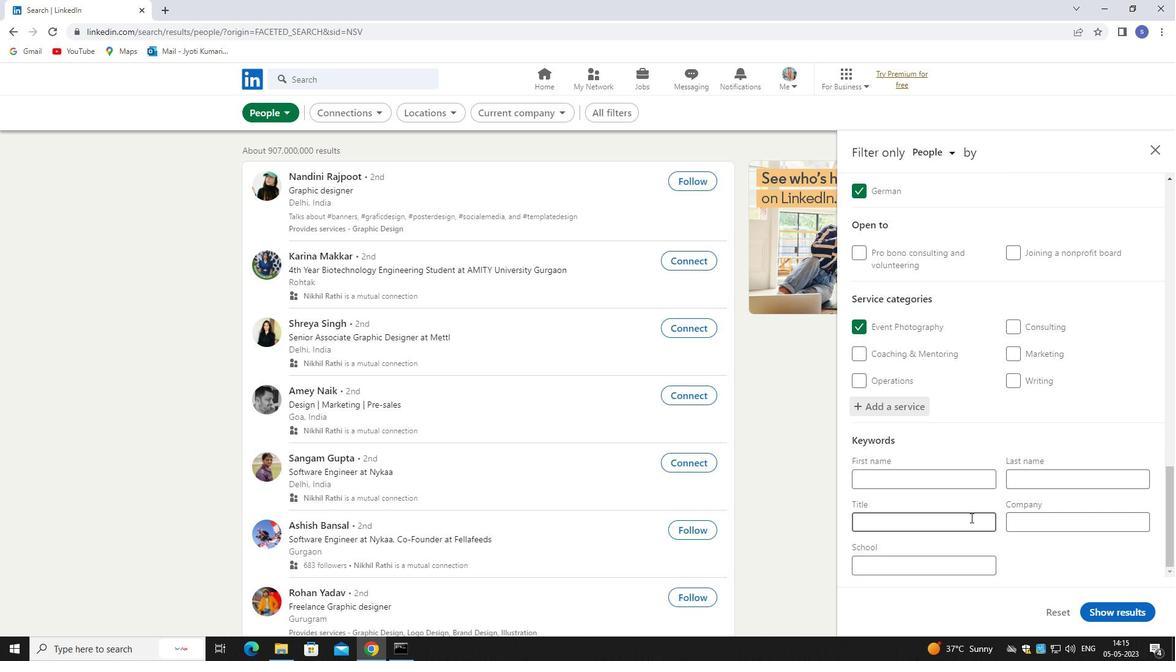 
Action: Mouse moved to (972, 519)
Screenshot: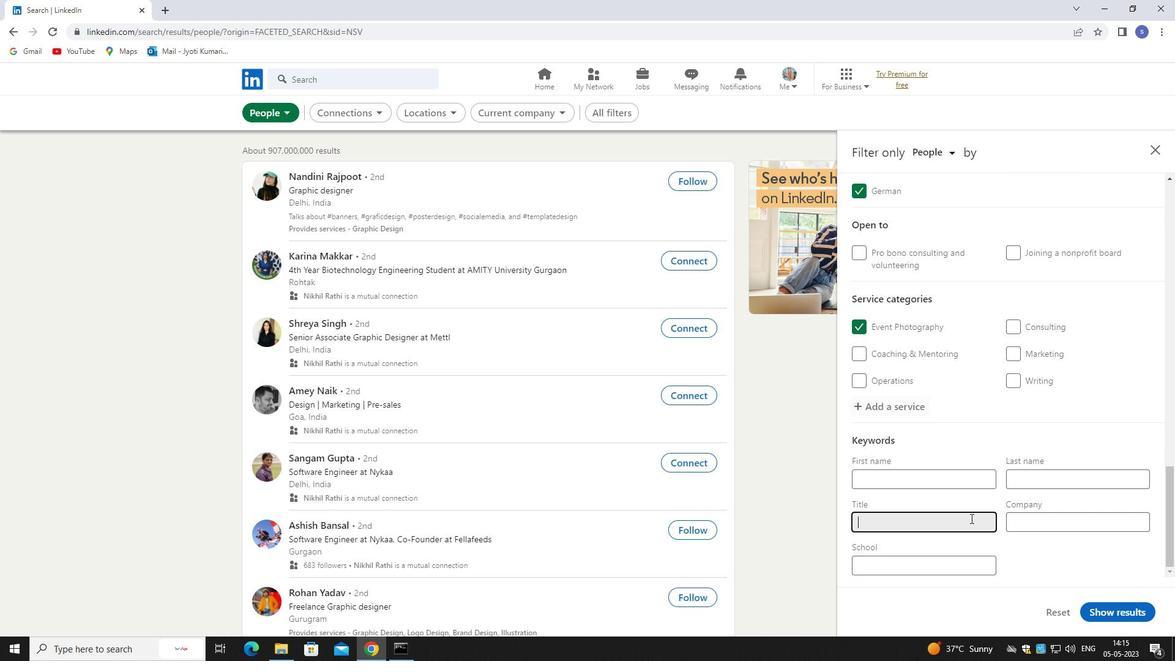 
Action: Key pressed <Key.shift>BUSINESS<Key.space><Key.shift>ANALYST
Screenshot: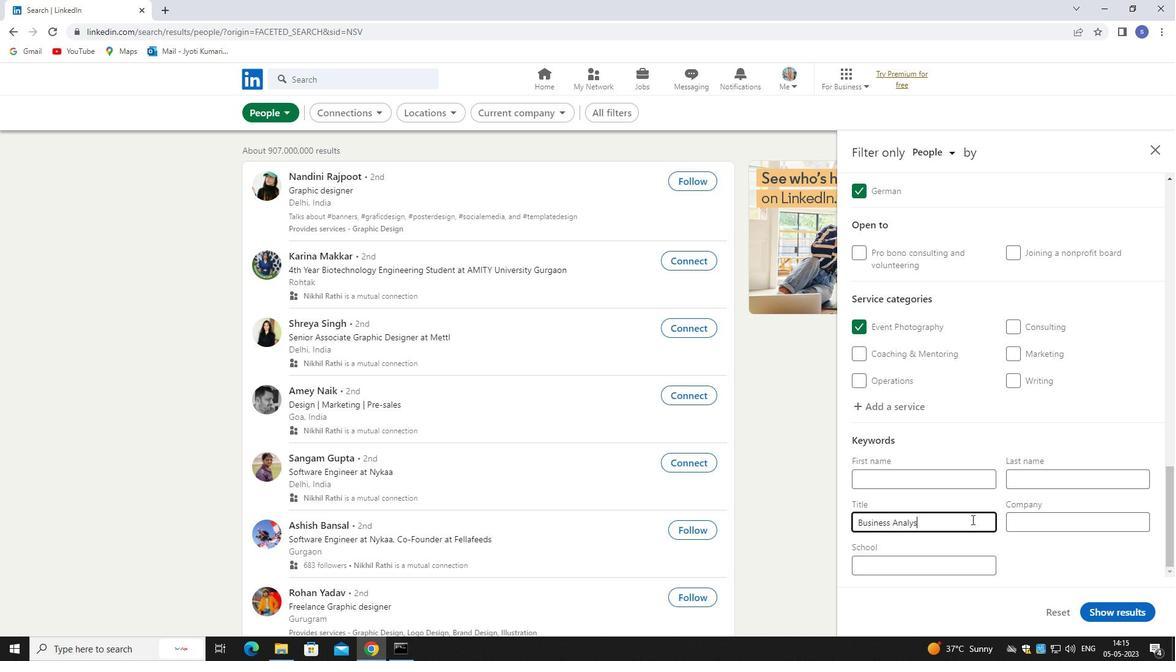 
Action: Mouse moved to (1120, 612)
Screenshot: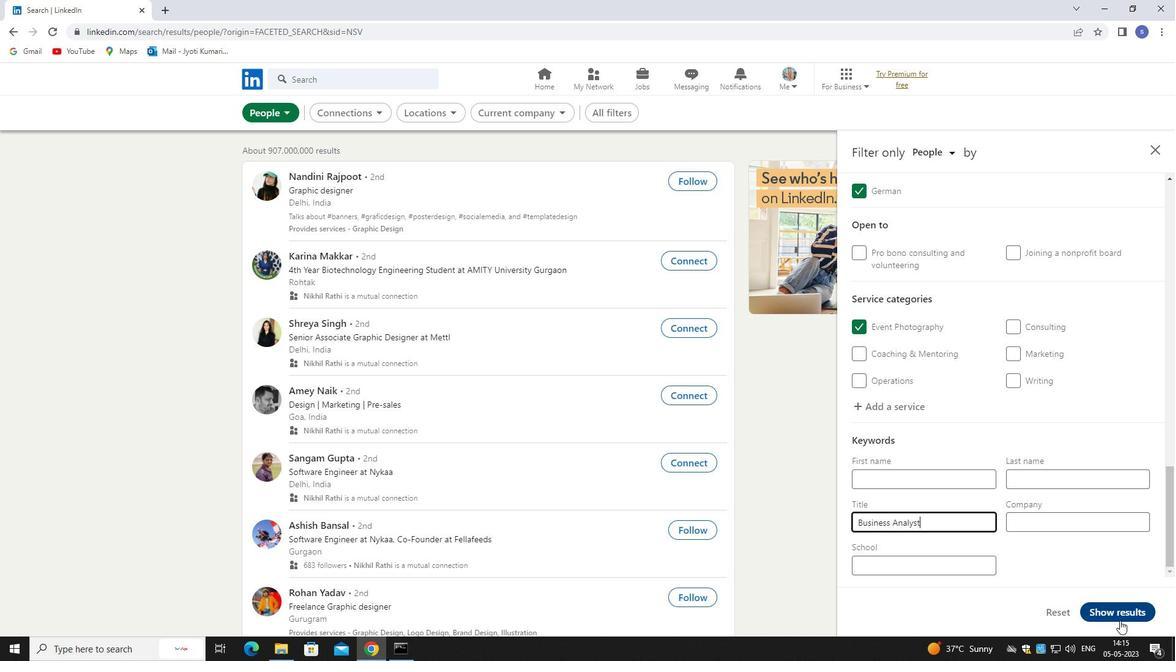 
Action: Mouse pressed left at (1120, 612)
Screenshot: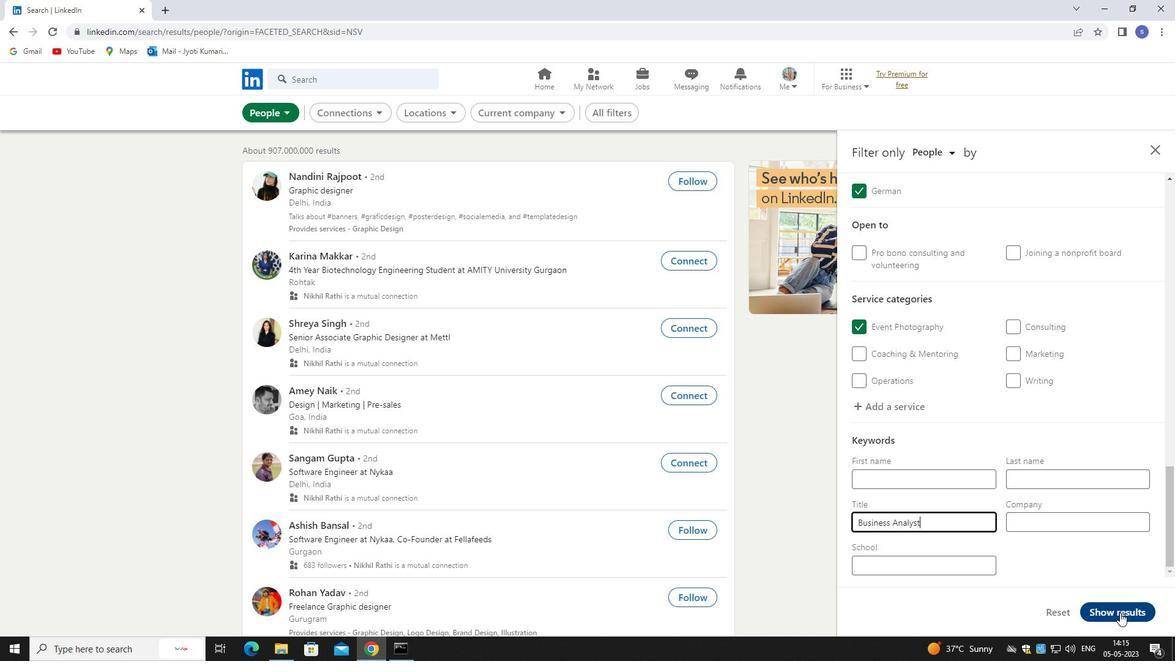 
Action: Mouse moved to (1117, 611)
Screenshot: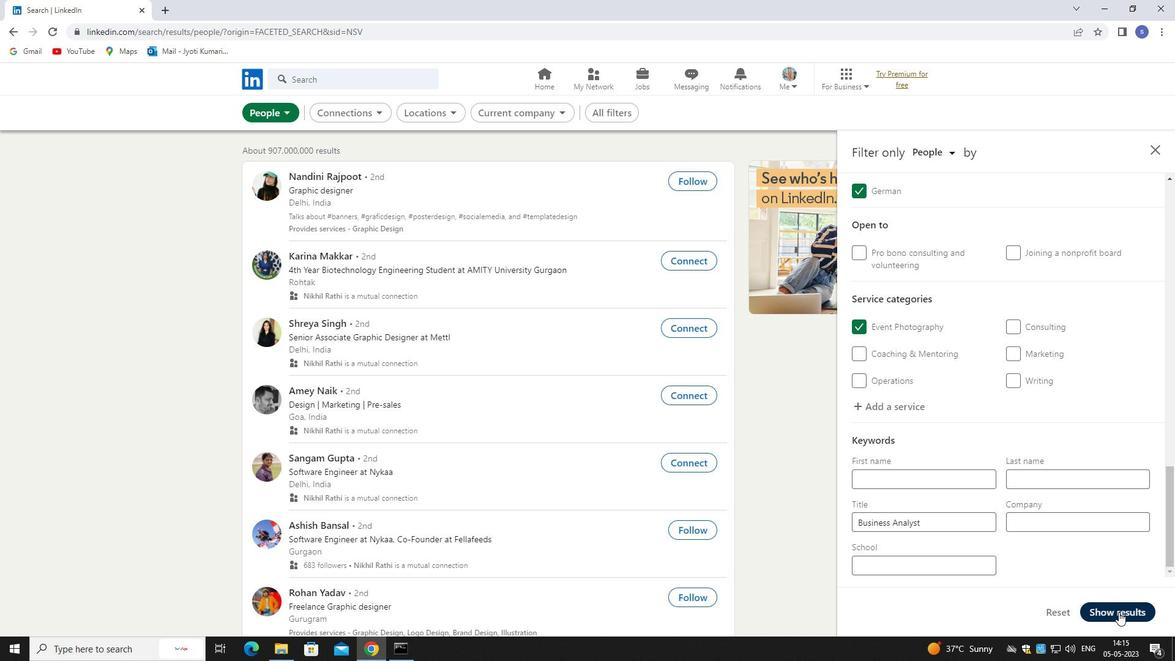 
